 Task: Compose an email with the signature Dana Mitchell with the subject Shipping confirmation and the message Thank you for your cooperation in this matter. from softage.1@softage.net to softage.7@softage.net with an attached document Proposal_summary.docx Undo the message and rewrite the message as Could you please provide more details on the timeline? Send the email. Finally, move the email from Sent Items to the label Databases
Action: Mouse moved to (335, 553)
Screenshot: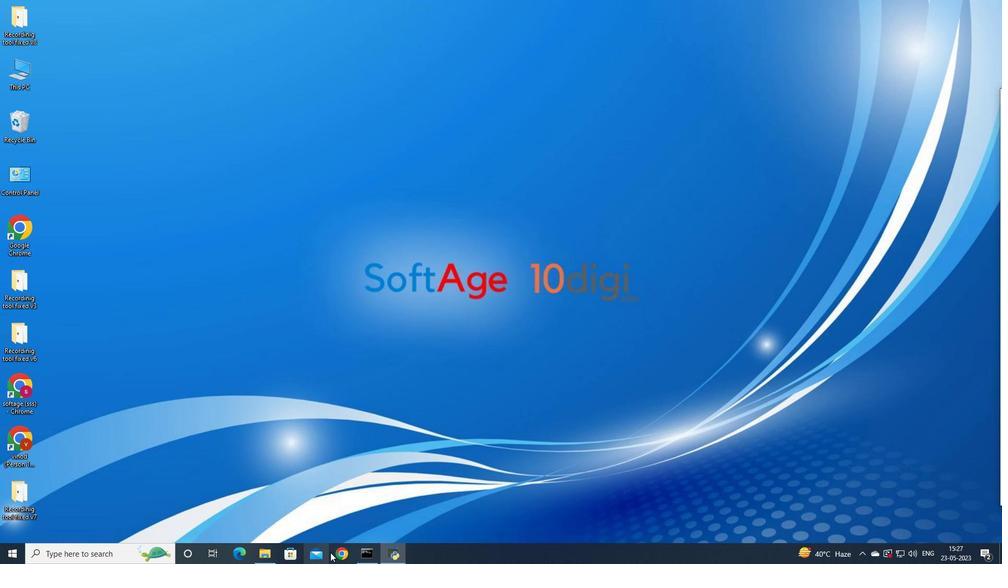 
Action: Mouse pressed left at (335, 553)
Screenshot: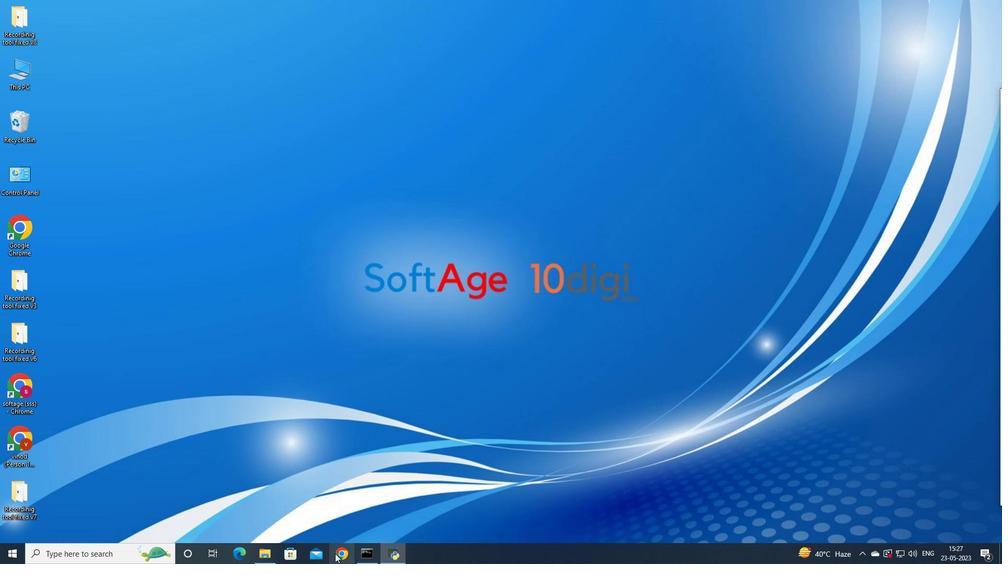 
Action: Mouse moved to (450, 306)
Screenshot: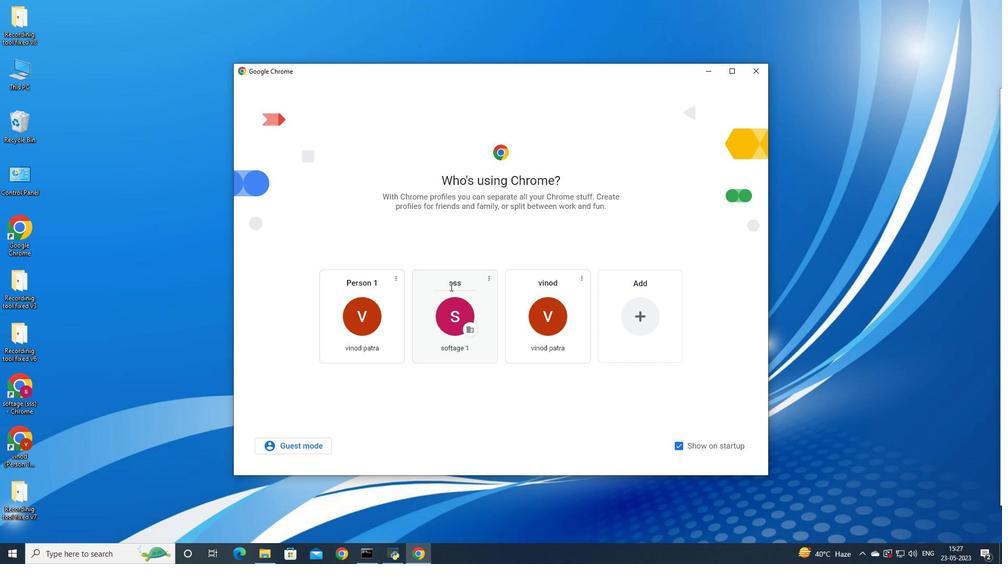 
Action: Mouse pressed left at (450, 306)
Screenshot: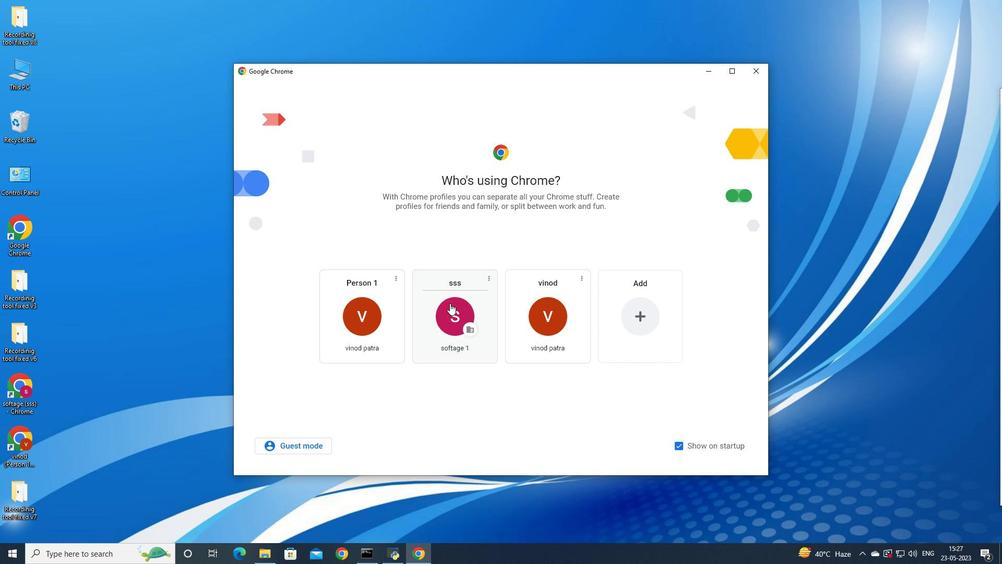 
Action: Mouse moved to (896, 51)
Screenshot: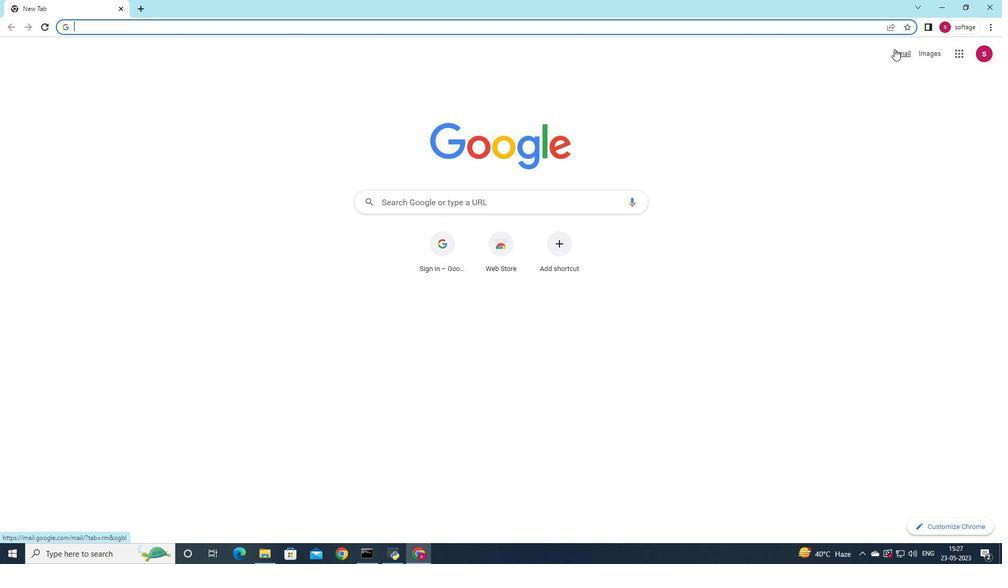 
Action: Mouse pressed left at (896, 51)
Screenshot: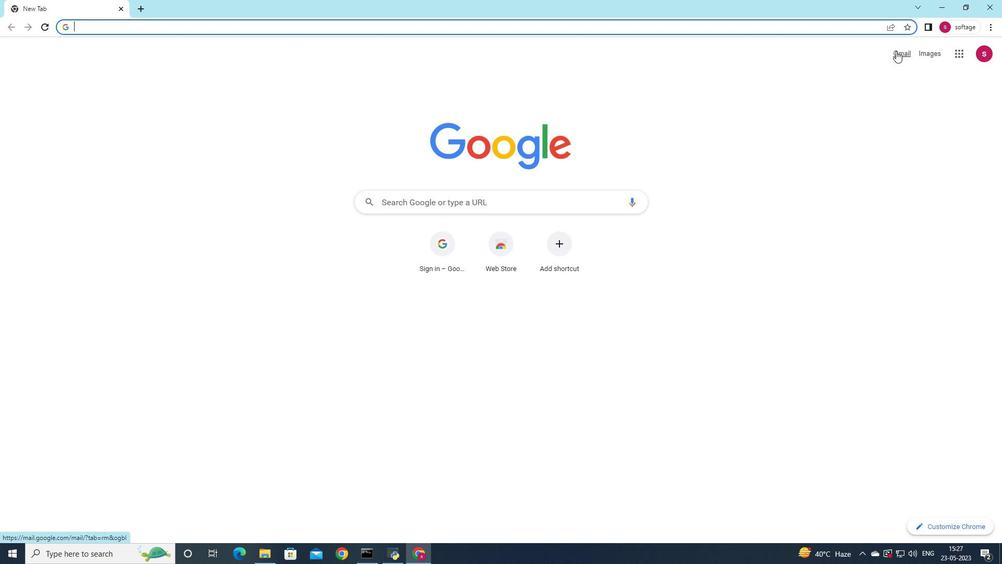 
Action: Mouse moved to (887, 75)
Screenshot: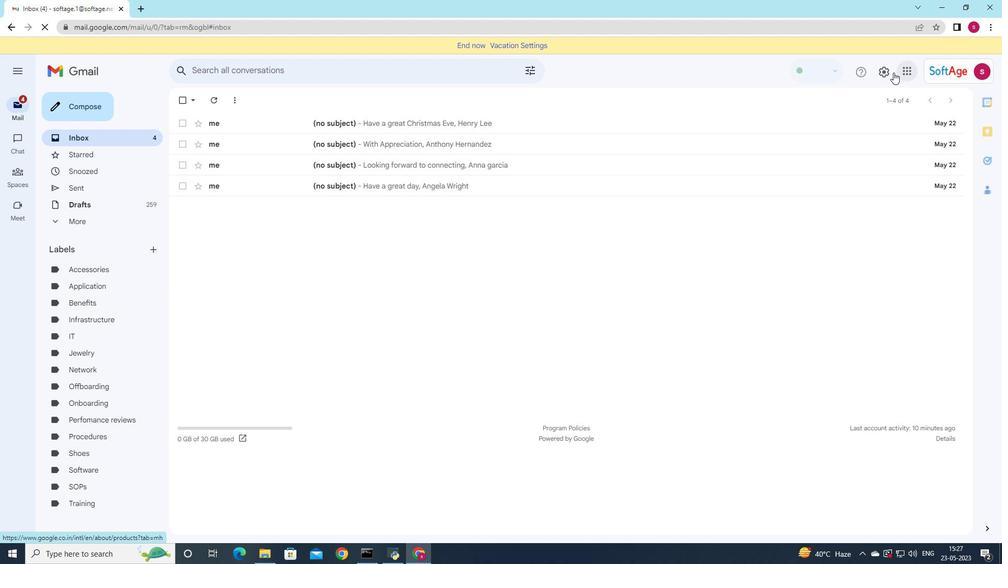 
Action: Mouse pressed left at (887, 75)
Screenshot: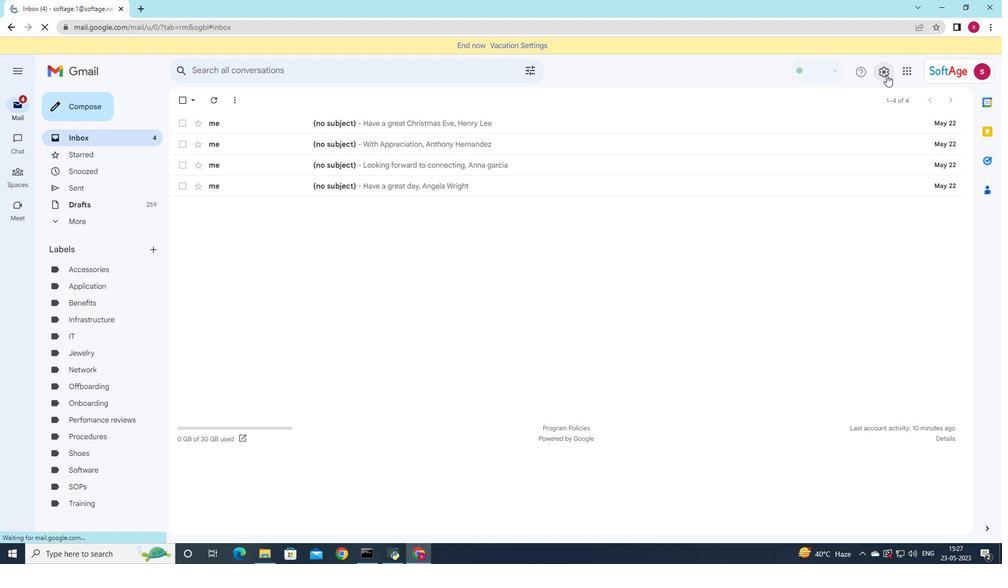 
Action: Mouse moved to (902, 126)
Screenshot: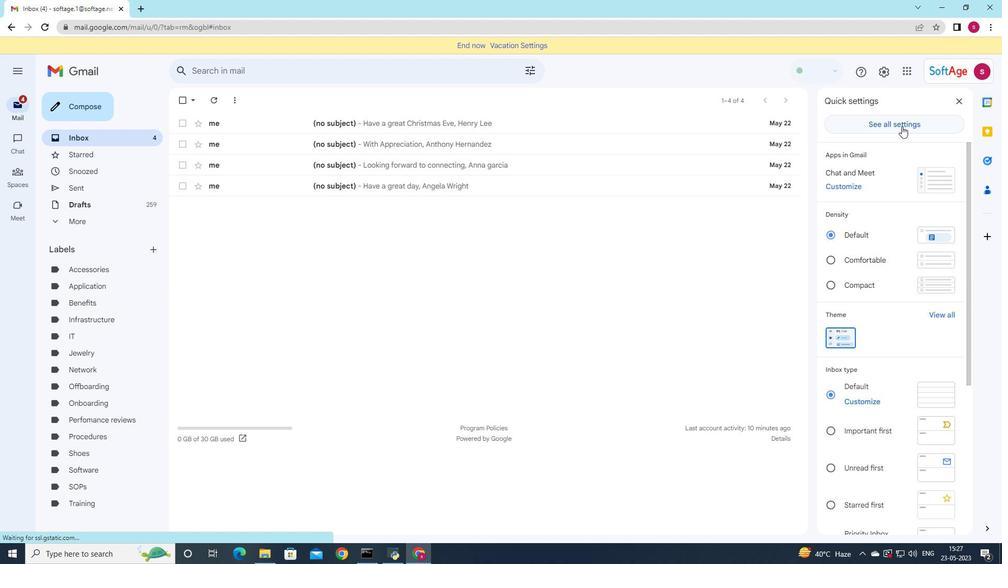 
Action: Mouse pressed left at (902, 126)
Screenshot: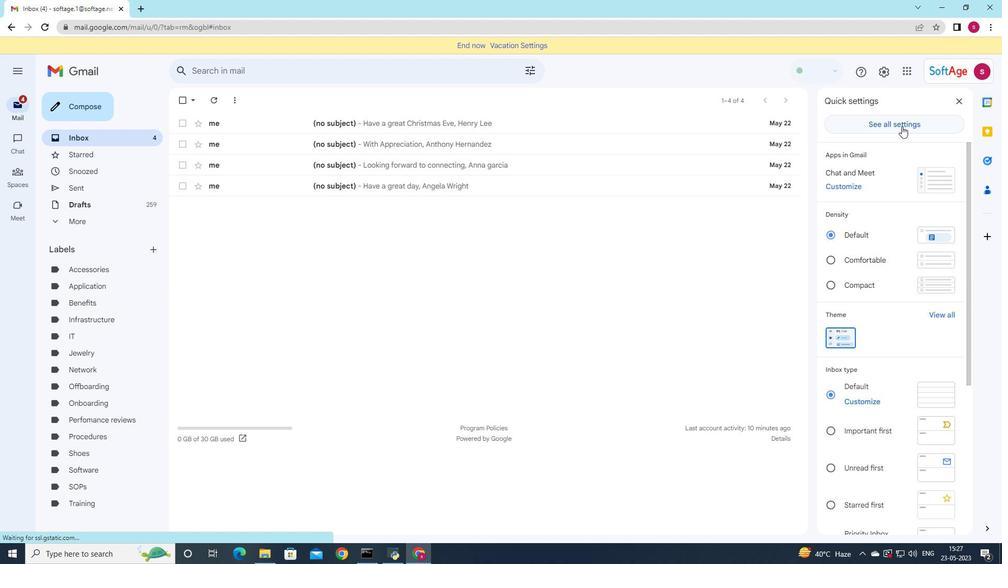 
Action: Mouse moved to (568, 240)
Screenshot: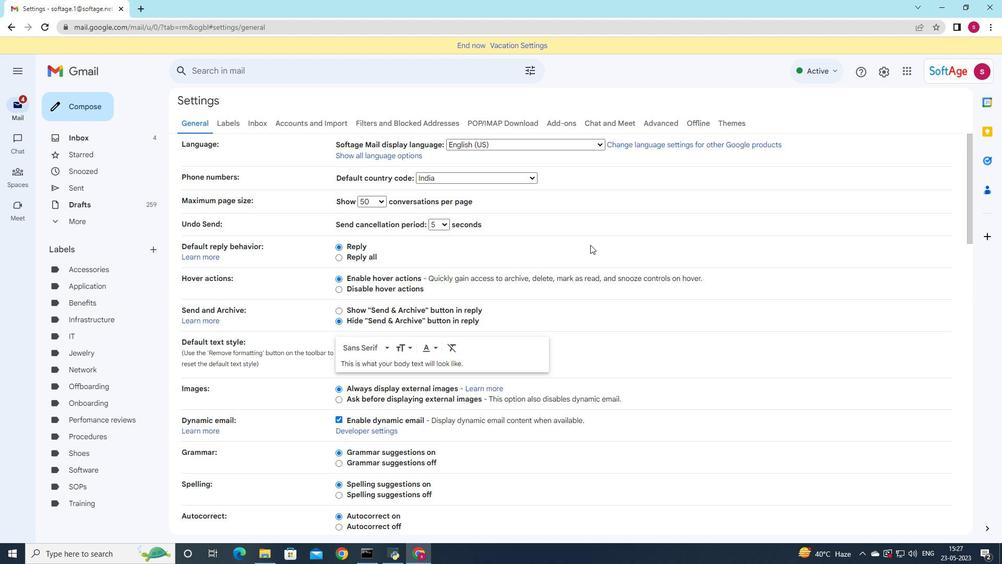 
Action: Mouse scrolled (568, 240) with delta (0, 0)
Screenshot: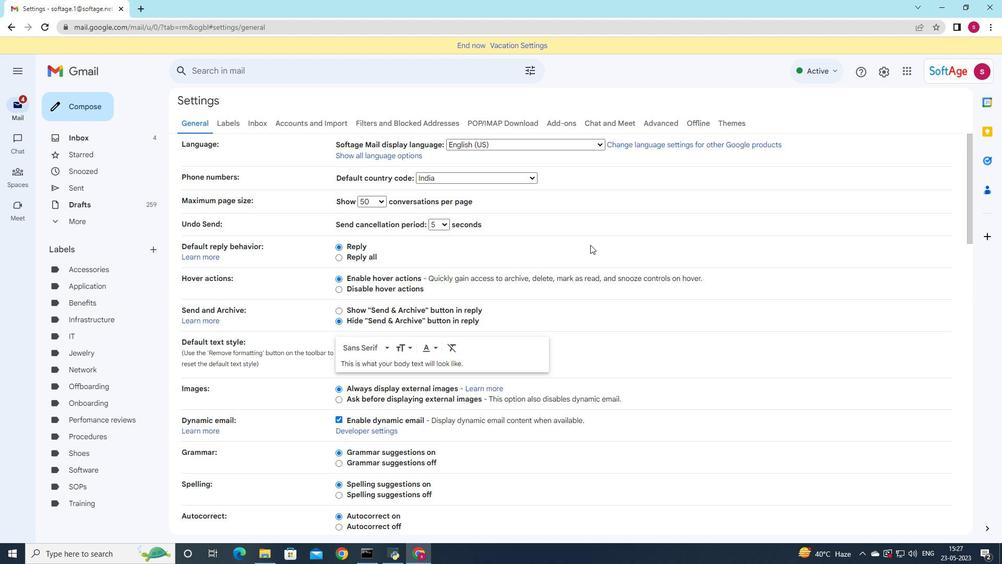 
Action: Mouse moved to (566, 242)
Screenshot: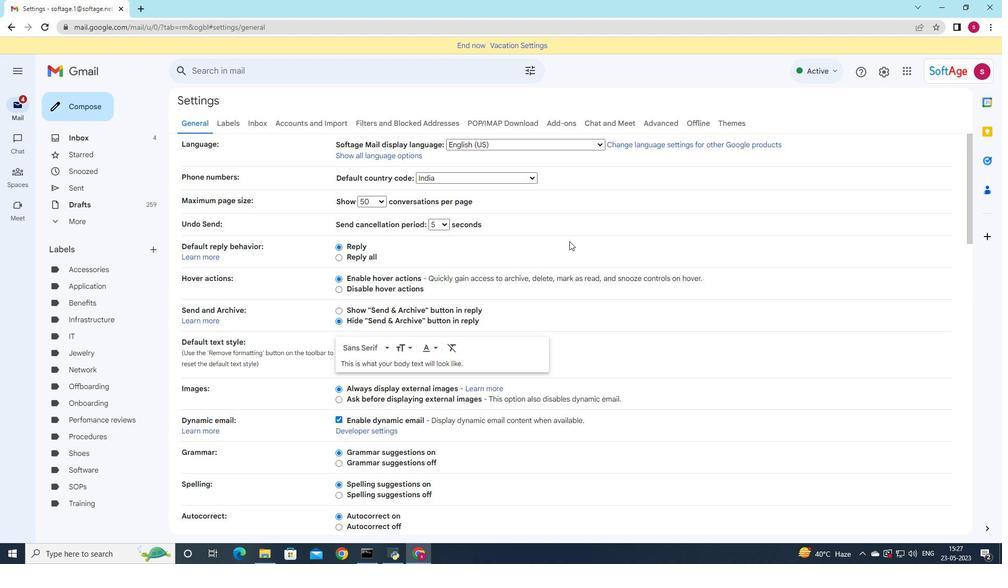 
Action: Mouse scrolled (566, 241) with delta (0, 0)
Screenshot: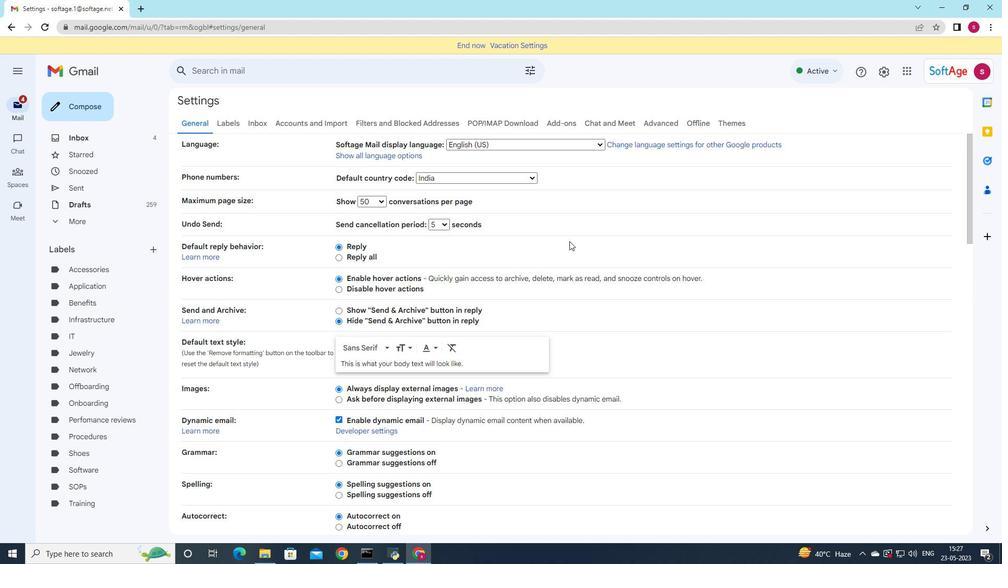 
Action: Mouse moved to (542, 240)
Screenshot: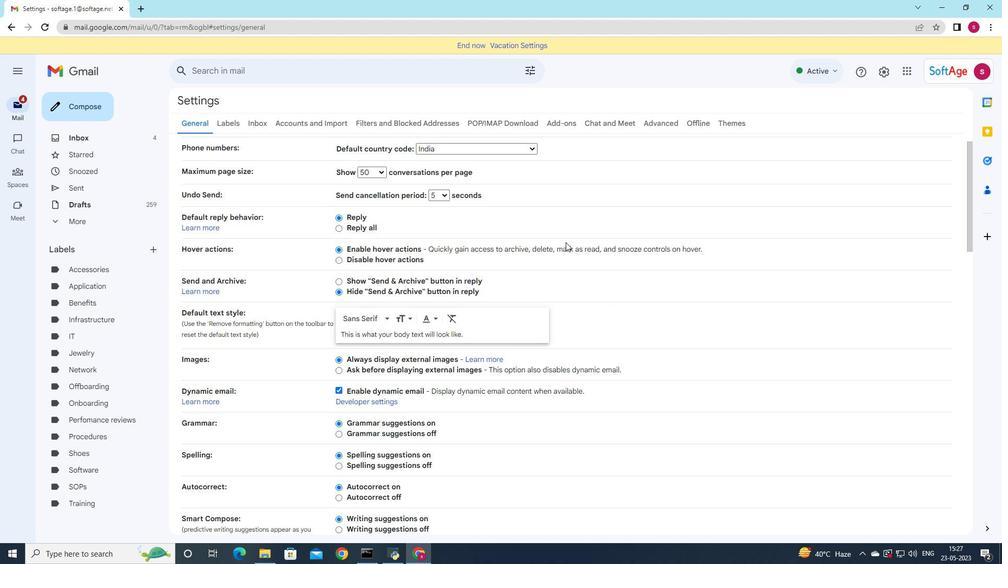 
Action: Mouse scrolled (564, 241) with delta (0, 0)
Screenshot: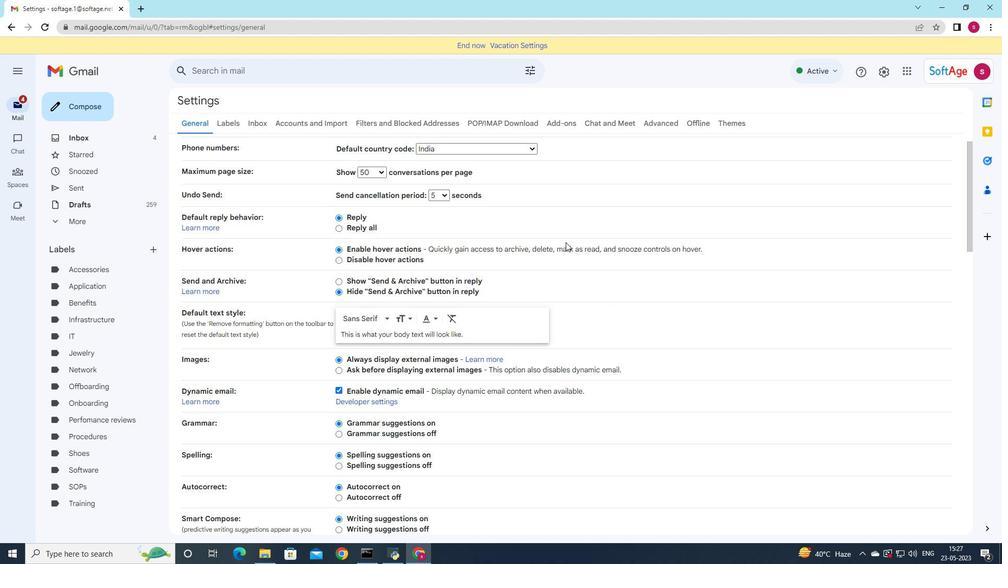 
Action: Mouse moved to (541, 240)
Screenshot: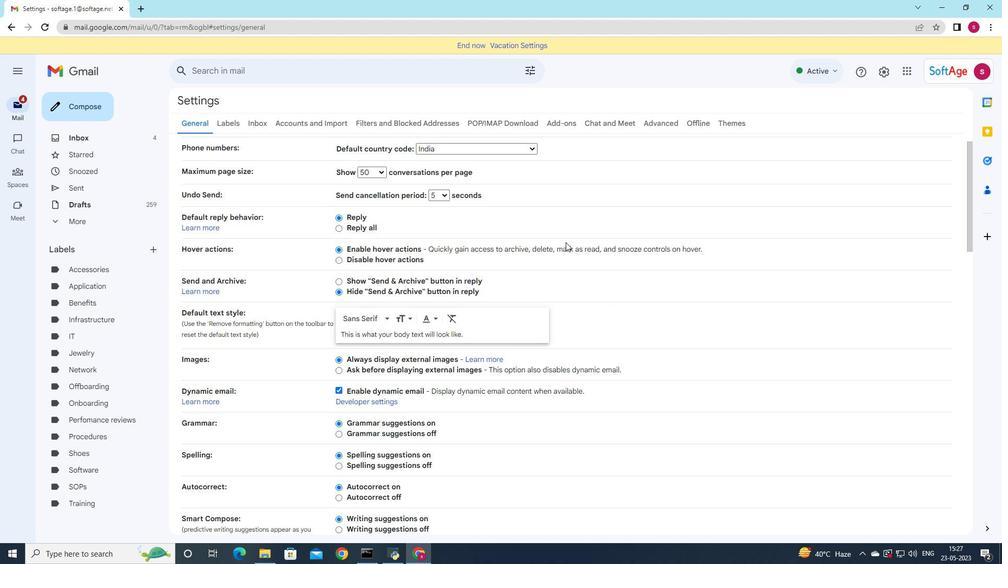 
Action: Mouse scrolled (558, 241) with delta (0, 0)
Screenshot: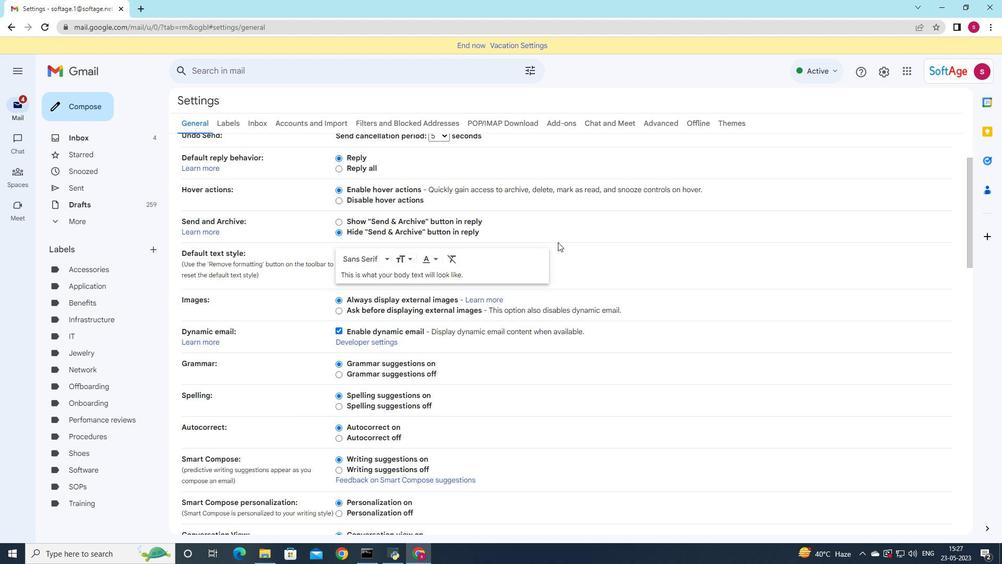 
Action: Mouse moved to (516, 241)
Screenshot: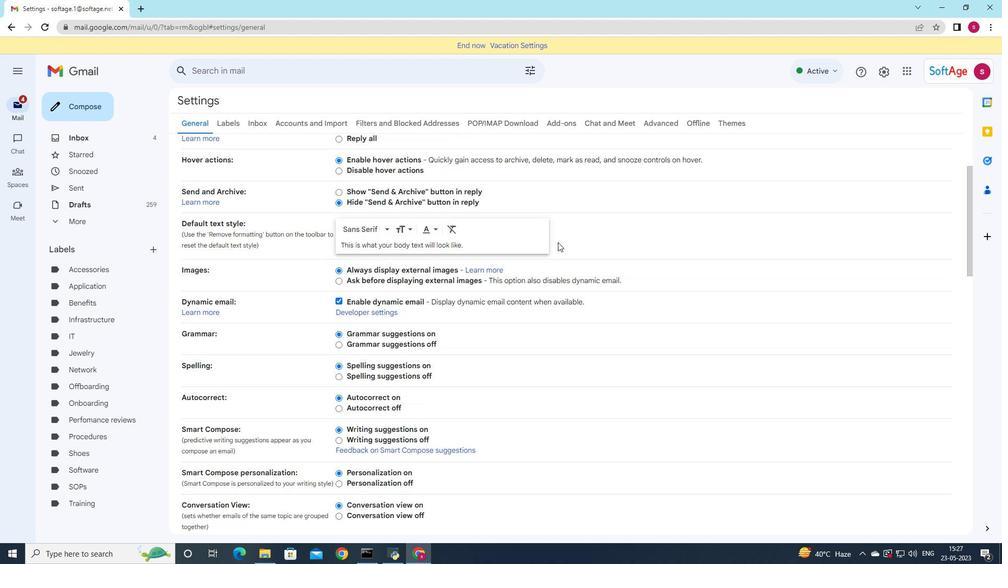 
Action: Mouse scrolled (516, 241) with delta (0, 0)
Screenshot: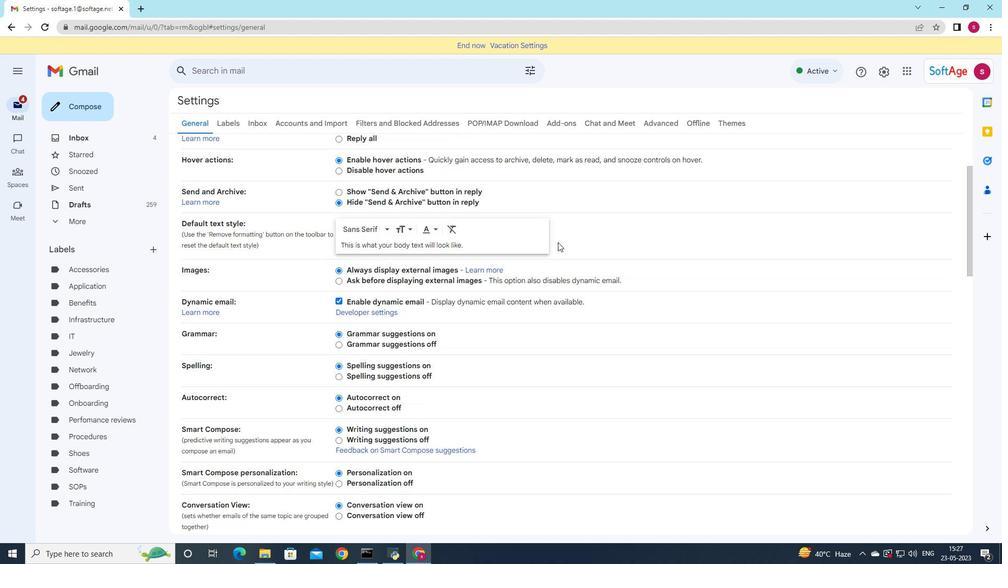 
Action: Mouse moved to (504, 246)
Screenshot: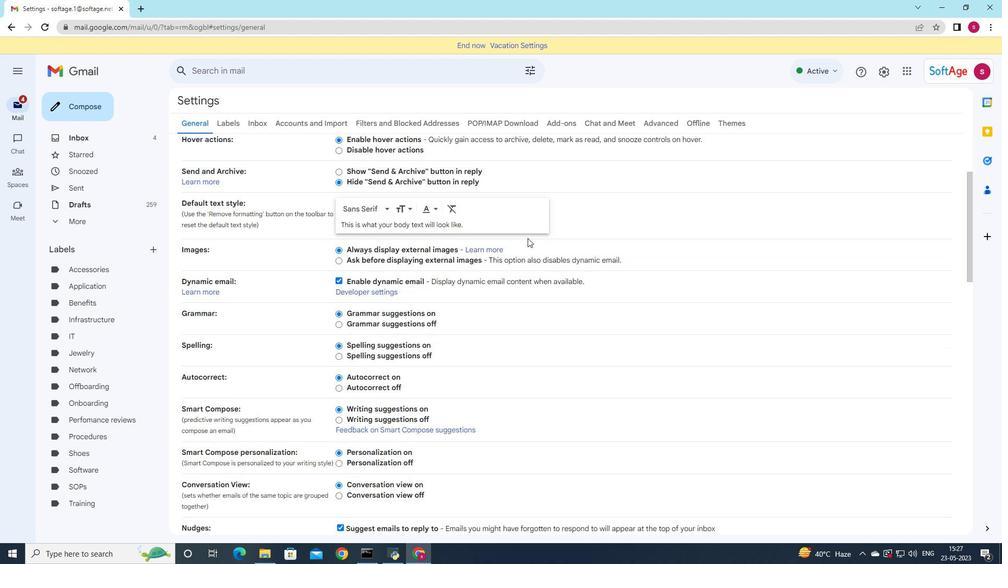 
Action: Mouse scrolled (504, 246) with delta (0, 0)
Screenshot: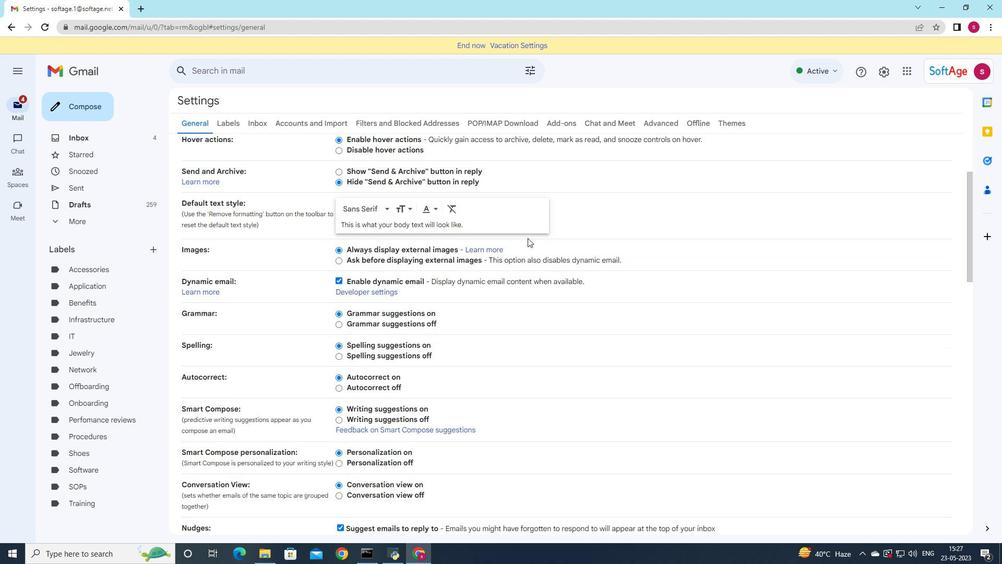 
Action: Mouse moved to (498, 248)
Screenshot: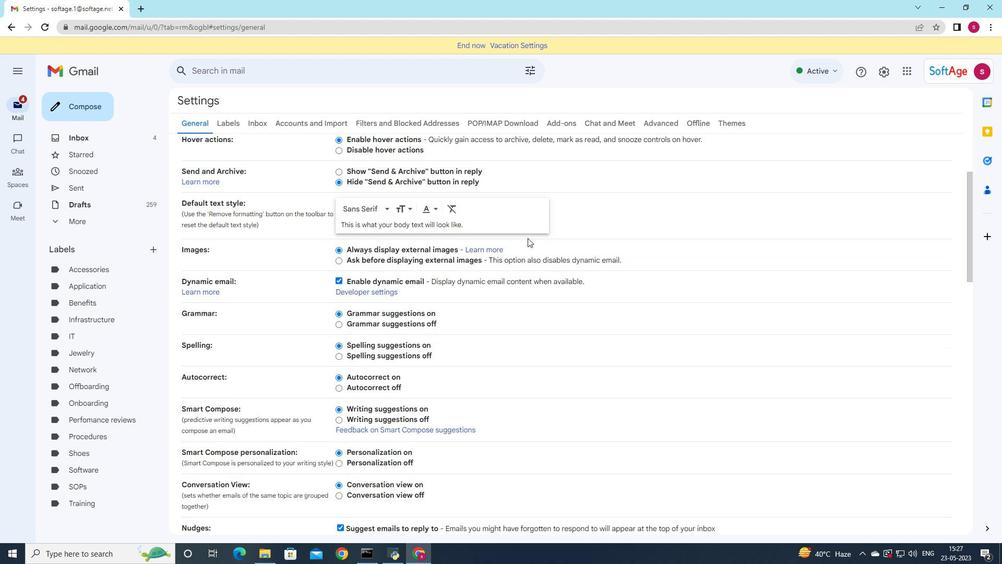 
Action: Mouse scrolled (498, 247) with delta (0, 0)
Screenshot: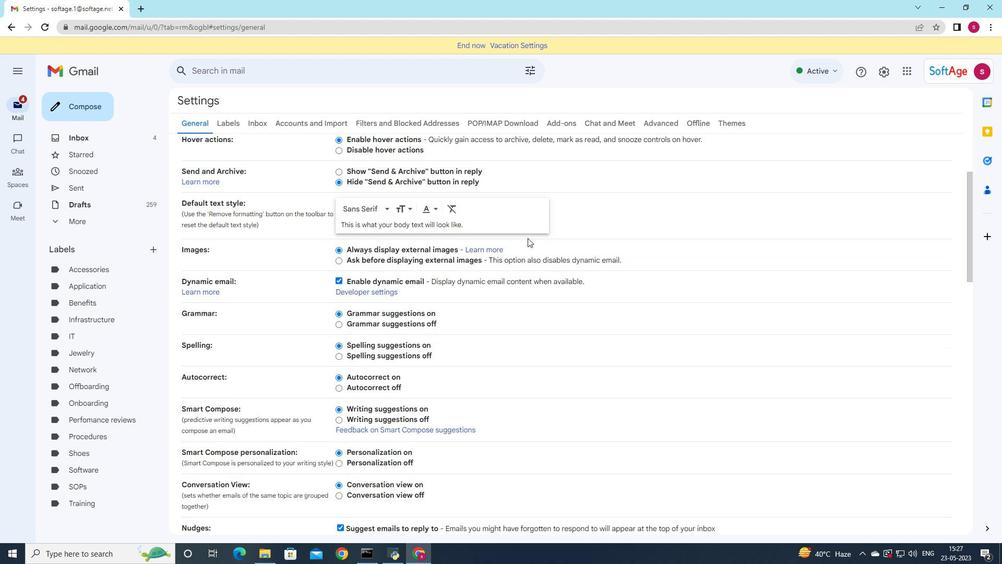 
Action: Mouse moved to (478, 253)
Screenshot: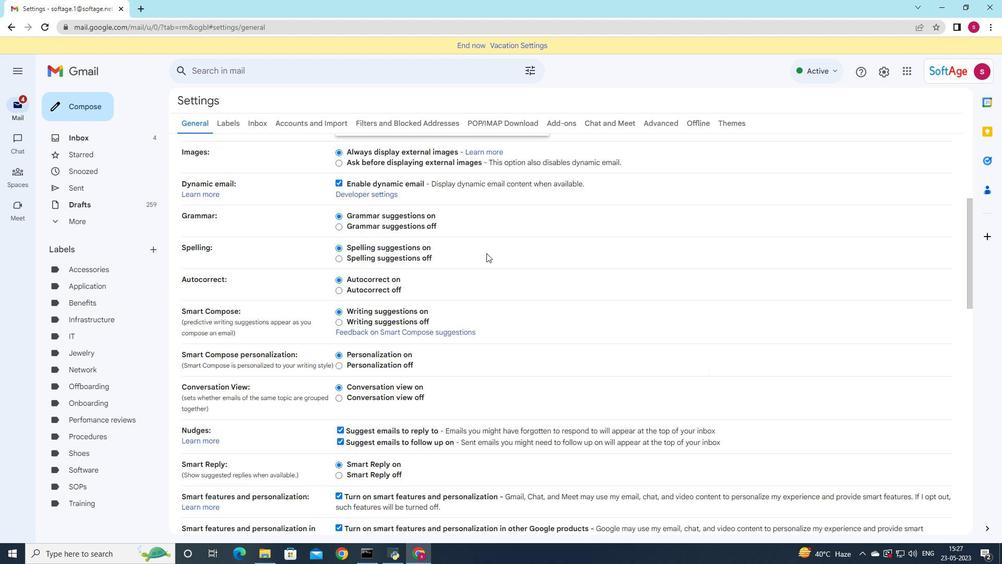 
Action: Mouse scrolled (478, 252) with delta (0, 0)
Screenshot: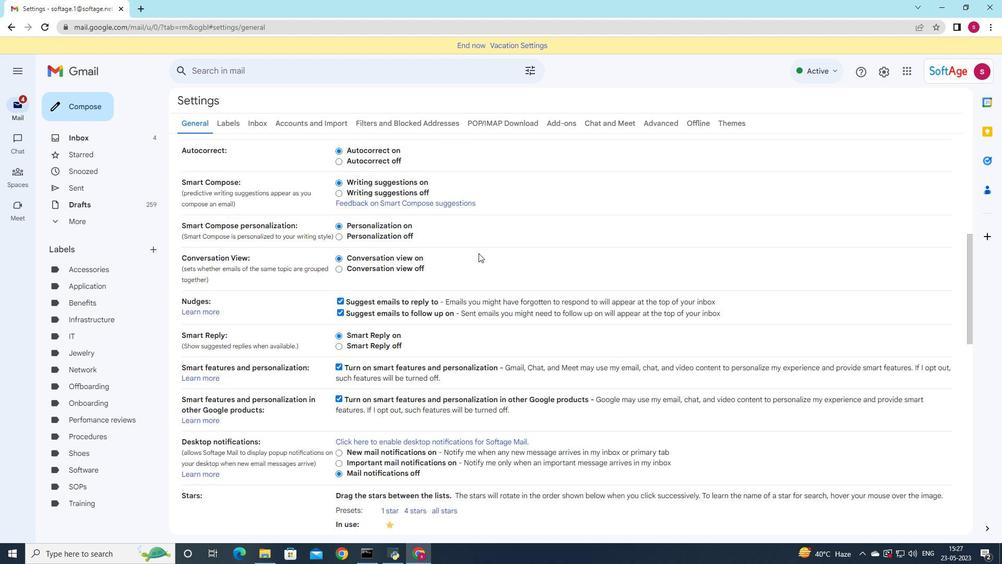 
Action: Mouse scrolled (478, 252) with delta (0, 0)
Screenshot: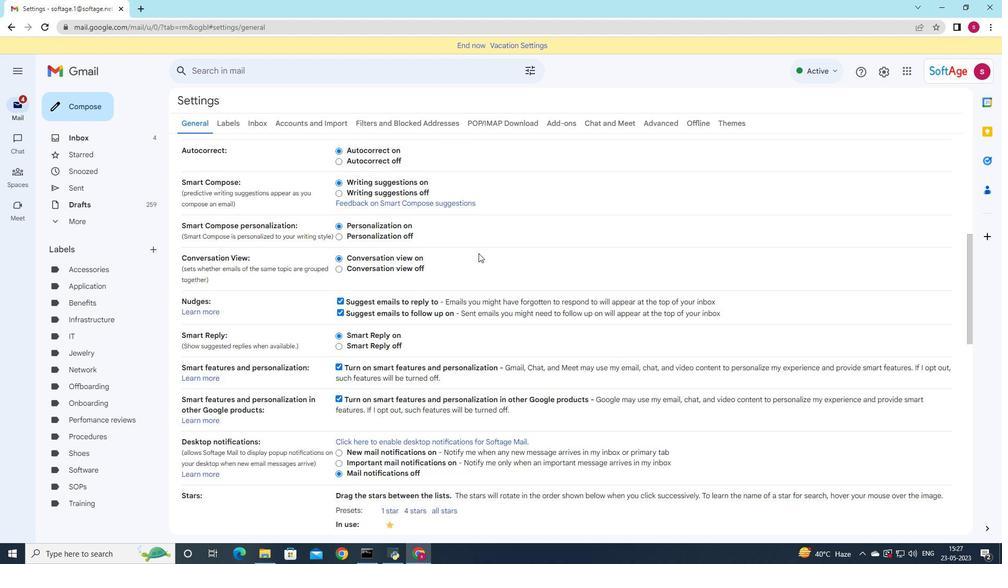 
Action: Mouse scrolled (478, 252) with delta (0, 0)
Screenshot: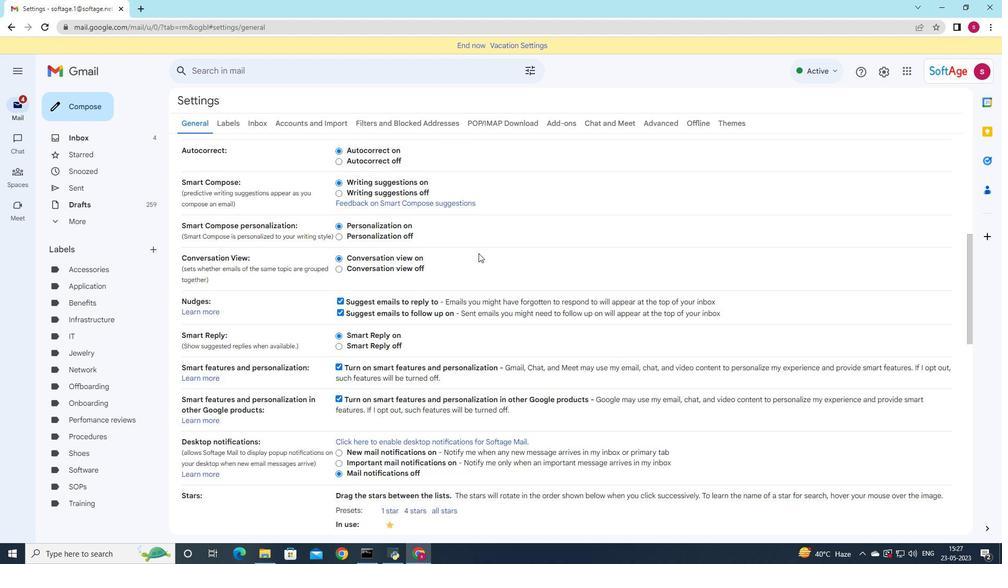 
Action: Mouse scrolled (478, 252) with delta (0, 0)
Screenshot: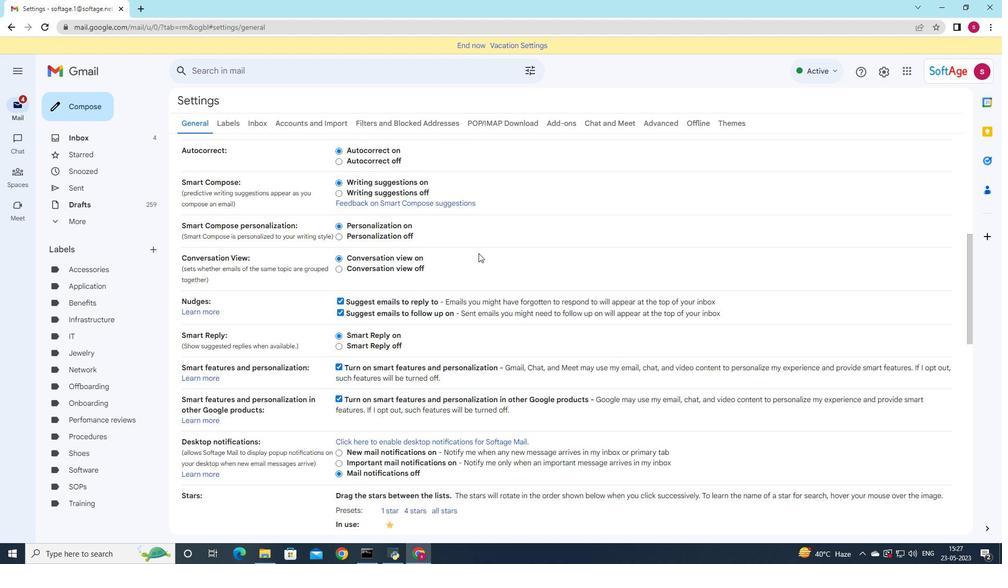 
Action: Mouse moved to (460, 268)
Screenshot: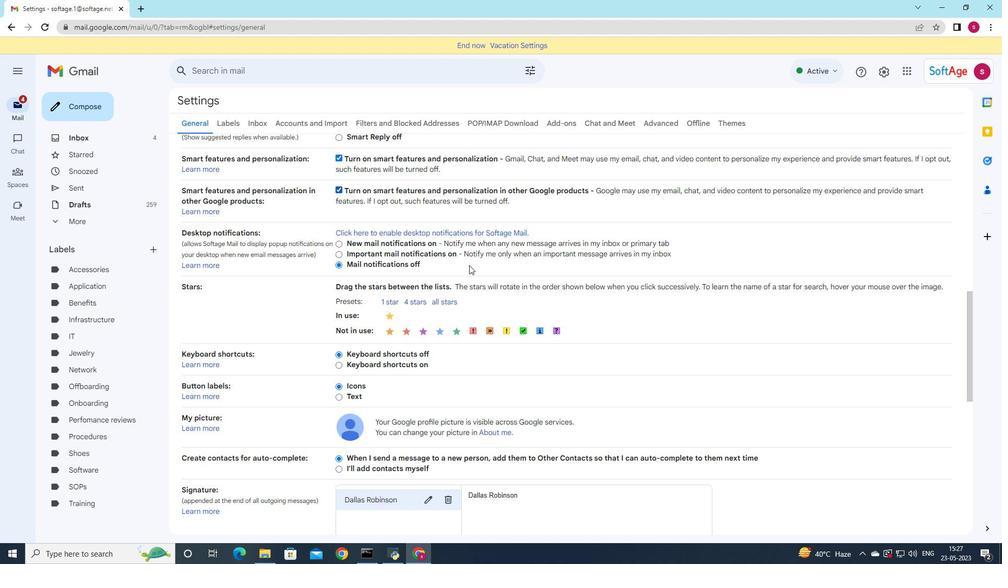 
Action: Mouse scrolled (460, 267) with delta (0, 0)
Screenshot: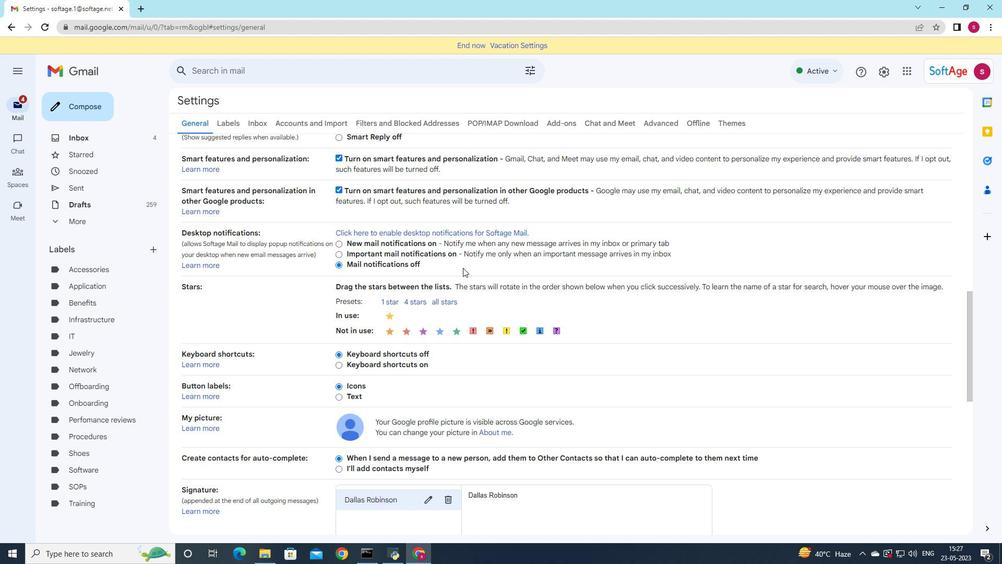 
Action: Mouse moved to (460, 269)
Screenshot: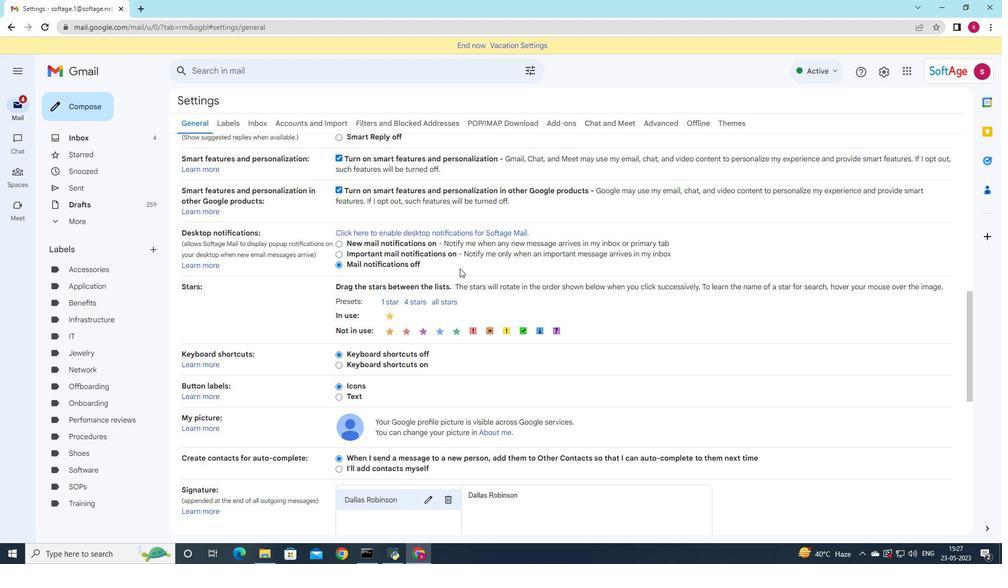 
Action: Mouse scrolled (460, 267) with delta (0, 0)
Screenshot: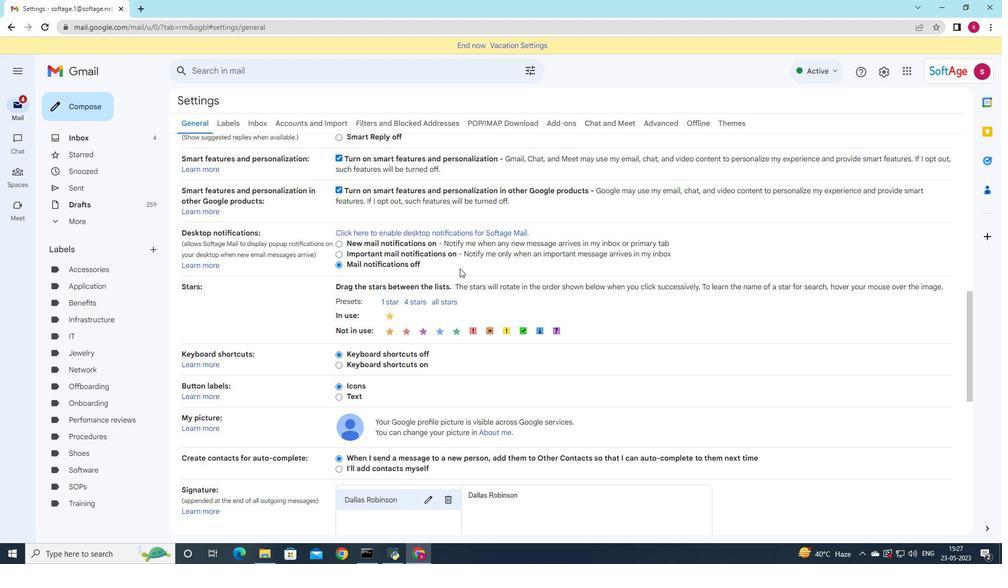 
Action: Mouse moved to (456, 272)
Screenshot: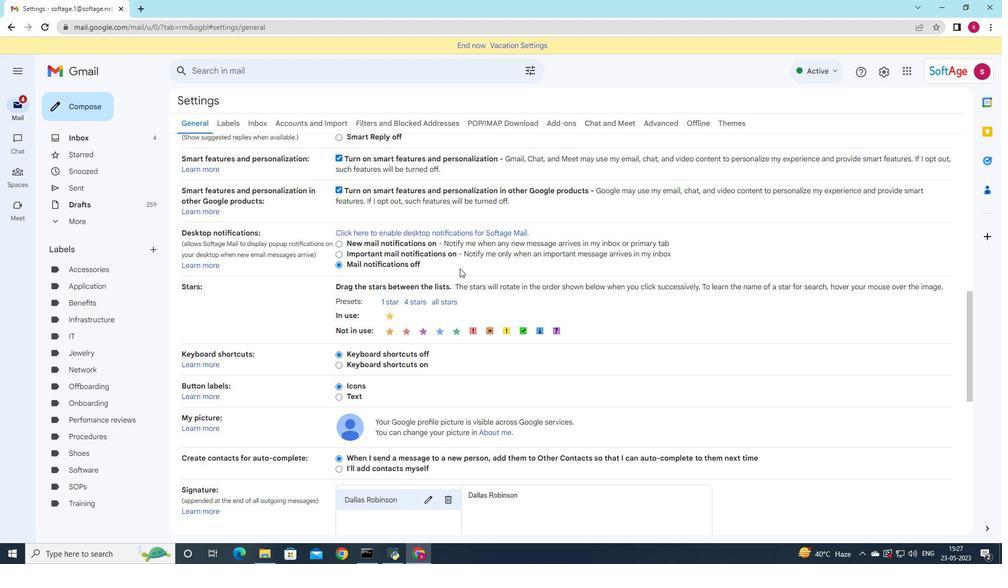 
Action: Mouse scrolled (460, 267) with delta (0, 0)
Screenshot: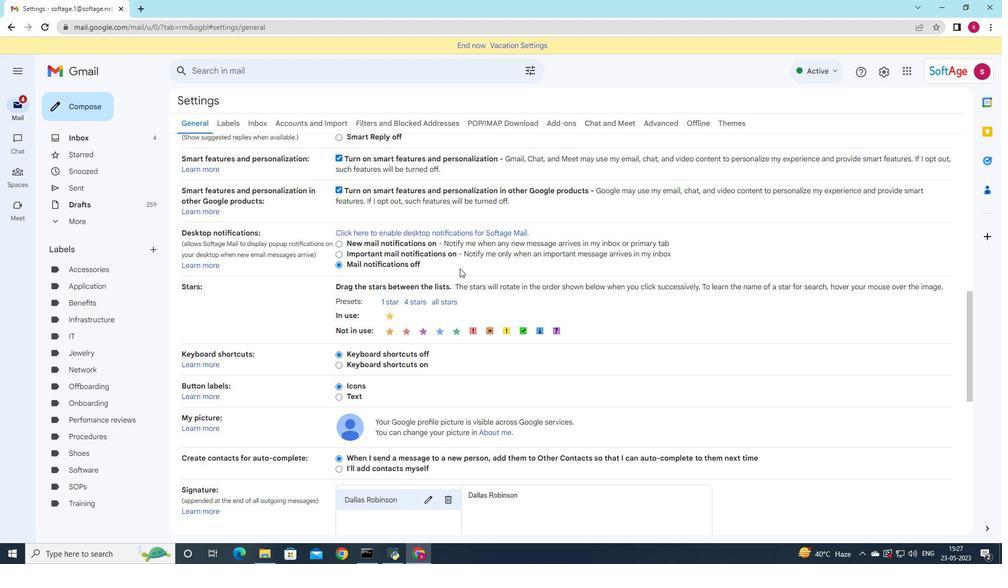 
Action: Mouse moved to (456, 272)
Screenshot: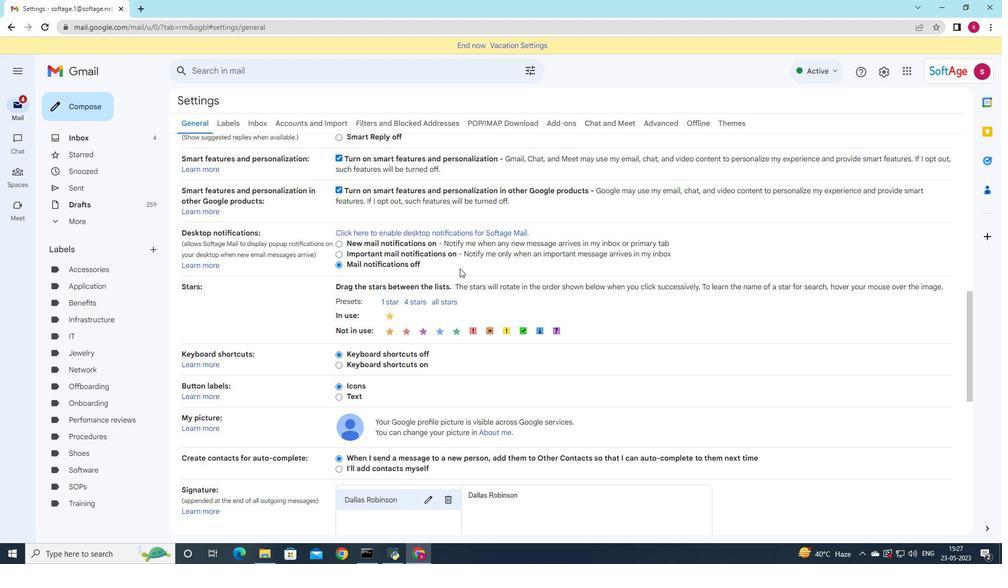 
Action: Mouse scrolled (460, 267) with delta (0, 0)
Screenshot: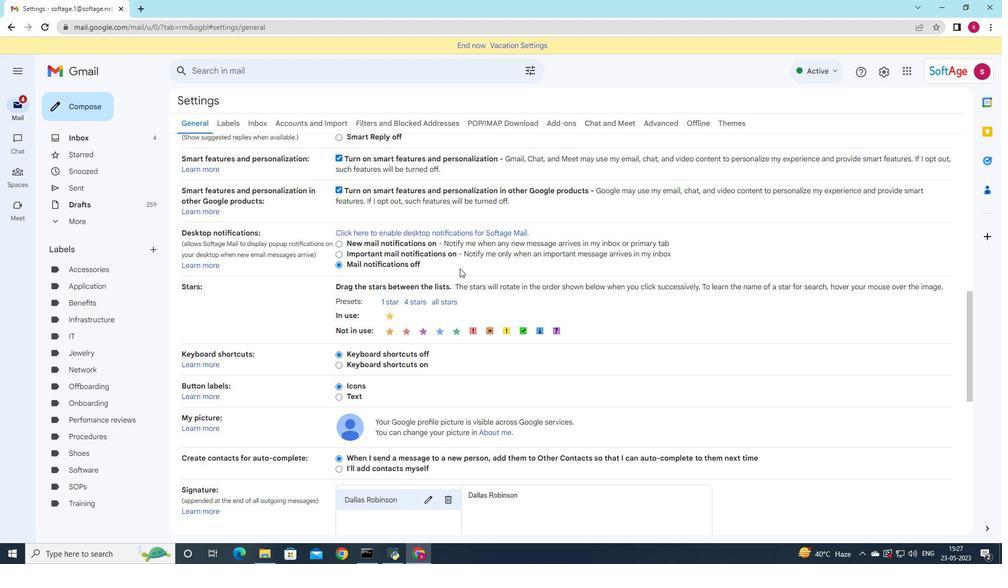 
Action: Mouse moved to (448, 291)
Screenshot: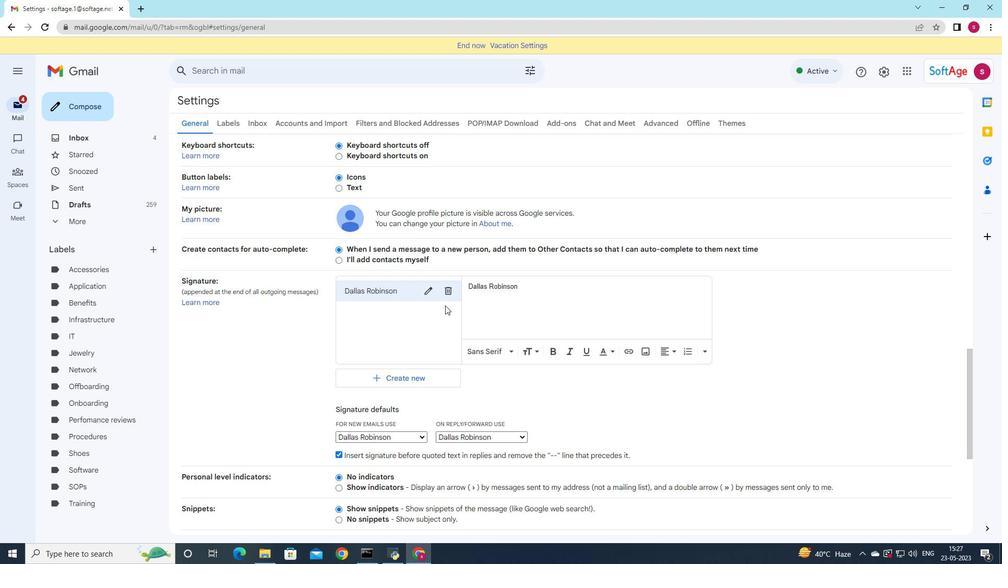 
Action: Mouse pressed left at (448, 291)
Screenshot: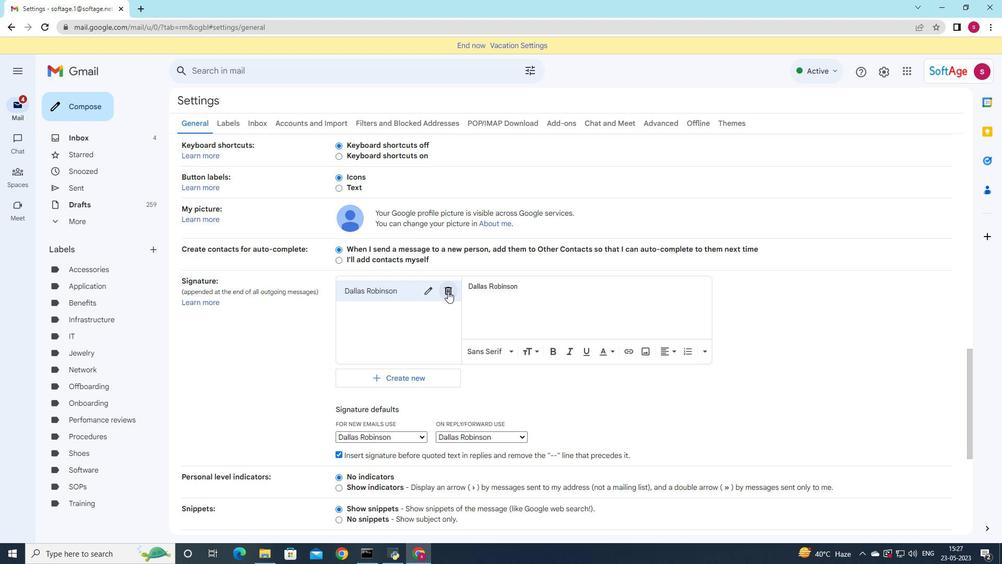 
Action: Mouse moved to (598, 314)
Screenshot: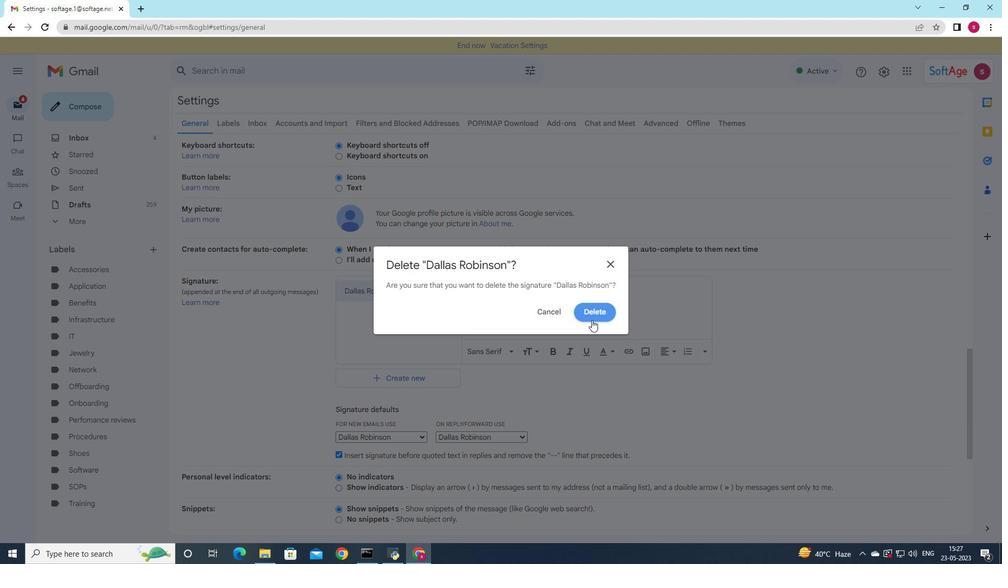 
Action: Mouse pressed left at (598, 314)
Screenshot: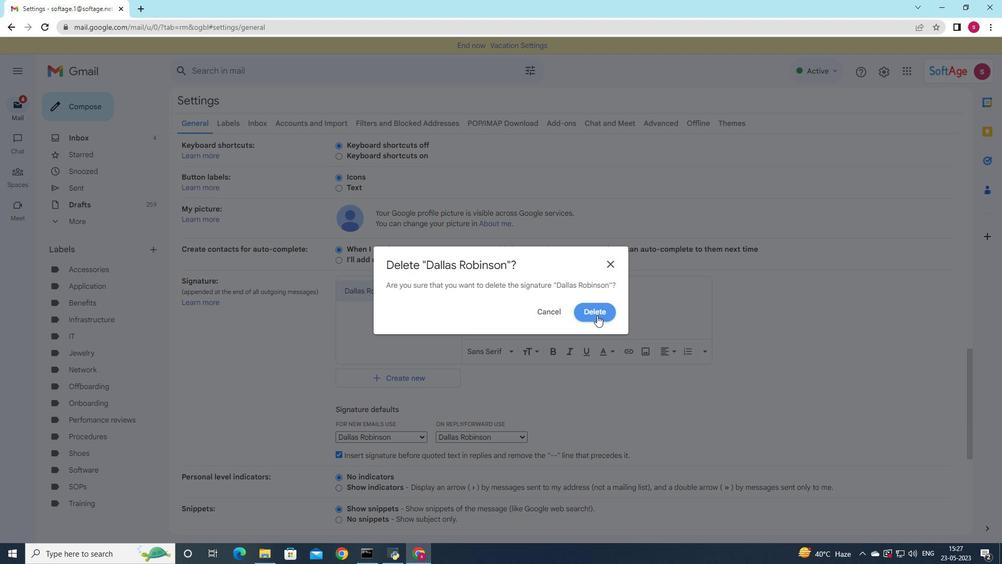 
Action: Mouse moved to (393, 308)
Screenshot: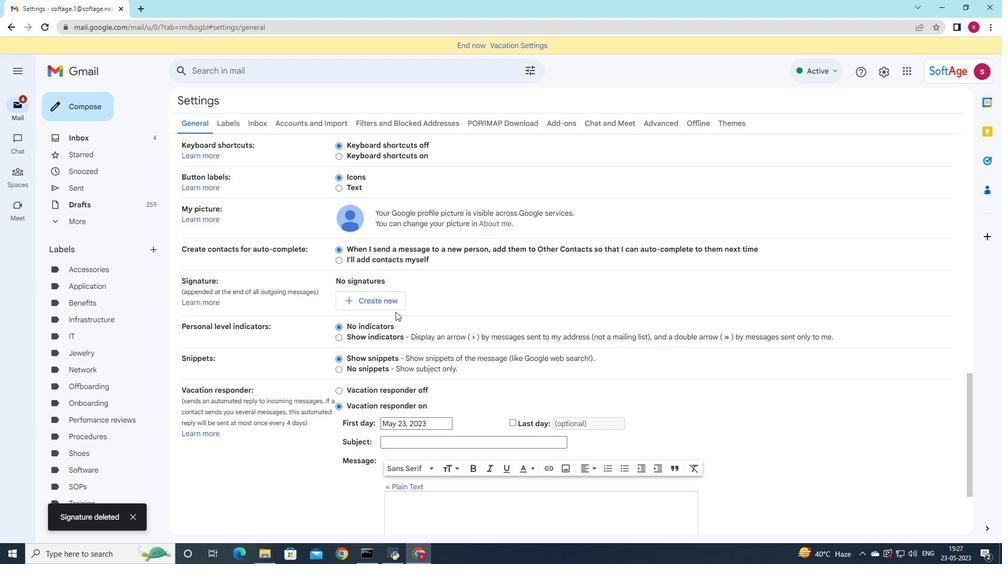 
Action: Mouse pressed left at (393, 308)
Screenshot: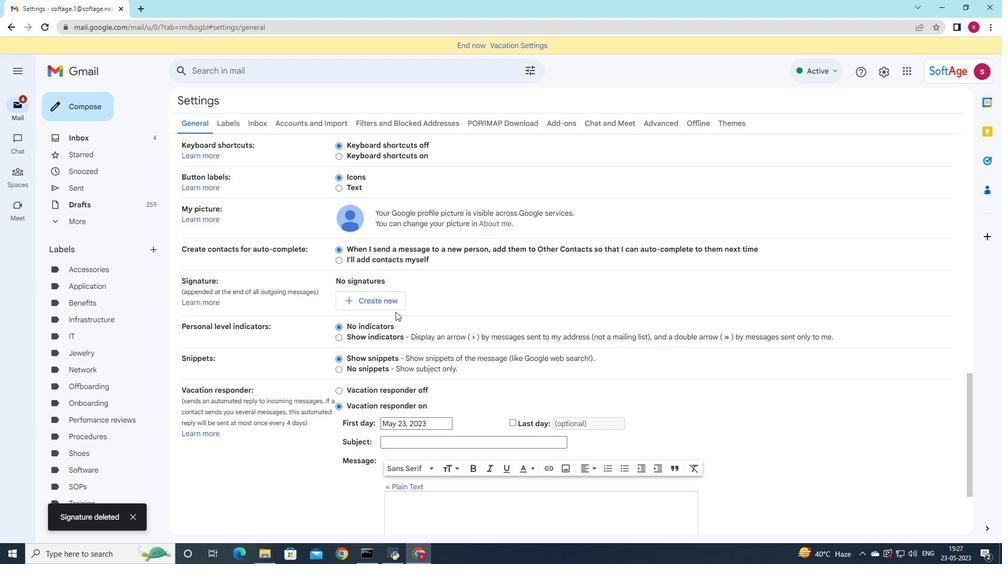 
Action: Mouse moved to (528, 288)
Screenshot: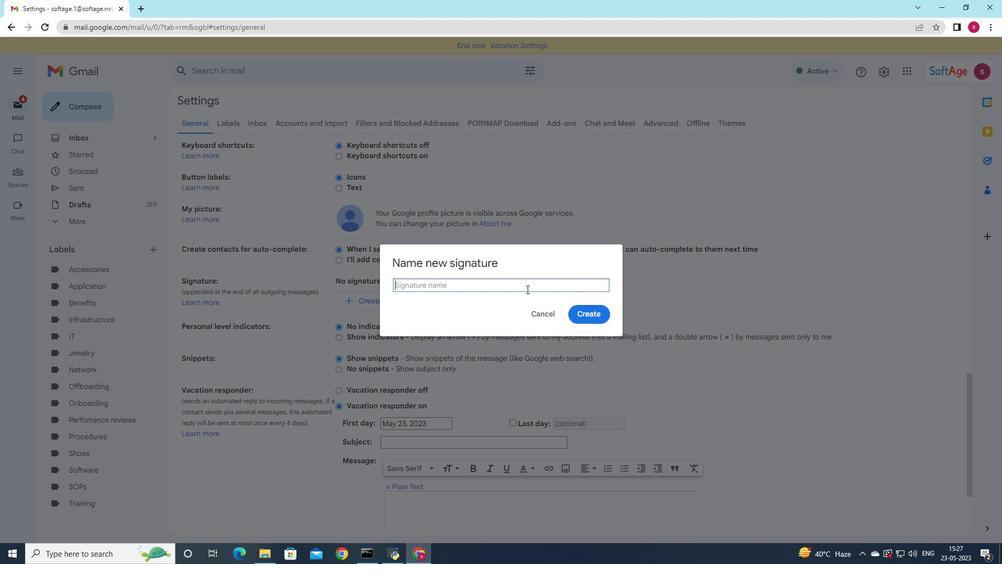 
Action: Key pressed <Key.shift>Dana<Key.space><Key.shift><Key.shift><Key.shift>Mitchell
Screenshot: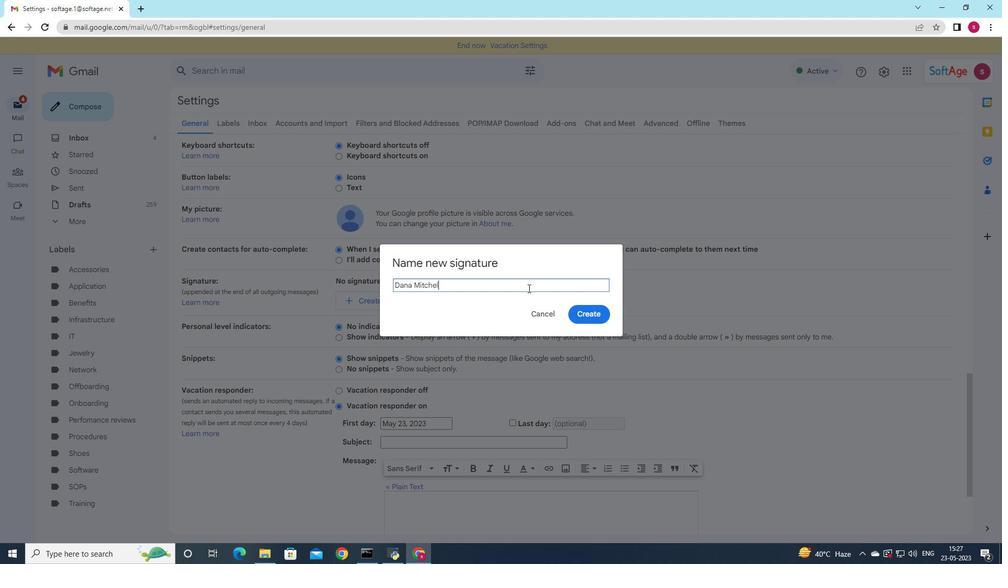
Action: Mouse moved to (589, 317)
Screenshot: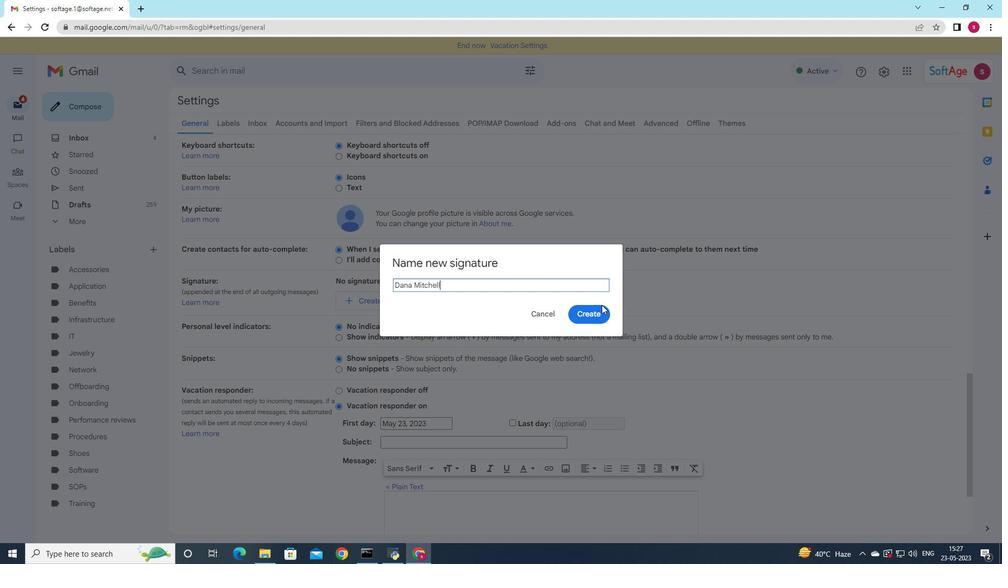 
Action: Mouse pressed left at (589, 317)
Screenshot: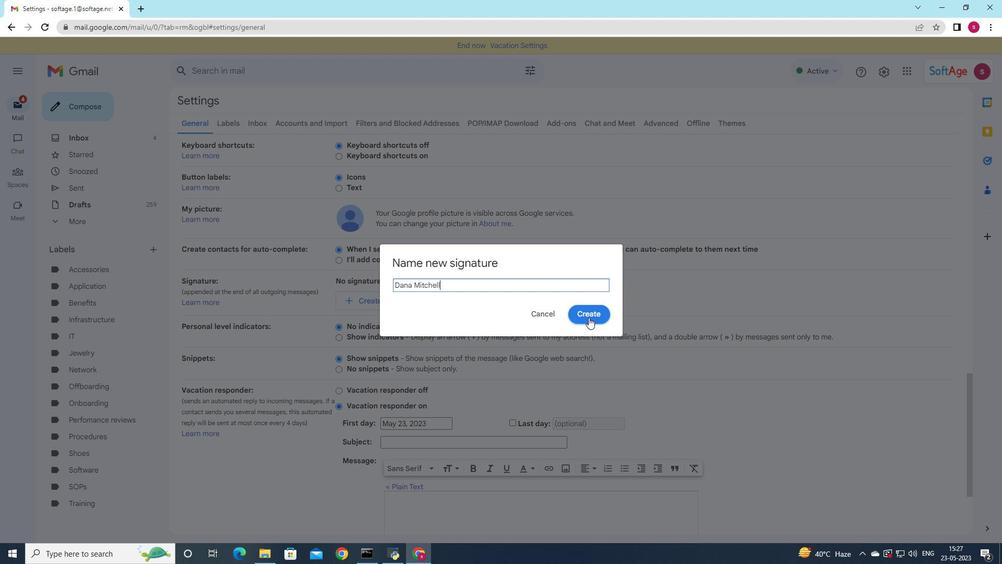 
Action: Mouse moved to (517, 291)
Screenshot: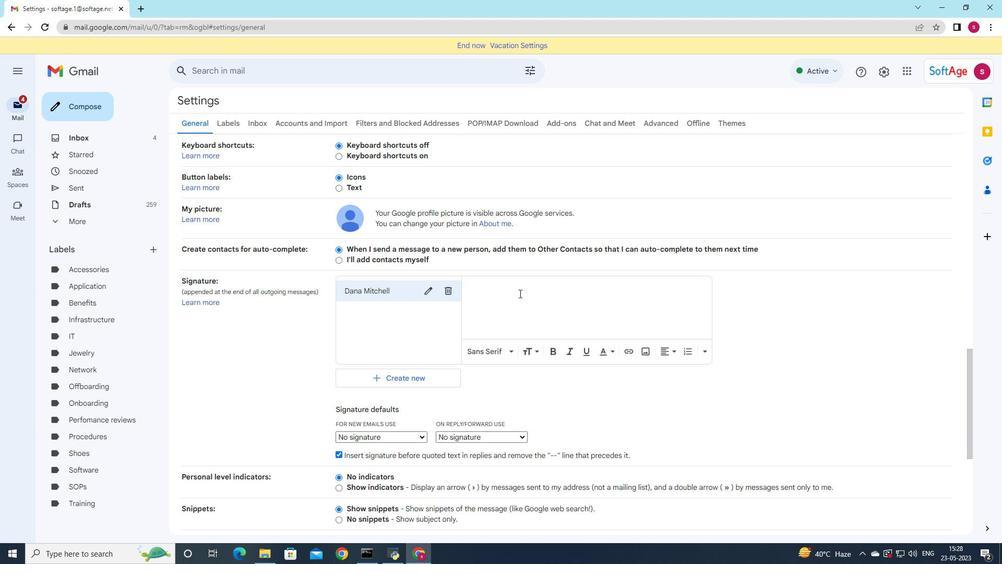 
Action: Mouse pressed left at (517, 291)
Screenshot: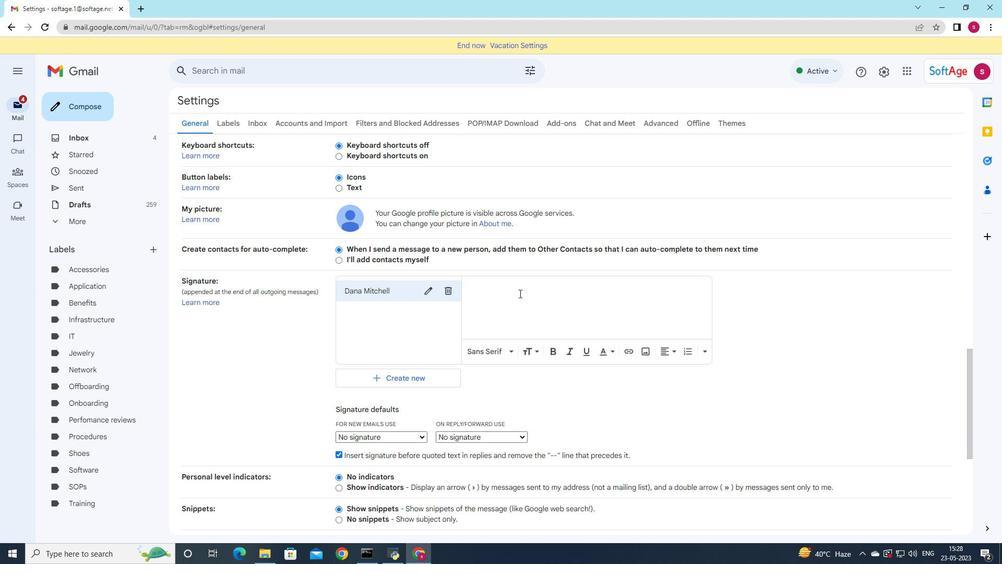 
Action: Key pressed <Key.shift>Dana<Key.space><Key.shift>Mitchell
Screenshot: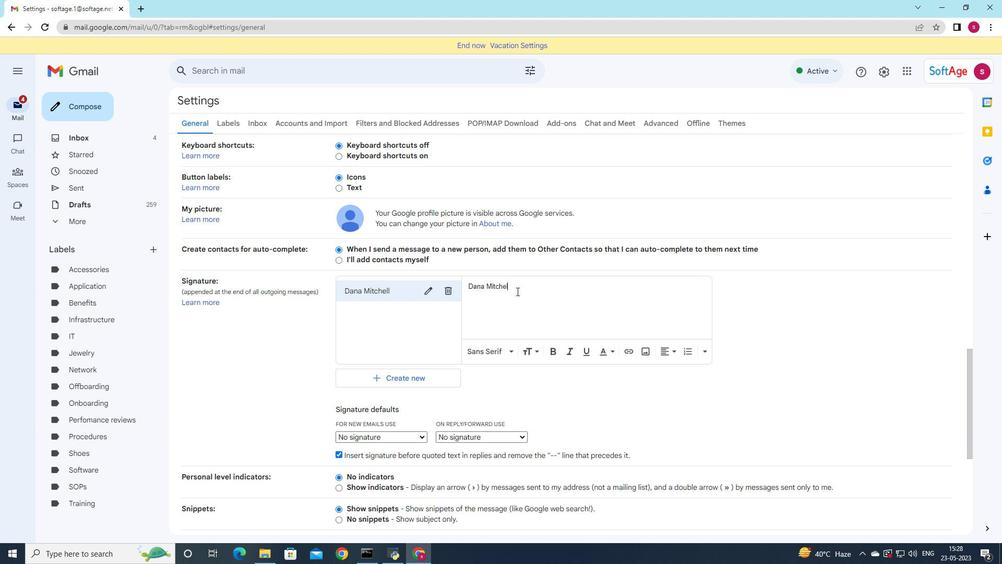 
Action: Mouse moved to (394, 434)
Screenshot: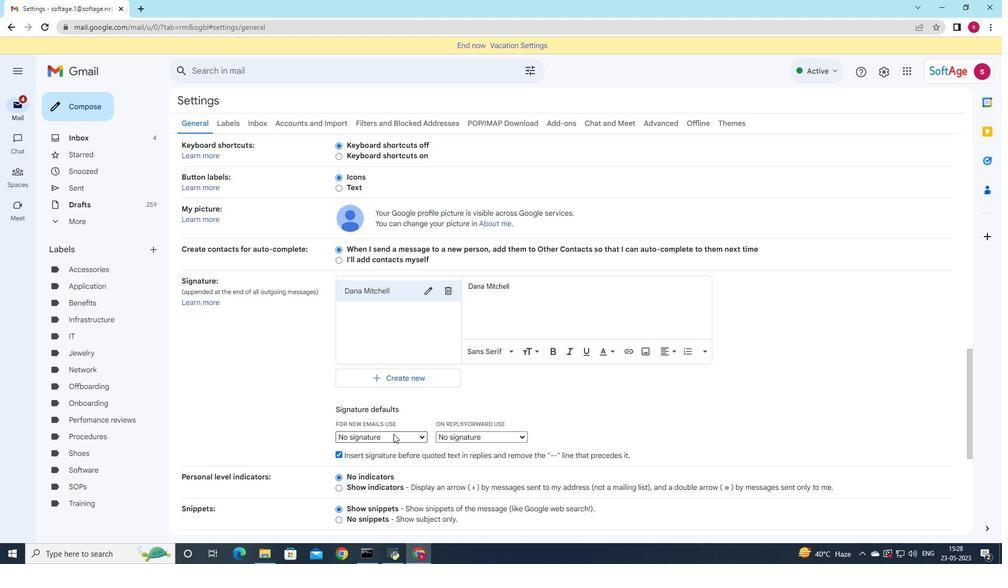 
Action: Mouse pressed left at (394, 434)
Screenshot: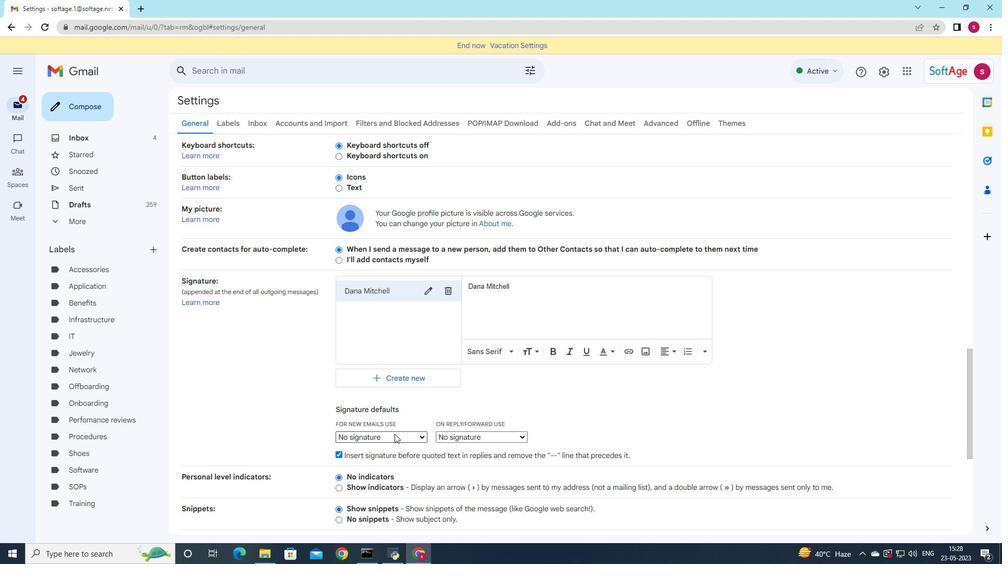 
Action: Mouse moved to (404, 452)
Screenshot: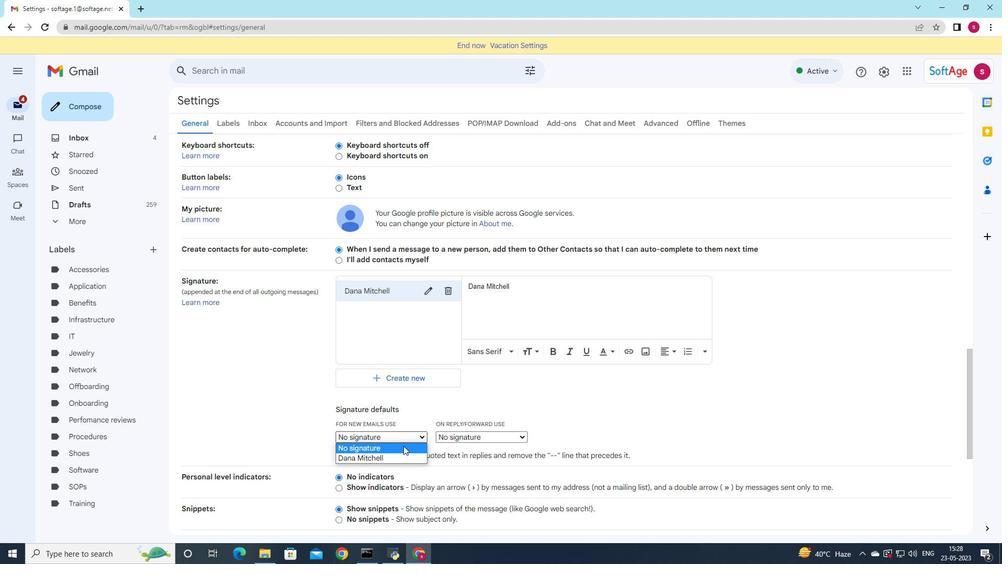 
Action: Mouse pressed left at (404, 452)
Screenshot: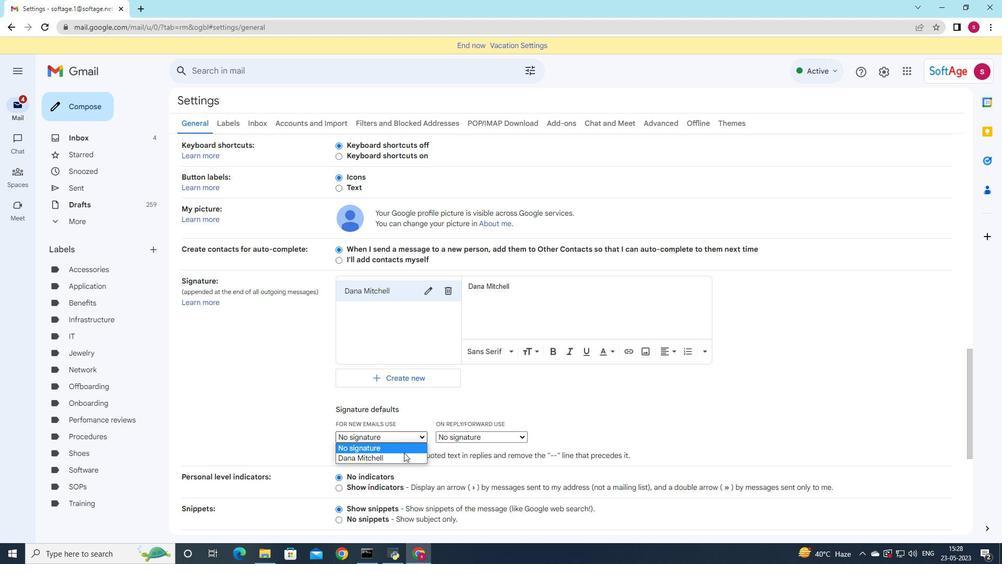 
Action: Mouse moved to (414, 432)
Screenshot: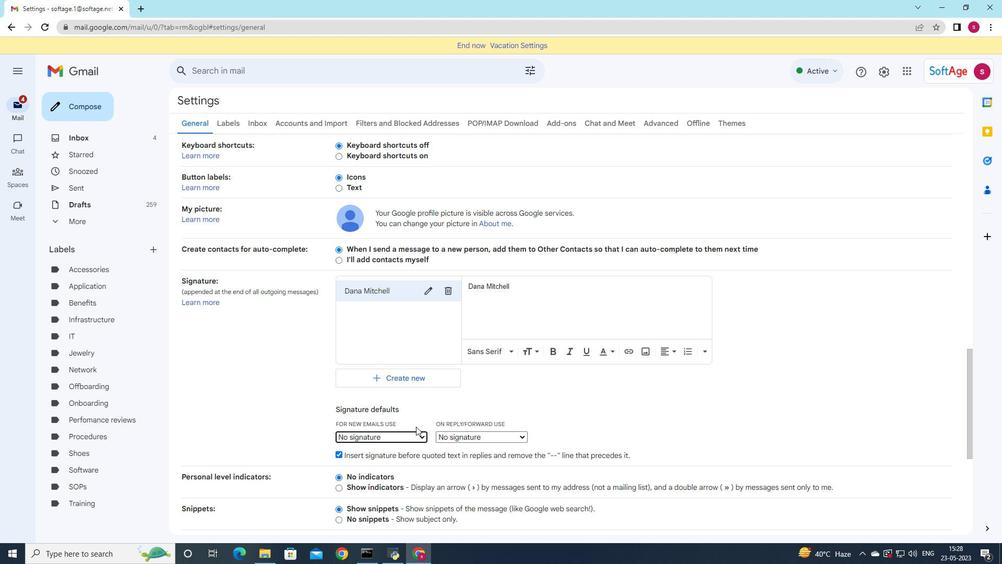 
Action: Mouse pressed left at (414, 432)
Screenshot: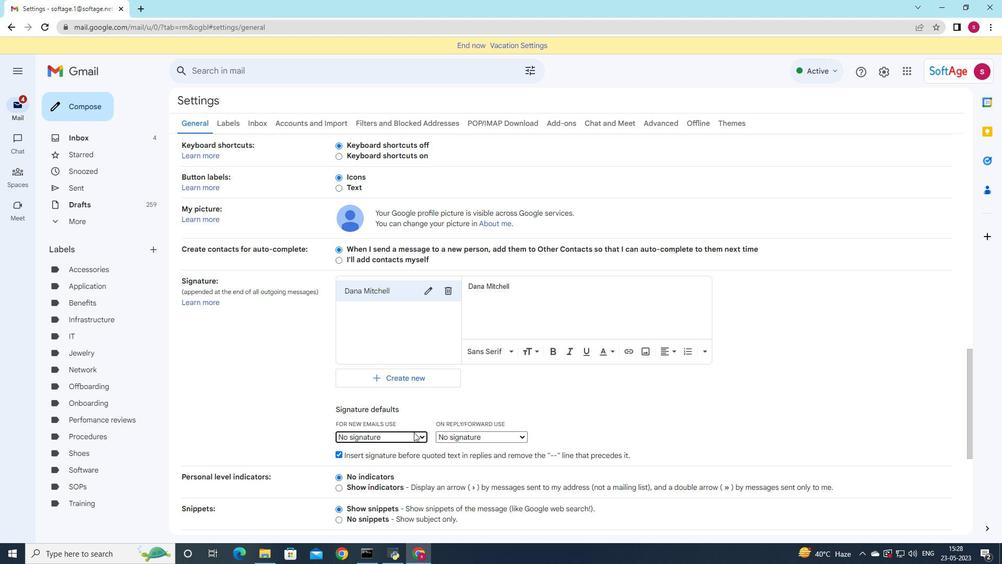 
Action: Mouse moved to (405, 457)
Screenshot: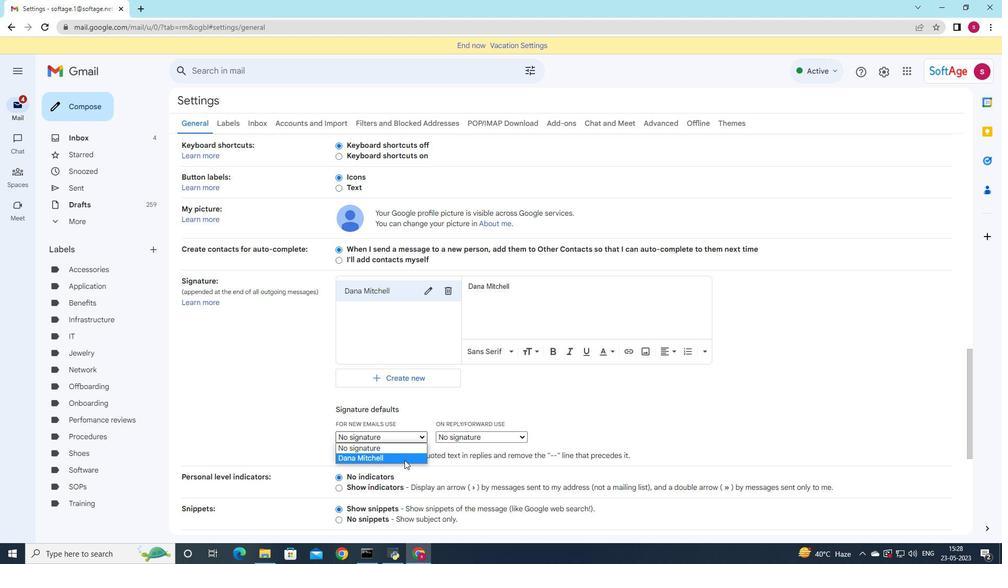 
Action: Mouse pressed left at (405, 457)
Screenshot: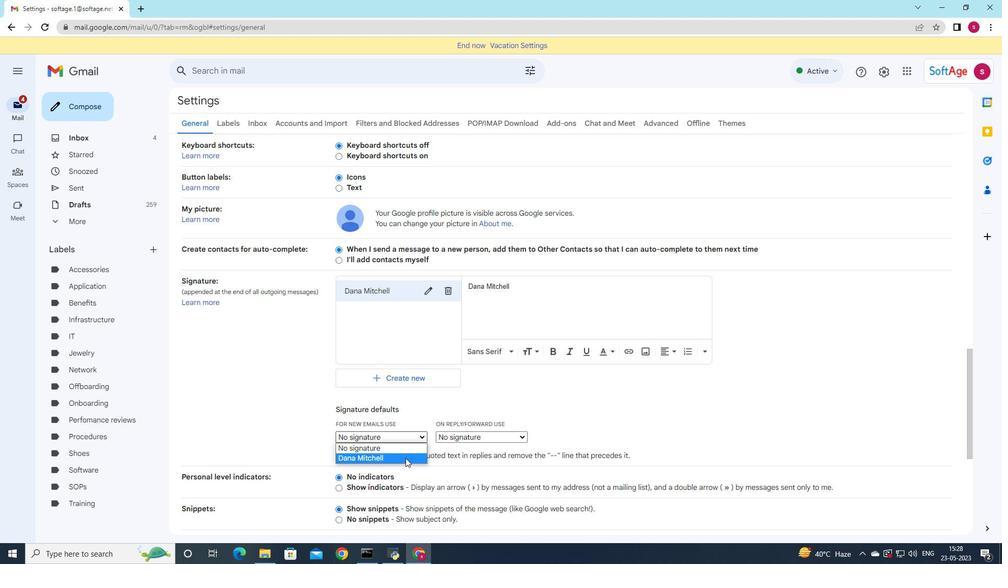 
Action: Mouse moved to (483, 433)
Screenshot: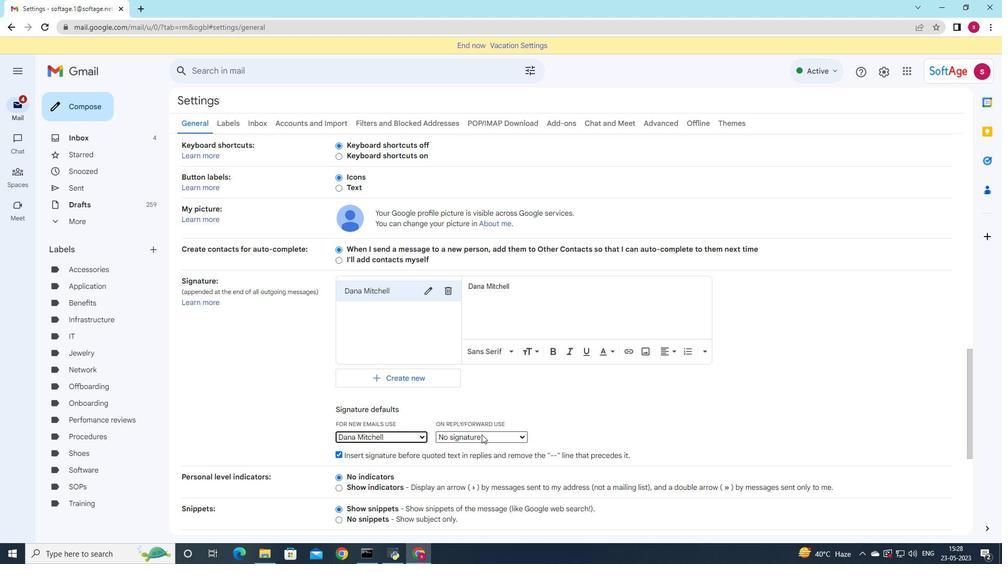 
Action: Mouse pressed left at (483, 433)
Screenshot: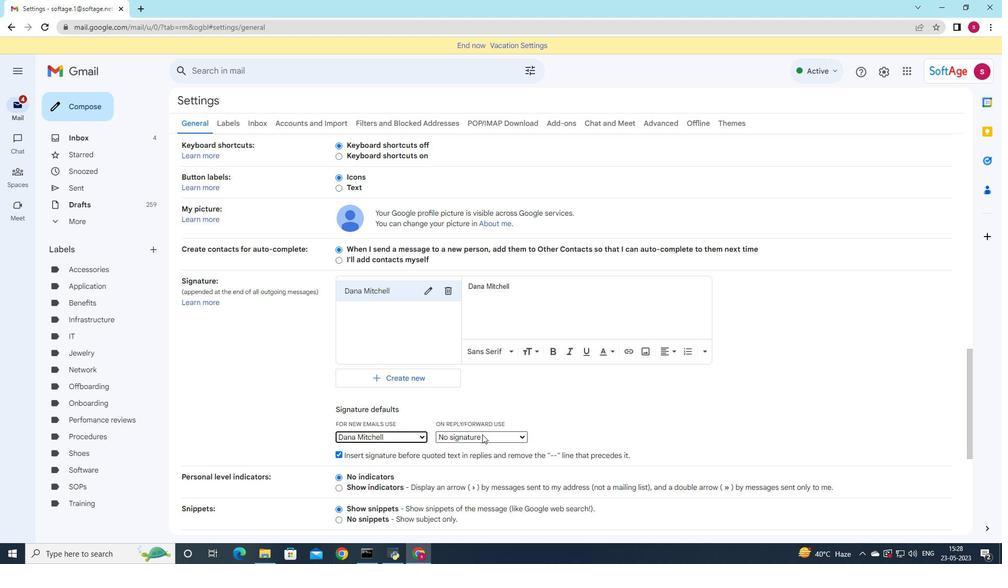 
Action: Mouse moved to (474, 456)
Screenshot: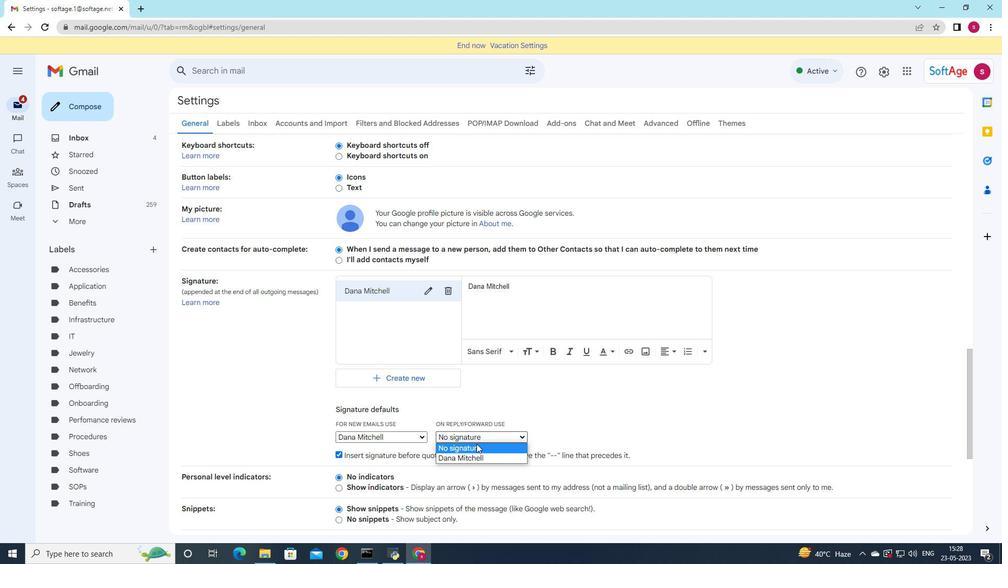 
Action: Mouse pressed left at (474, 456)
Screenshot: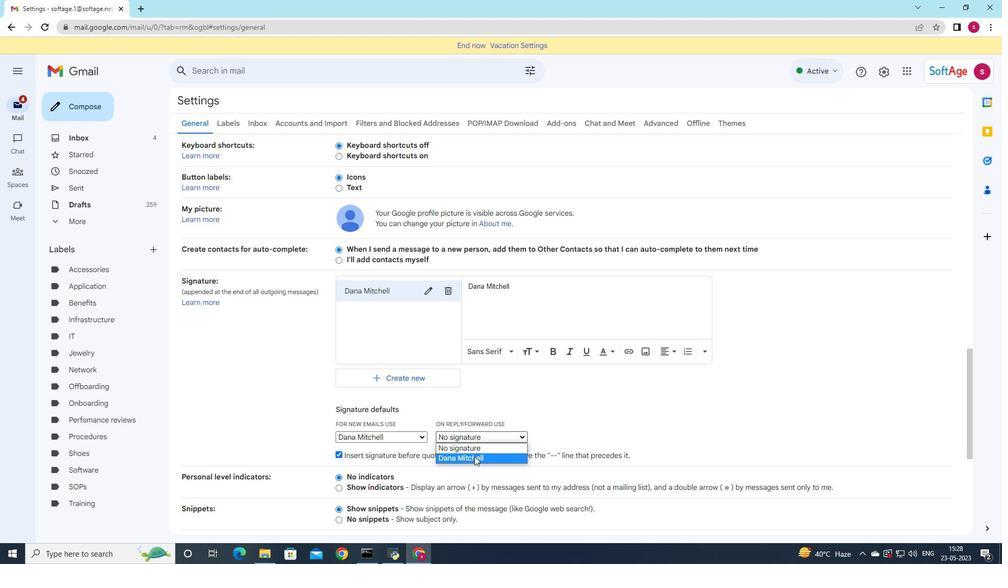 
Action: Mouse moved to (474, 434)
Screenshot: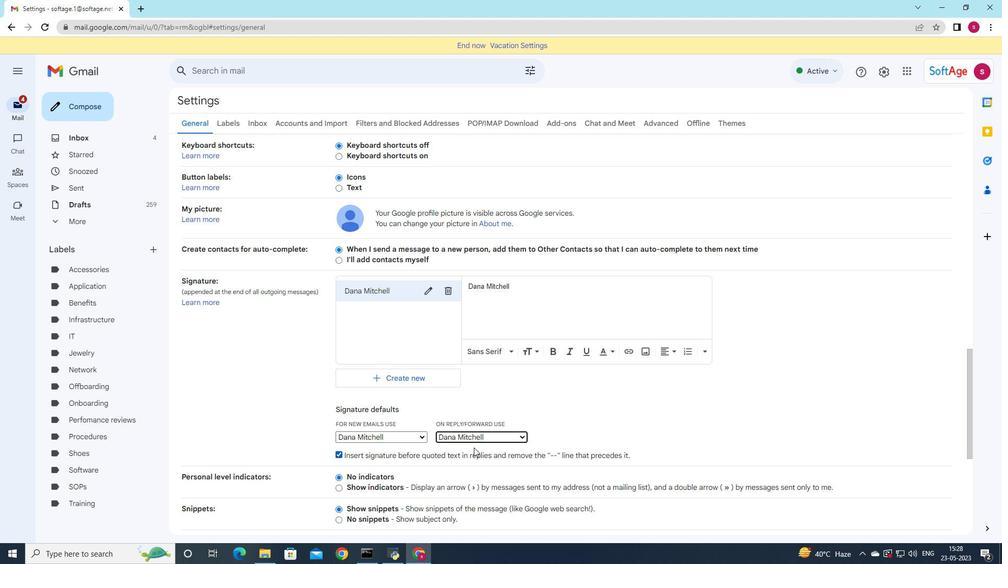 
Action: Mouse scrolled (474, 434) with delta (0, 0)
Screenshot: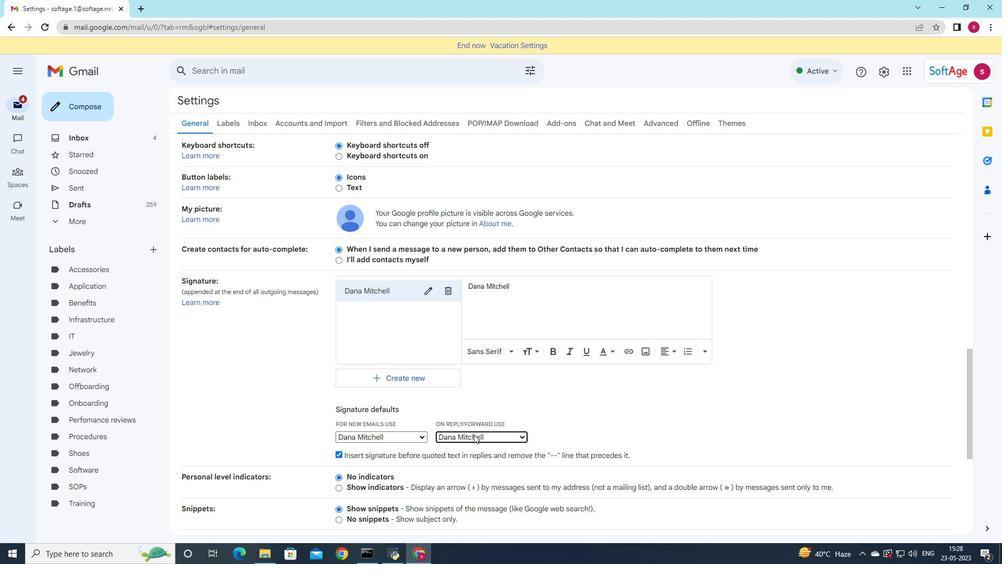 
Action: Mouse scrolled (474, 434) with delta (0, 0)
Screenshot: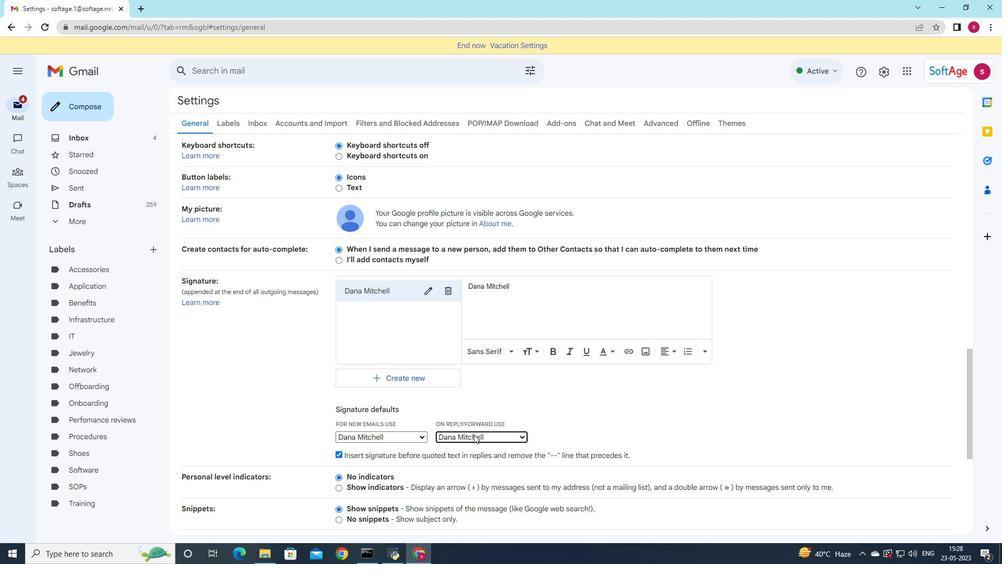 
Action: Mouse scrolled (474, 434) with delta (0, 0)
Screenshot: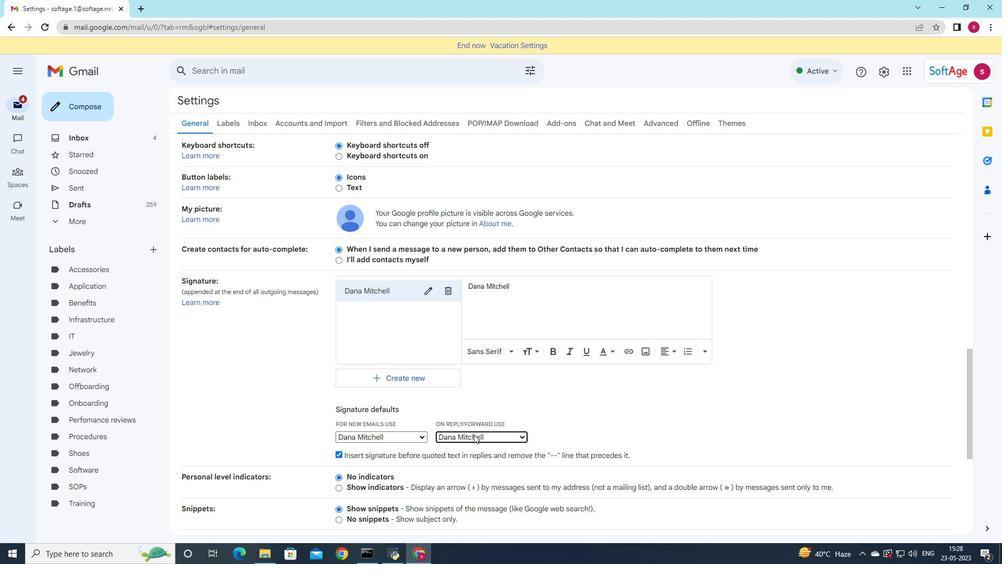 
Action: Mouse scrolled (474, 434) with delta (0, 0)
Screenshot: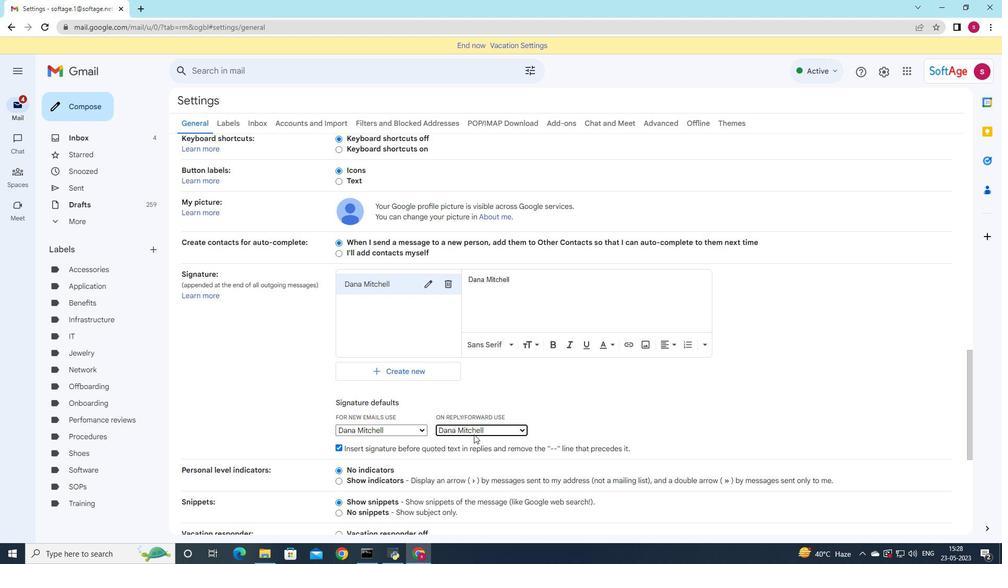 
Action: Mouse scrolled (474, 434) with delta (0, 0)
Screenshot: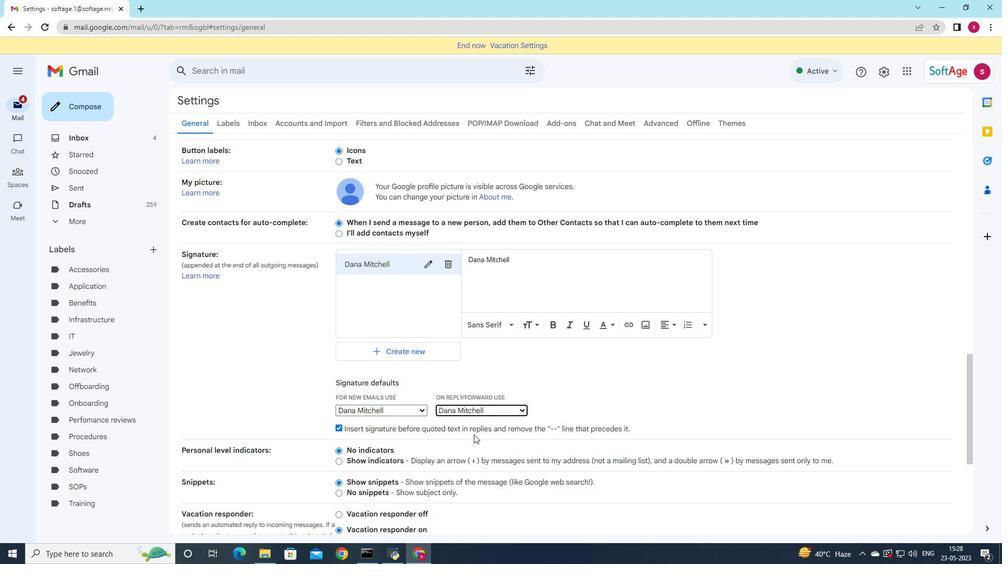 
Action: Mouse moved to (473, 429)
Screenshot: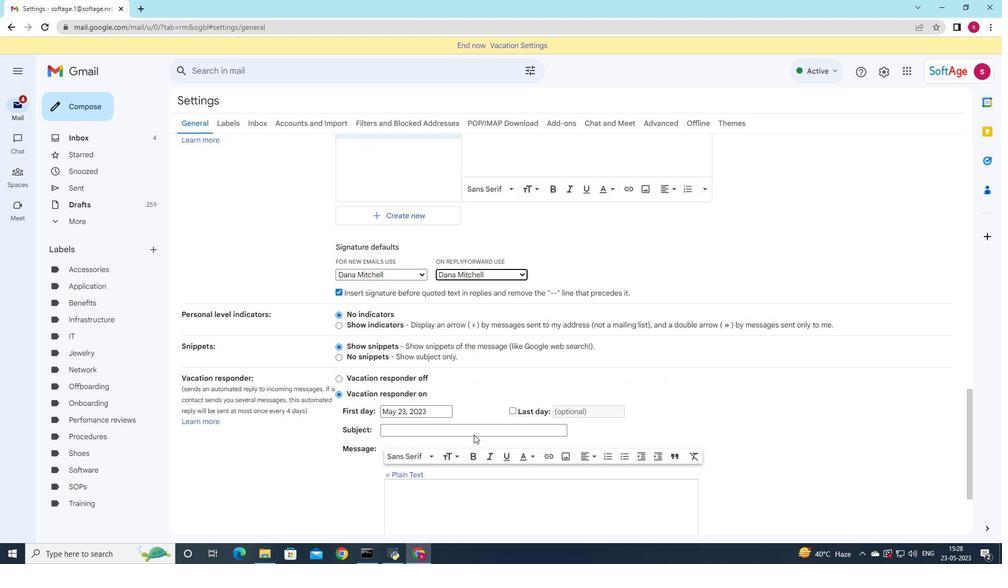 
Action: Mouse scrolled (473, 429) with delta (0, 0)
Screenshot: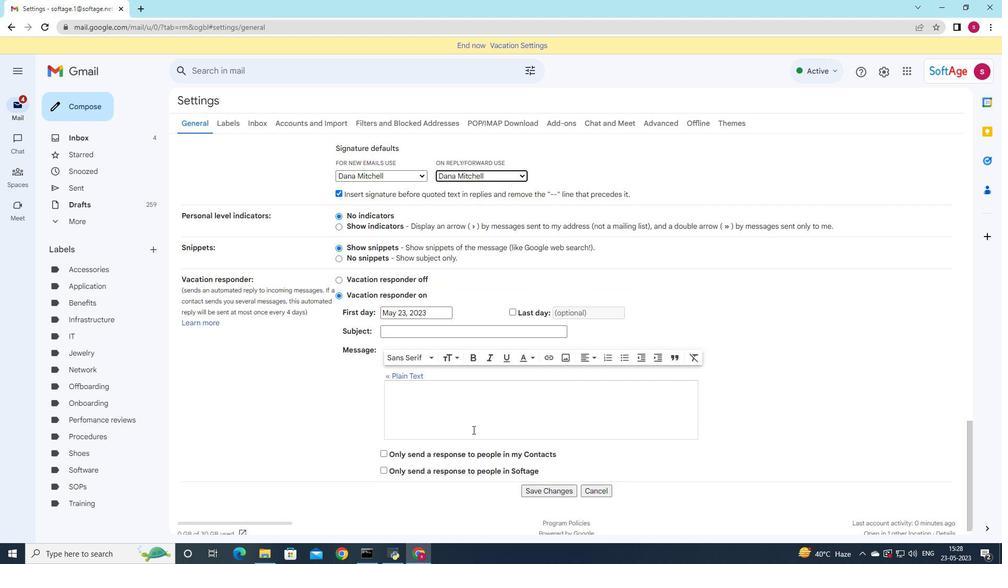 
Action: Mouse moved to (475, 442)
Screenshot: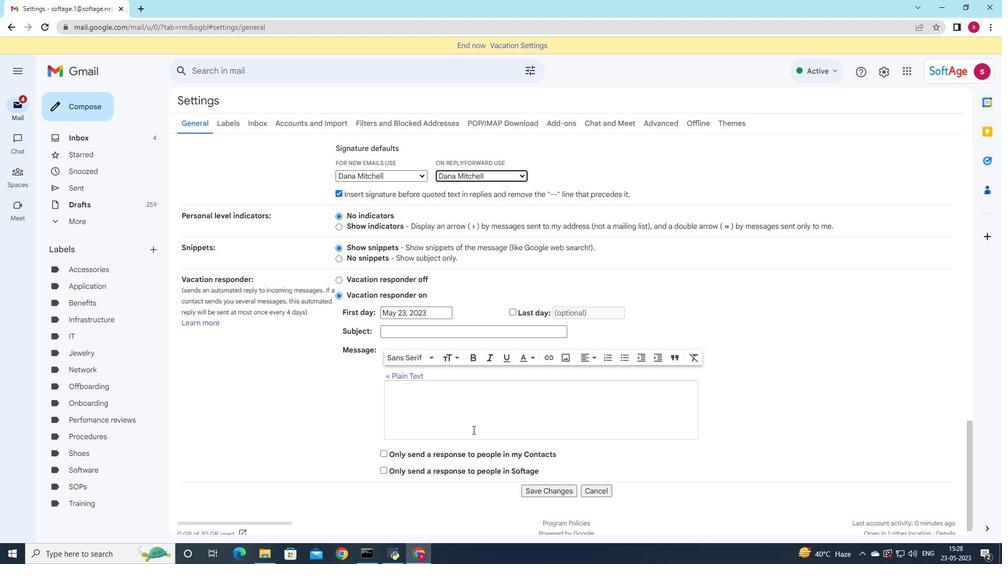 
Action: Mouse scrolled (473, 434) with delta (0, 0)
Screenshot: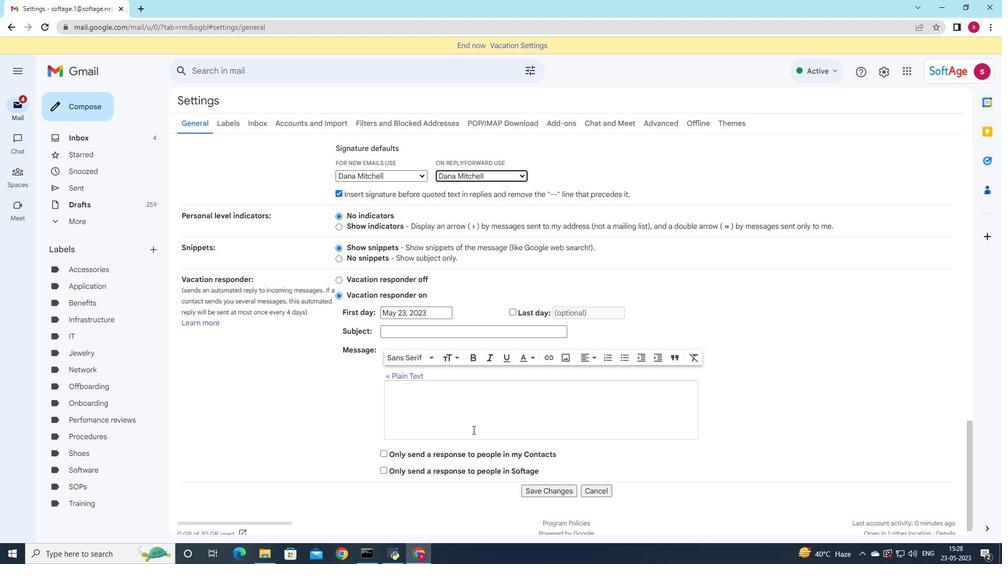 
Action: Mouse scrolled (474, 439) with delta (0, 0)
Screenshot: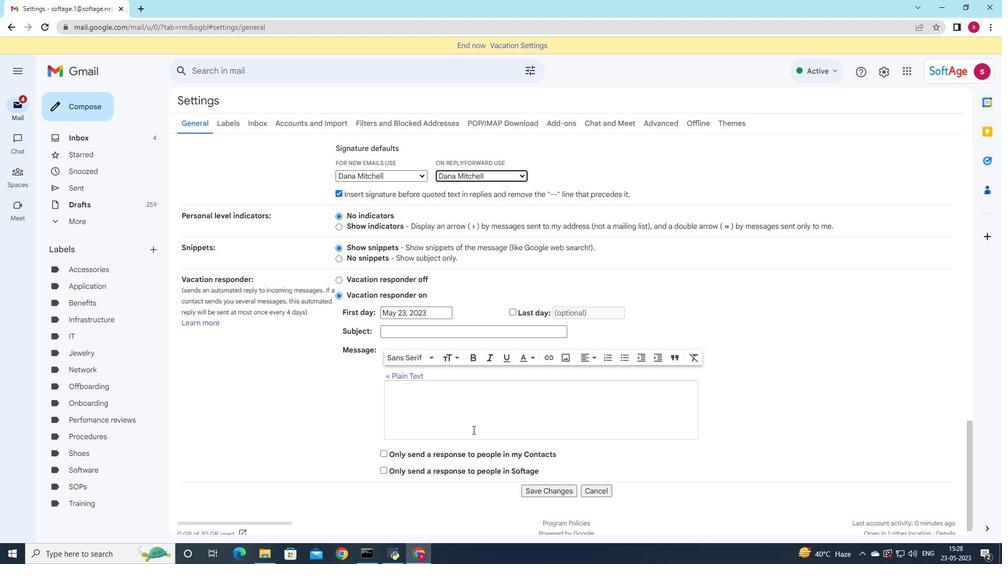 
Action: Mouse moved to (528, 476)
Screenshot: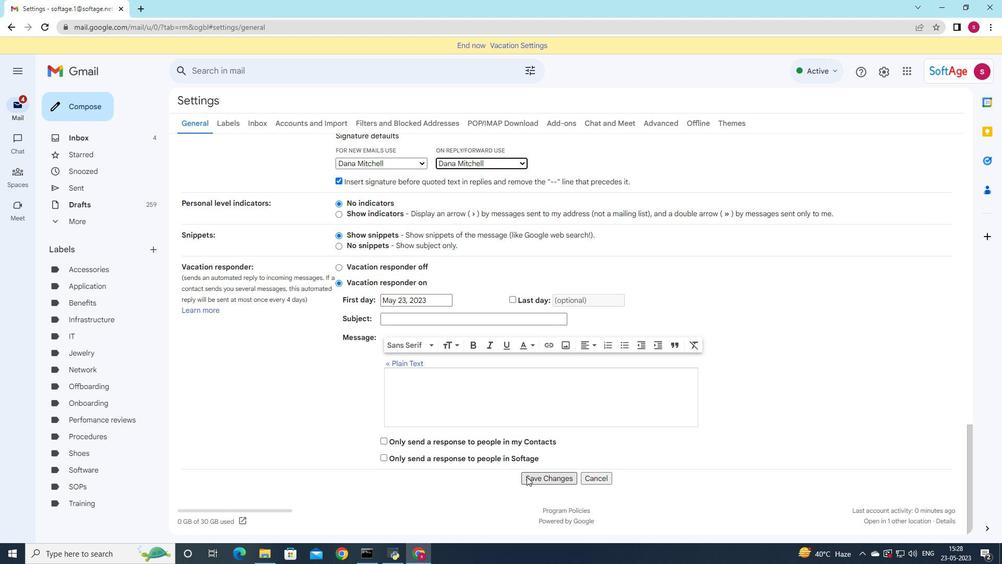 
Action: Mouse pressed left at (528, 476)
Screenshot: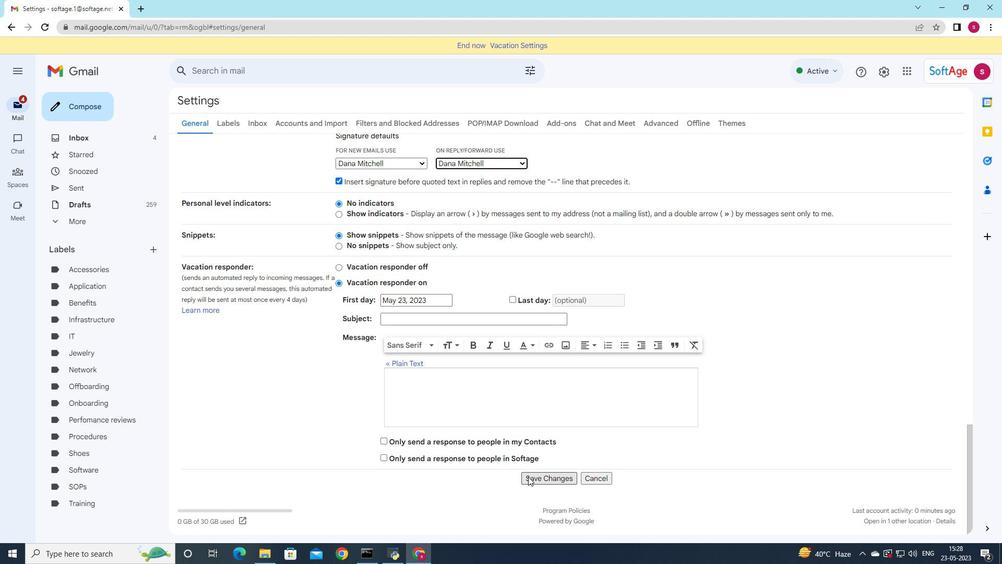 
Action: Mouse moved to (105, 113)
Screenshot: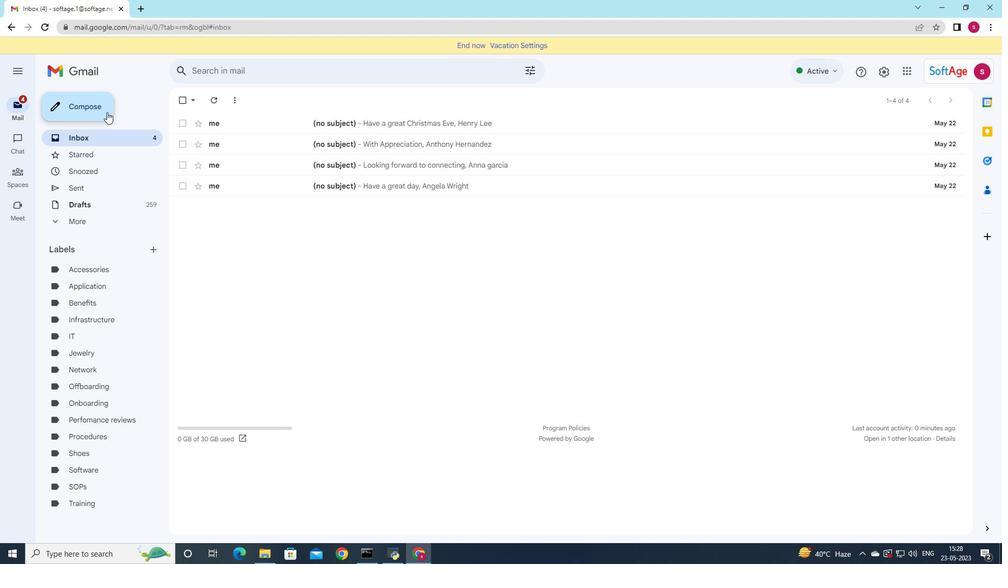 
Action: Mouse pressed left at (105, 113)
Screenshot: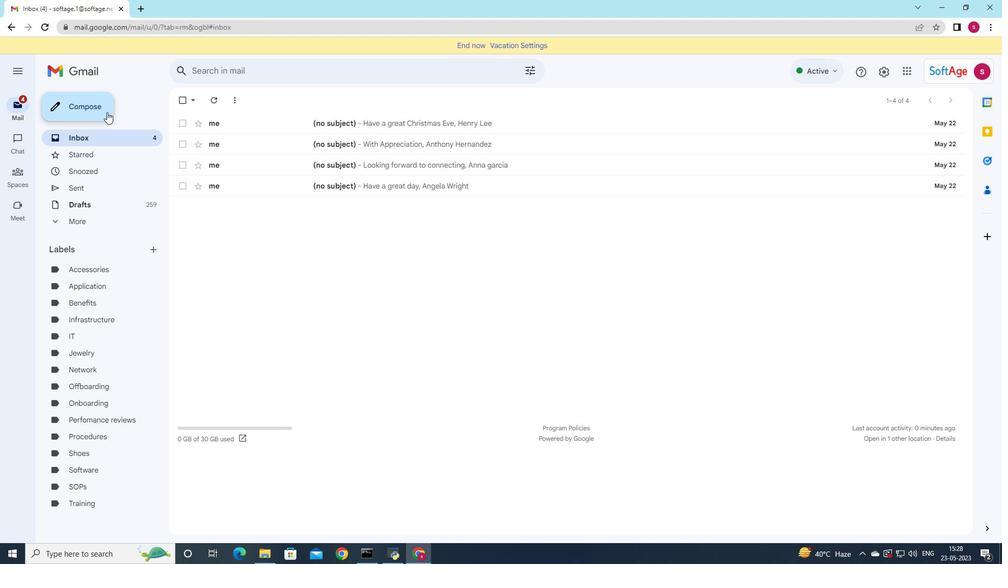 
Action: Mouse moved to (657, 287)
Screenshot: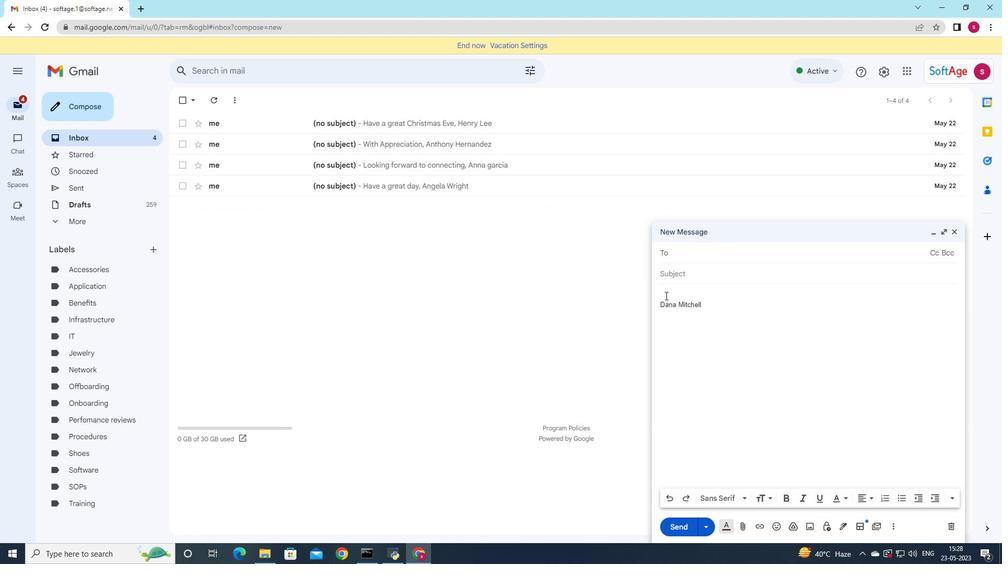 
Action: Mouse pressed left at (657, 287)
Screenshot: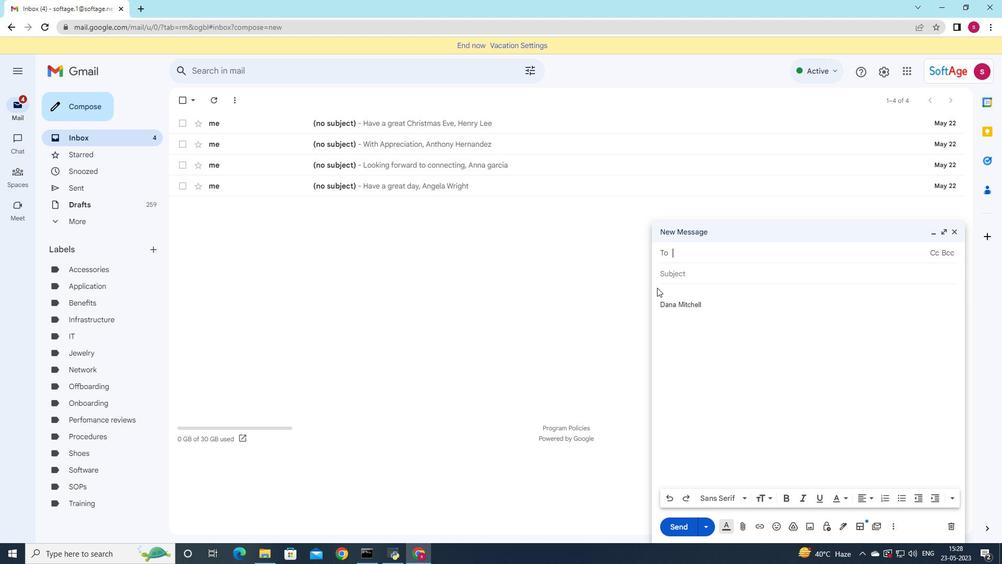 
Action: Mouse moved to (663, 291)
Screenshot: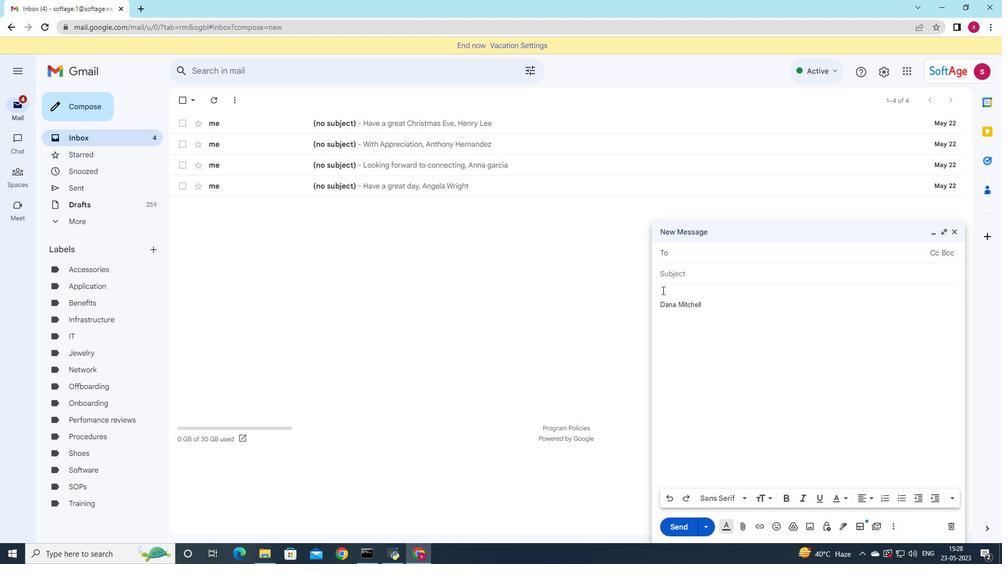 
Action: Mouse pressed left at (663, 291)
Screenshot: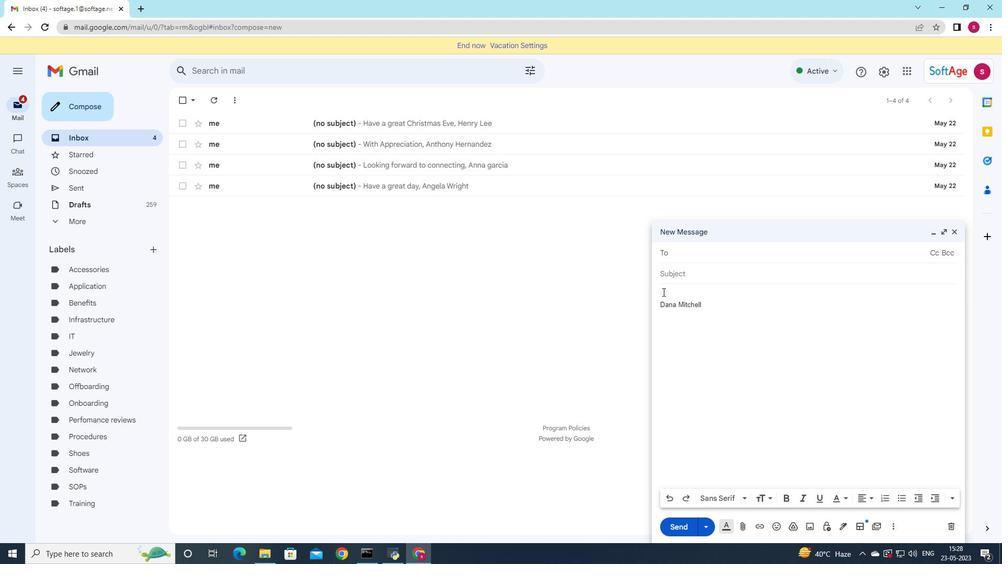 
Action: Mouse moved to (681, 250)
Screenshot: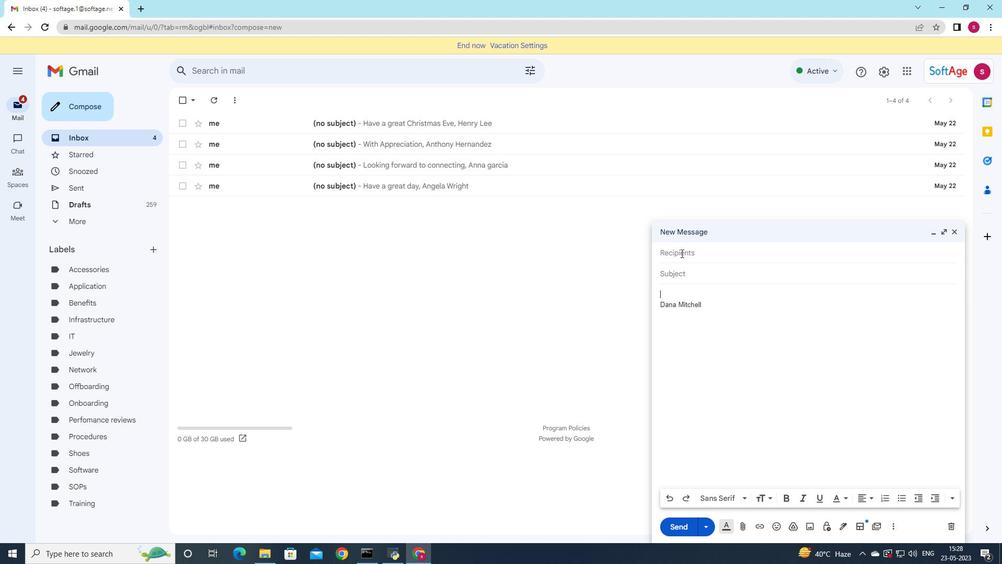 
Action: Mouse pressed left at (681, 250)
Screenshot: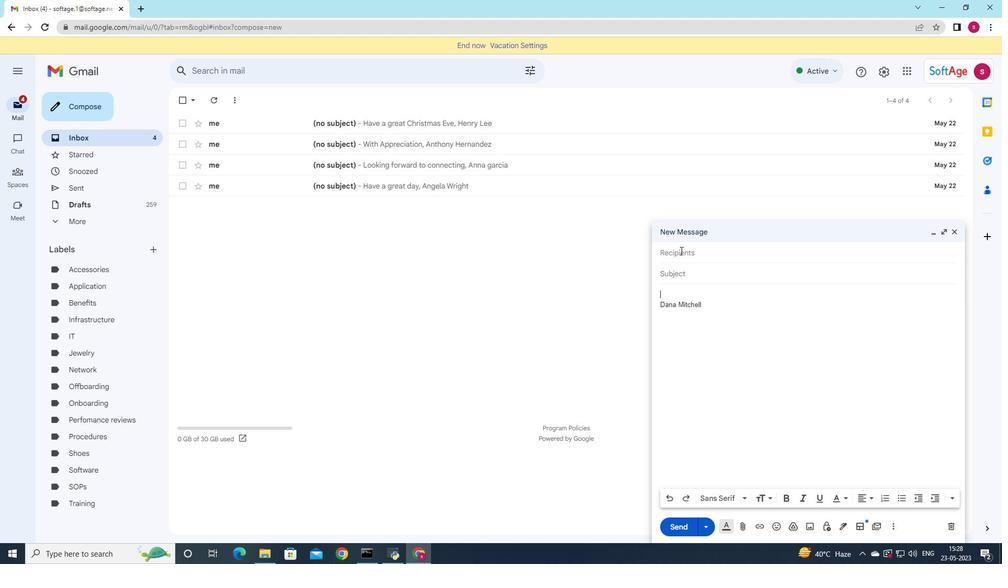 
Action: Key pressed softage
Screenshot: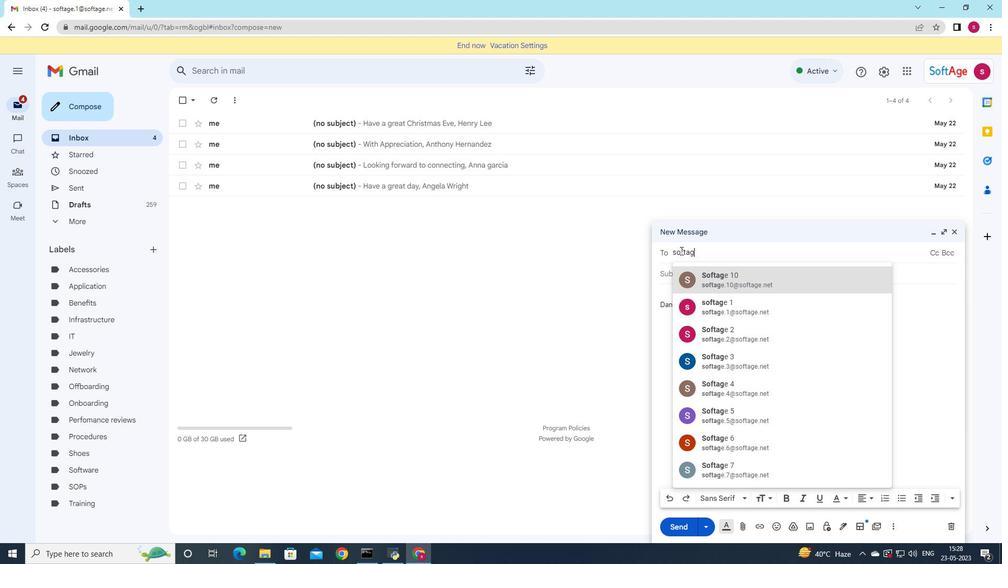
Action: Mouse moved to (746, 471)
Screenshot: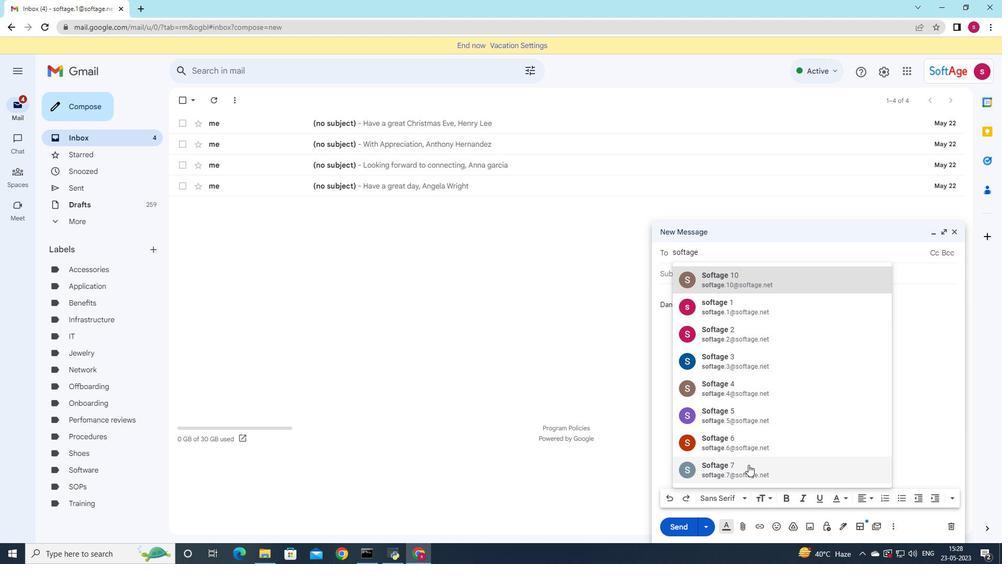 
Action: Mouse pressed left at (746, 471)
Screenshot: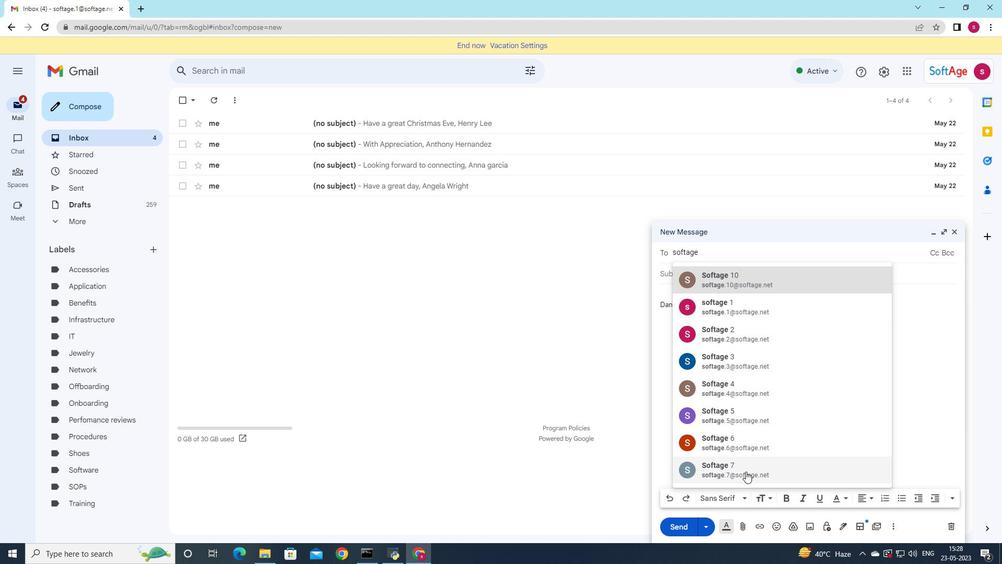 
Action: Mouse moved to (727, 286)
Screenshot: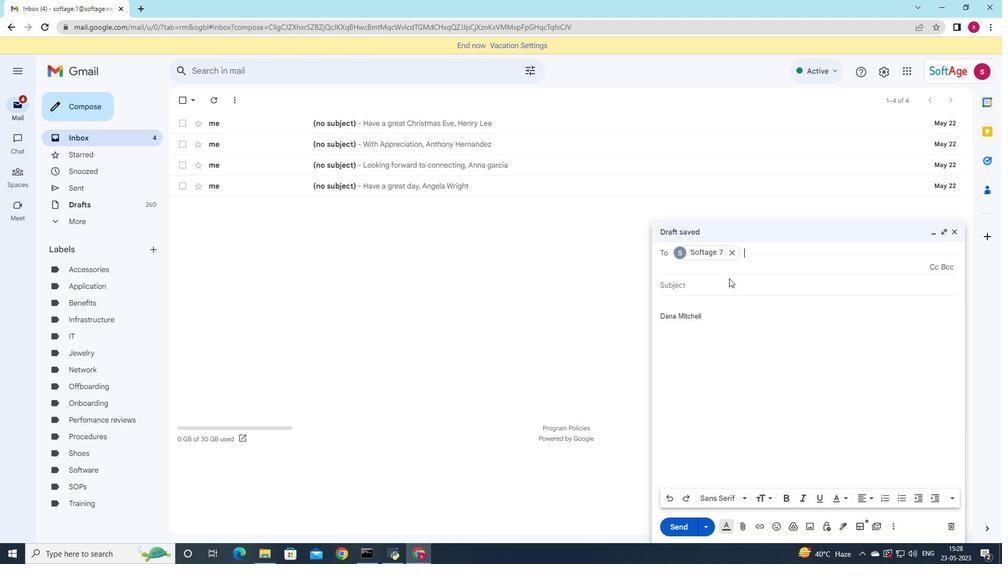 
Action: Mouse pressed left at (727, 286)
Screenshot: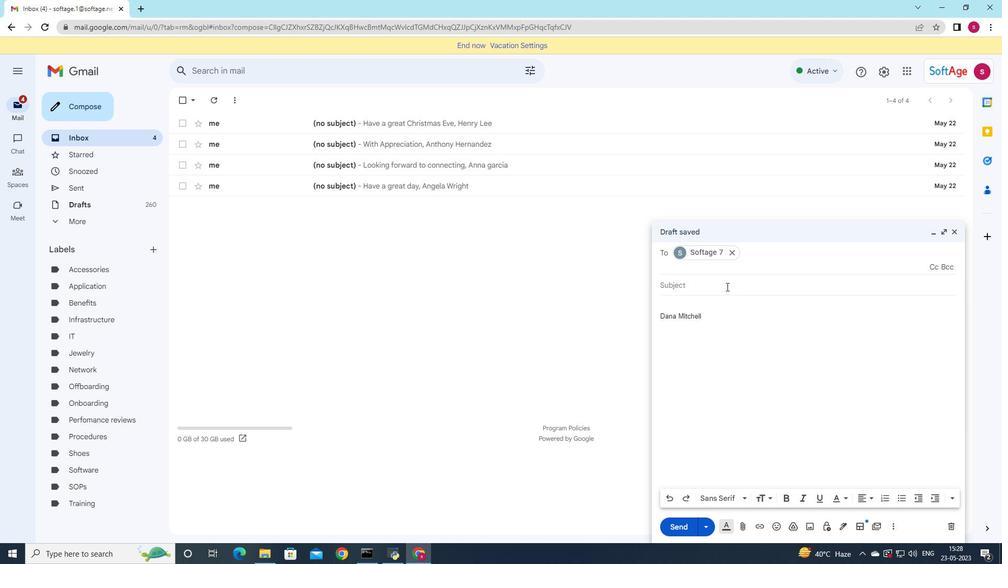 
Action: Key pressed <Key.shift><Key.shift><Key.shift><Key.shift><Key.shift>Shipping<Key.space>confirmation
Screenshot: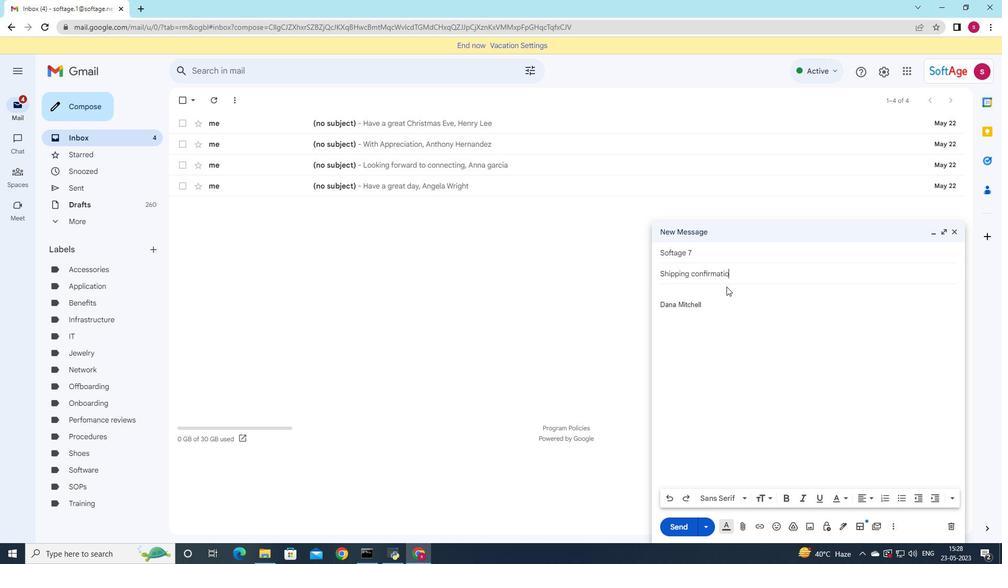 
Action: Mouse moved to (743, 530)
Screenshot: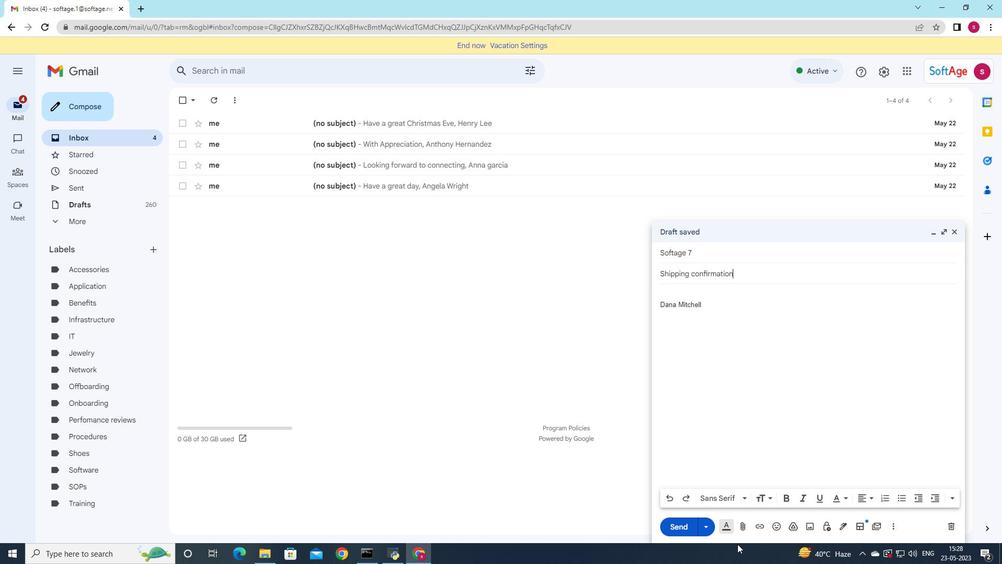 
Action: Mouse pressed left at (743, 530)
Screenshot: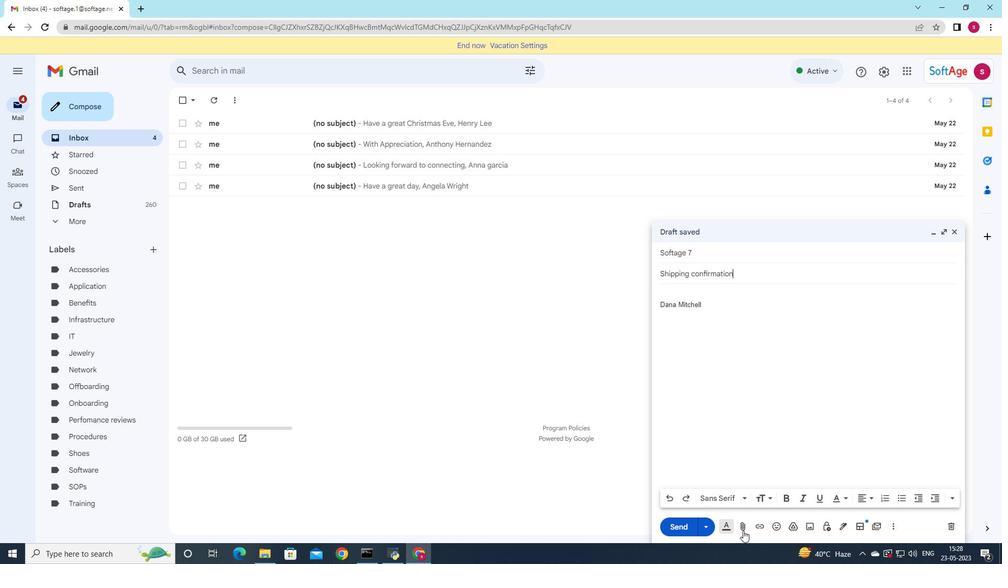 
Action: Mouse moved to (176, 78)
Screenshot: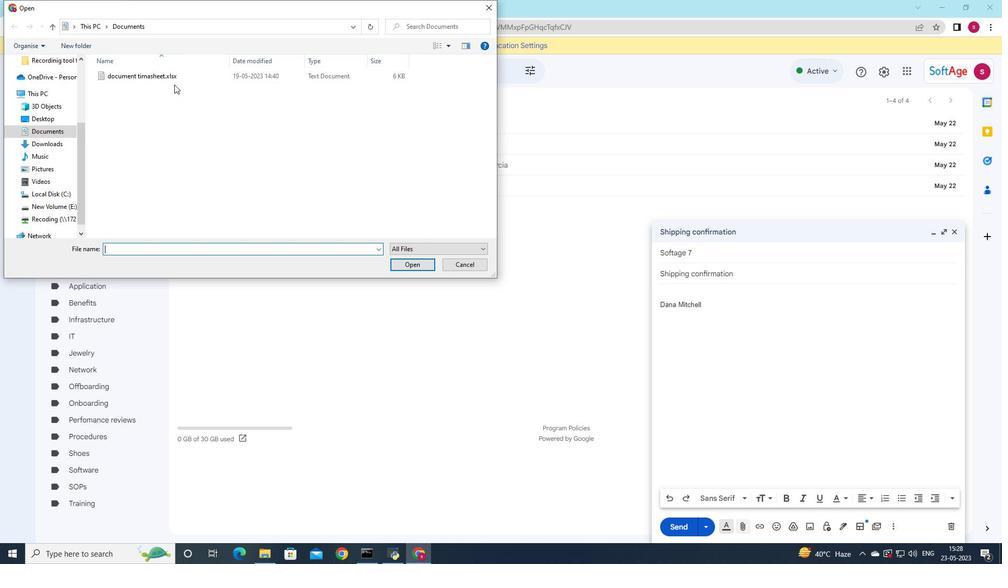 
Action: Mouse pressed left at (176, 78)
Screenshot: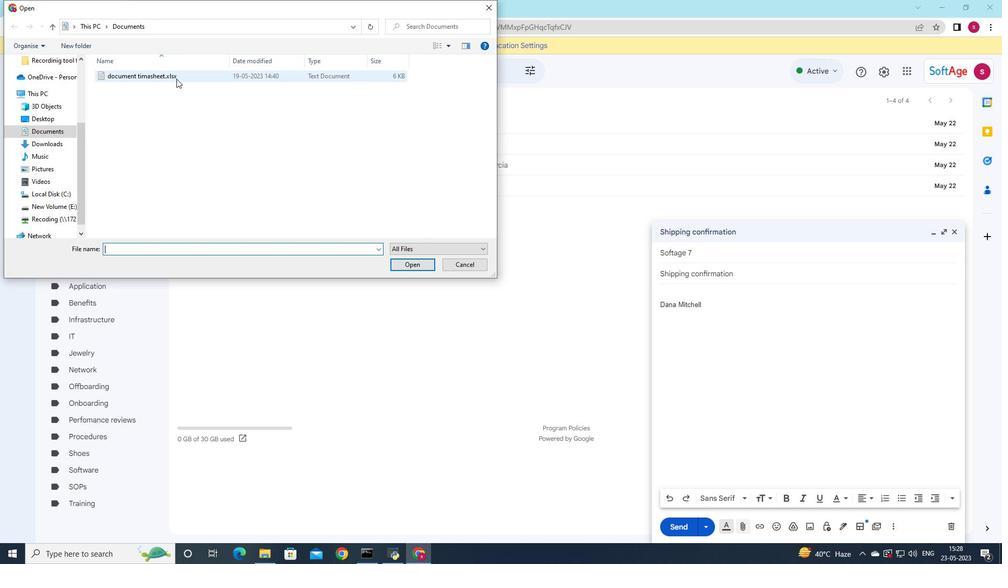 
Action: Mouse pressed left at (176, 78)
Screenshot: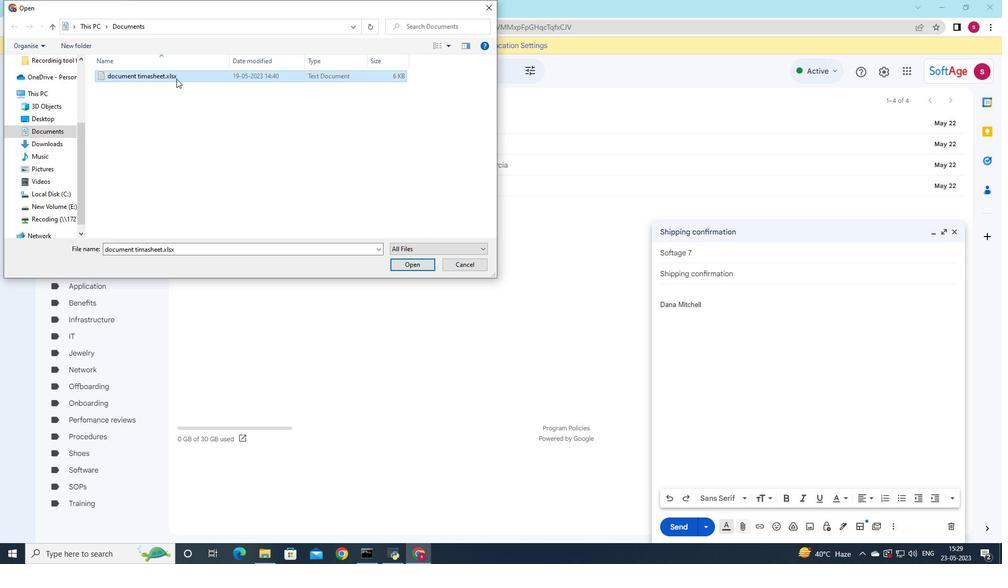 
Action: Mouse moved to (449, 120)
Screenshot: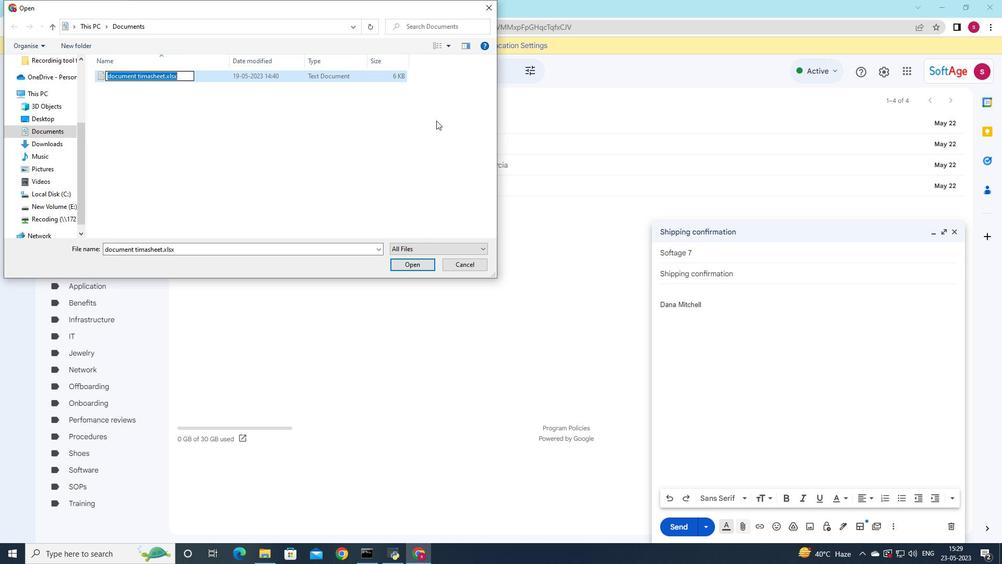 
Action: Key pressed <Key.shift>Proposal<Key.shift><Key.shift><Key.shift><Key.shift><Key.shift><Key.shift><Key.shift><Key.shift><Key.shift><Key.shift><Key.shift><Key.shift><Key.shift><Key.shift><Key.shift><Key.shift><Key.shift><Key.shift><Key.shift>_summary
Screenshot: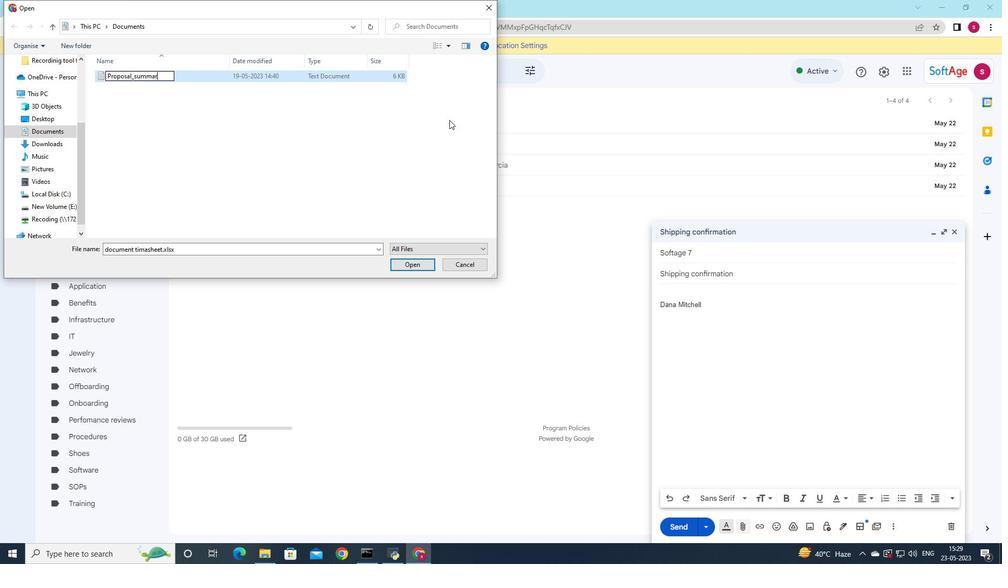 
Action: Mouse moved to (511, 158)
Screenshot: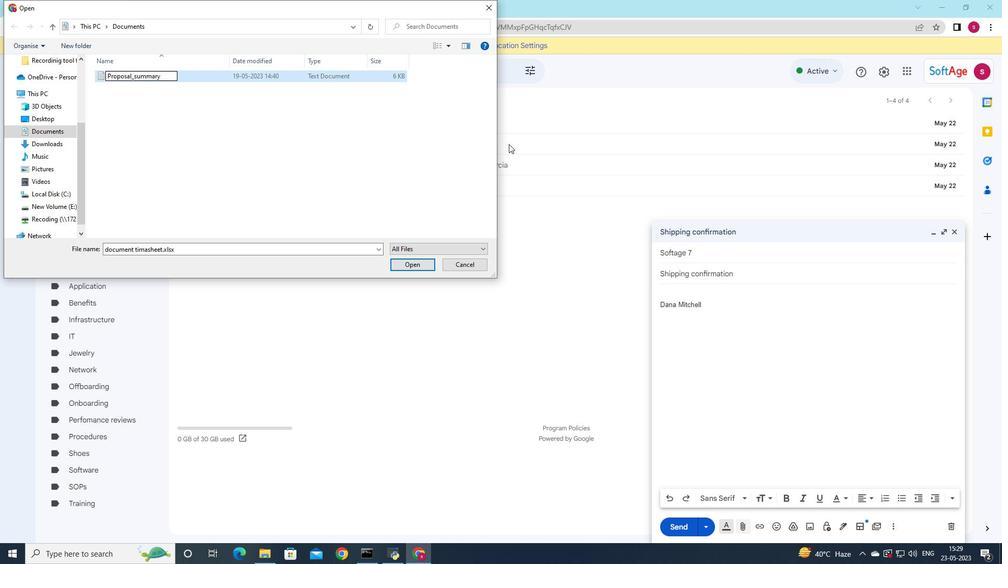
Action: Key pressed .docx
Screenshot: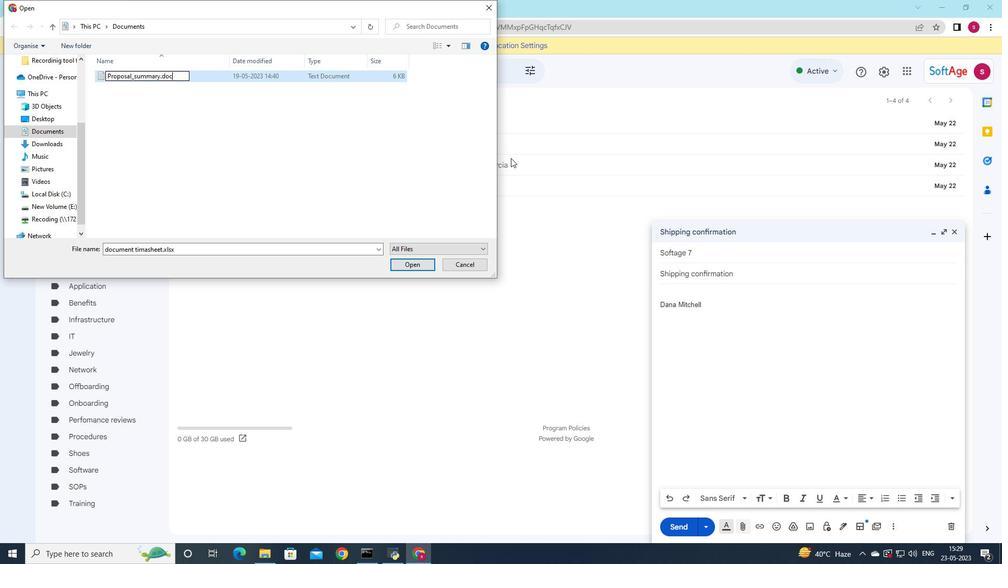 
Action: Mouse moved to (409, 263)
Screenshot: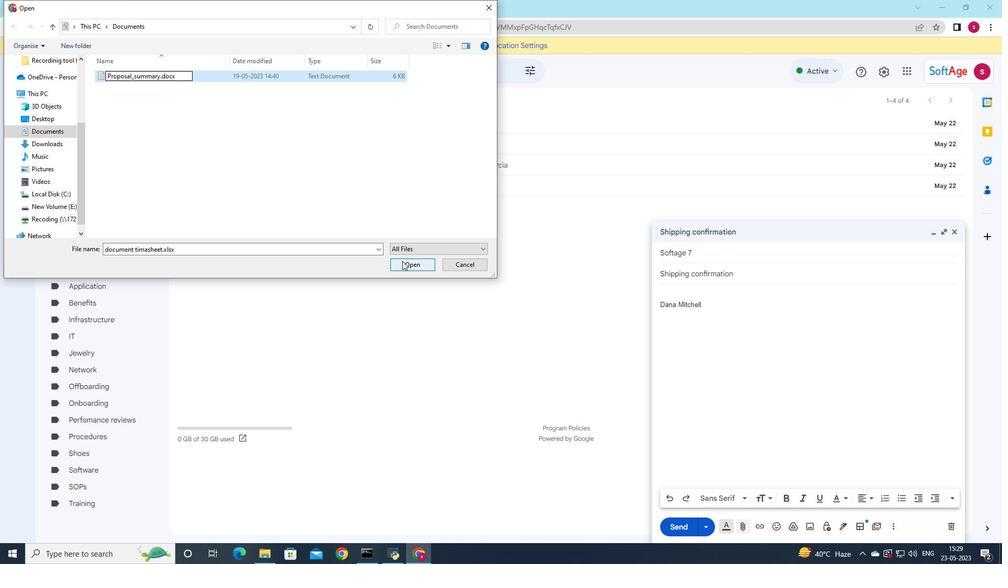 
Action: Mouse pressed left at (409, 263)
Screenshot: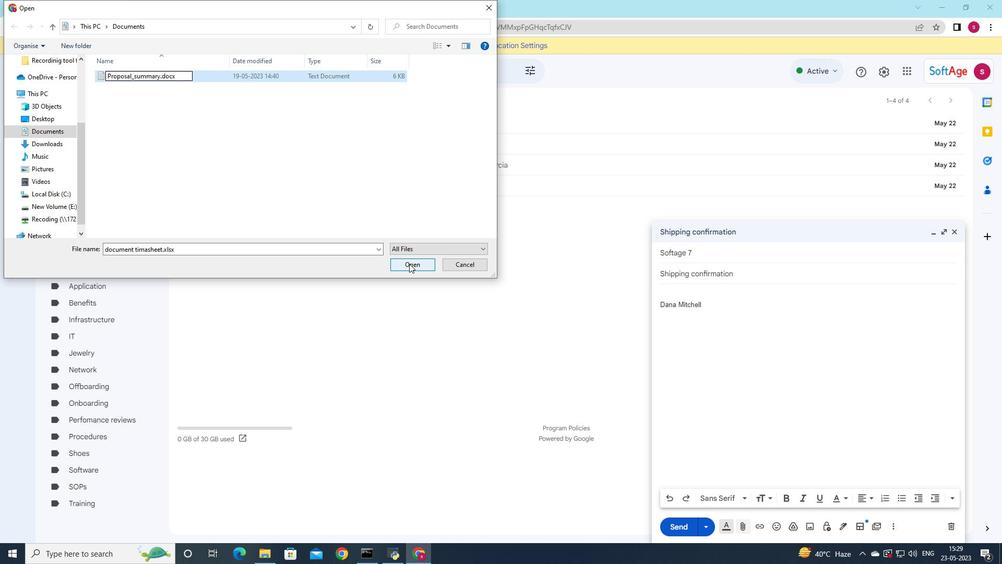 
Action: Mouse moved to (404, 267)
Screenshot: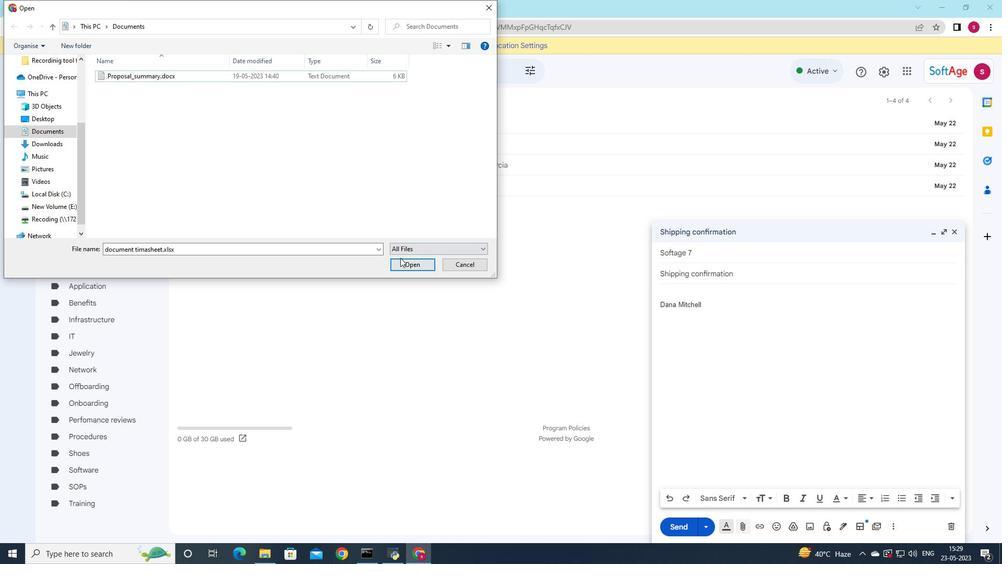 
Action: Mouse pressed left at (404, 267)
Screenshot: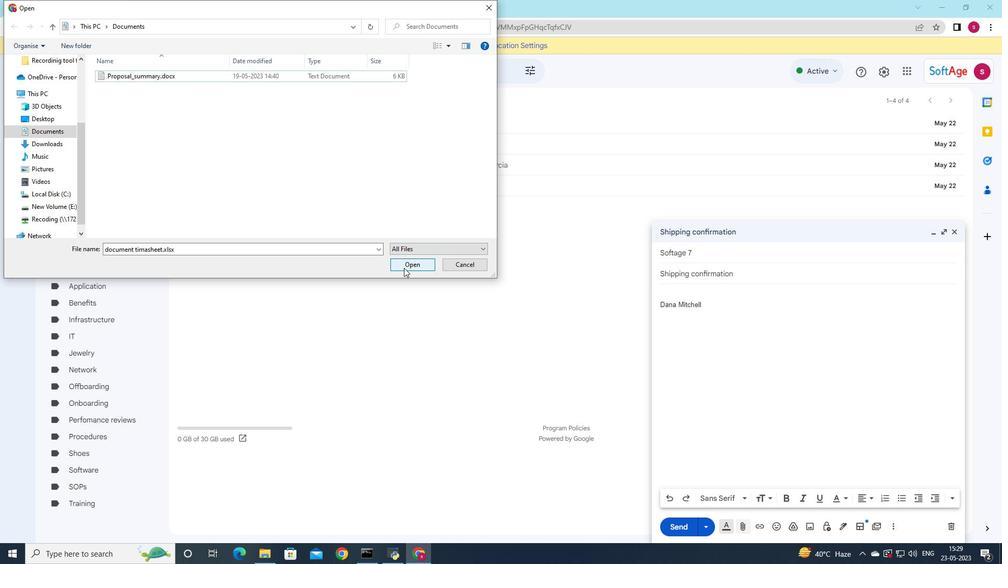 
Action: Mouse moved to (586, 225)
Screenshot: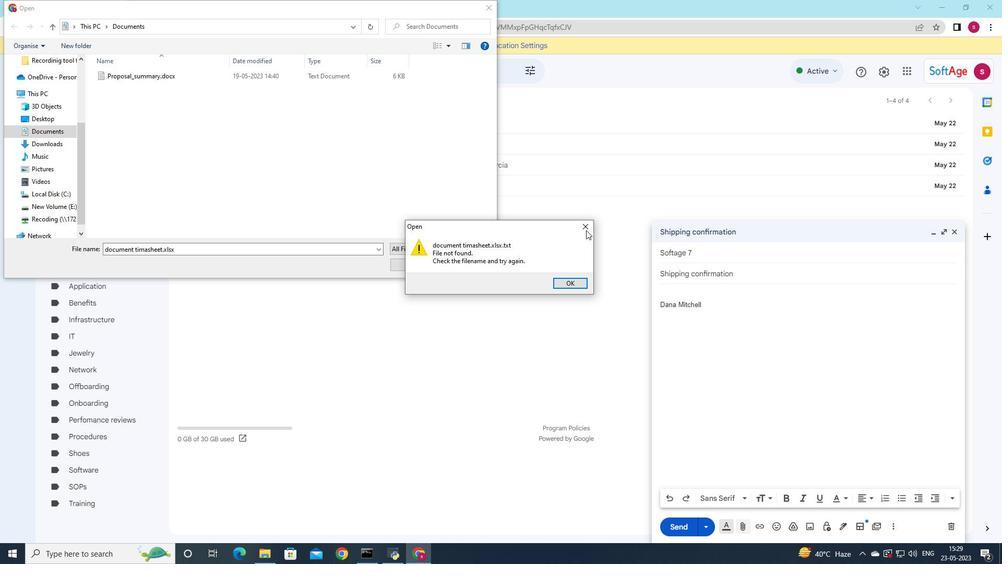 
Action: Mouse pressed left at (586, 225)
Screenshot: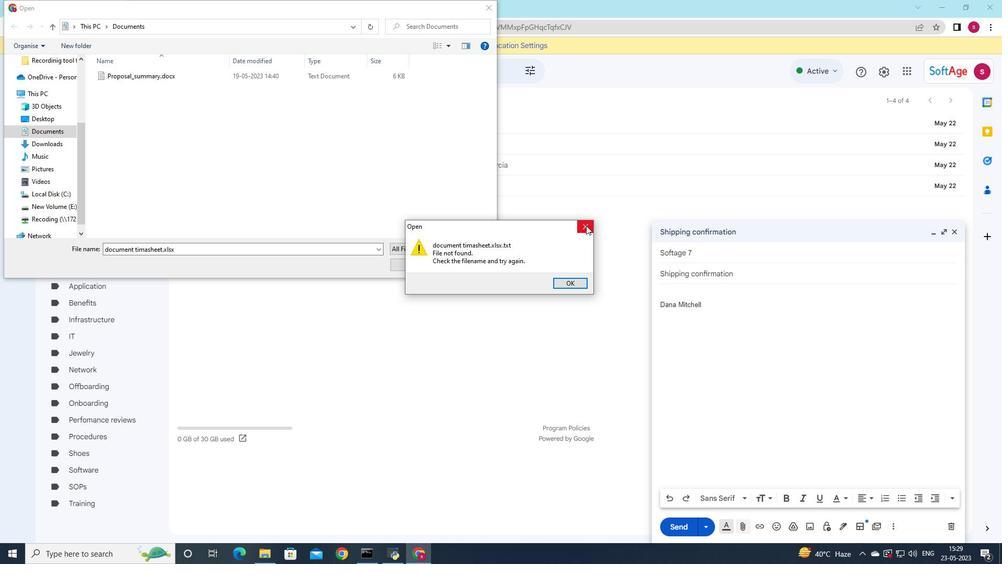 
Action: Mouse moved to (196, 74)
Screenshot: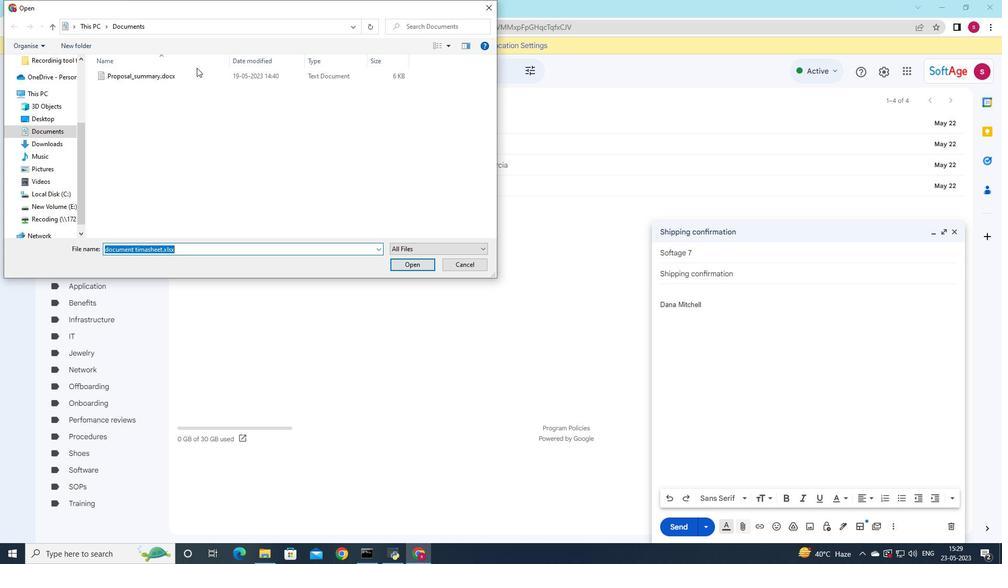 
Action: Mouse pressed left at (196, 74)
Screenshot: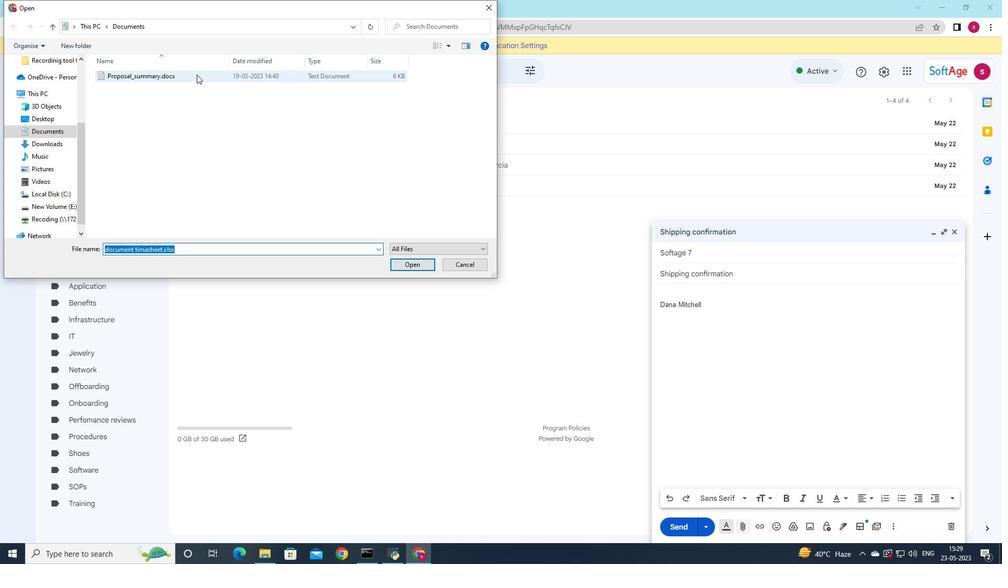
Action: Mouse moved to (407, 264)
Screenshot: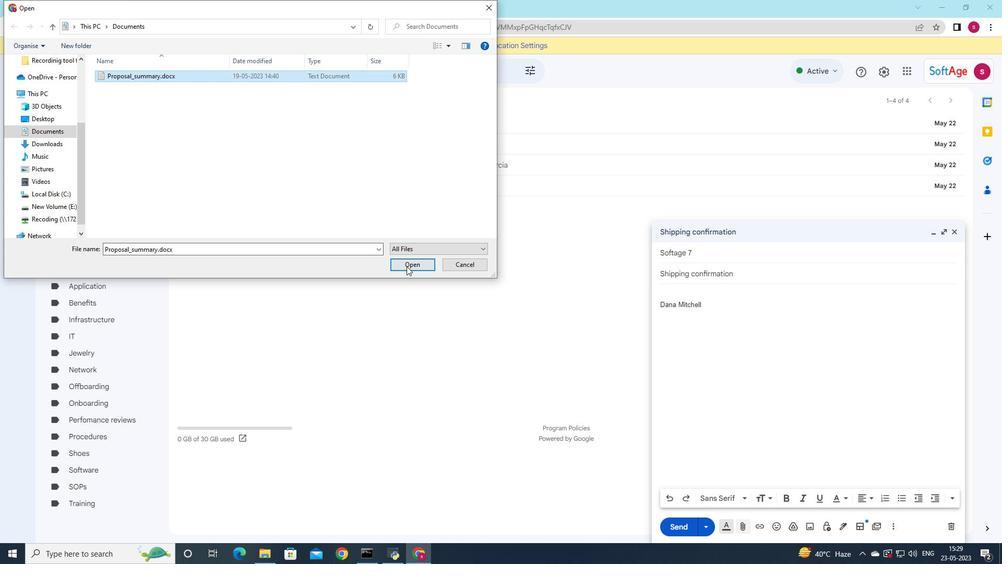
Action: Mouse pressed left at (407, 264)
Screenshot: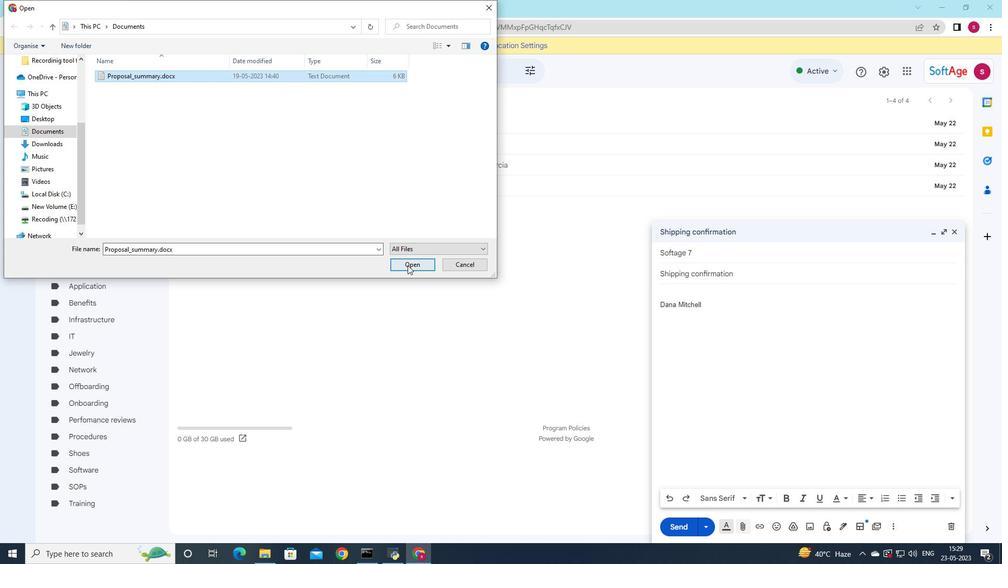 
Action: Mouse moved to (683, 288)
Screenshot: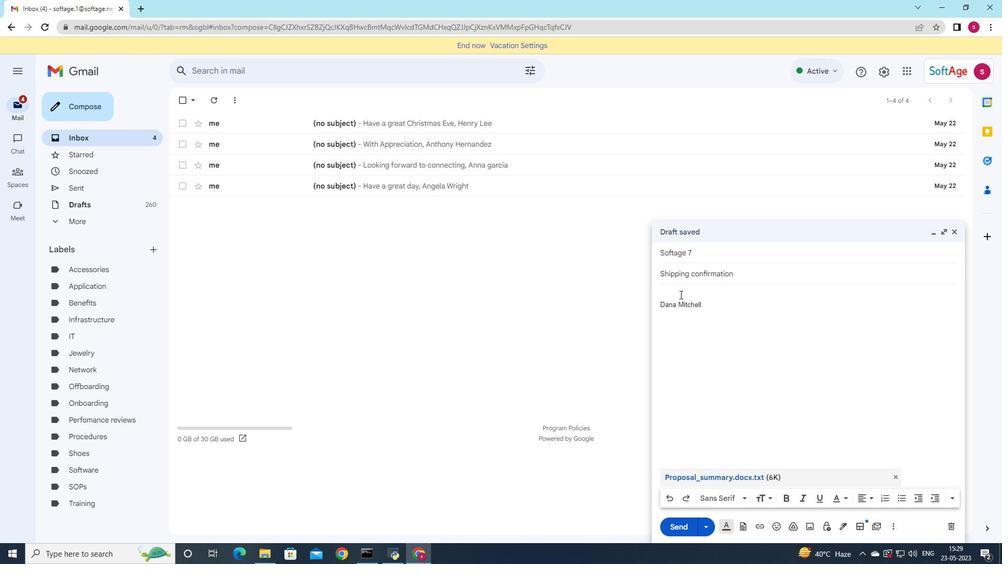 
Action: Key pressed <Key.shift>Thank<Key.space>you<Key.space>for<Key.space>your<Key.space>cooperation<Key.space>in<Key.space>this<Key.space>matter
Screenshot: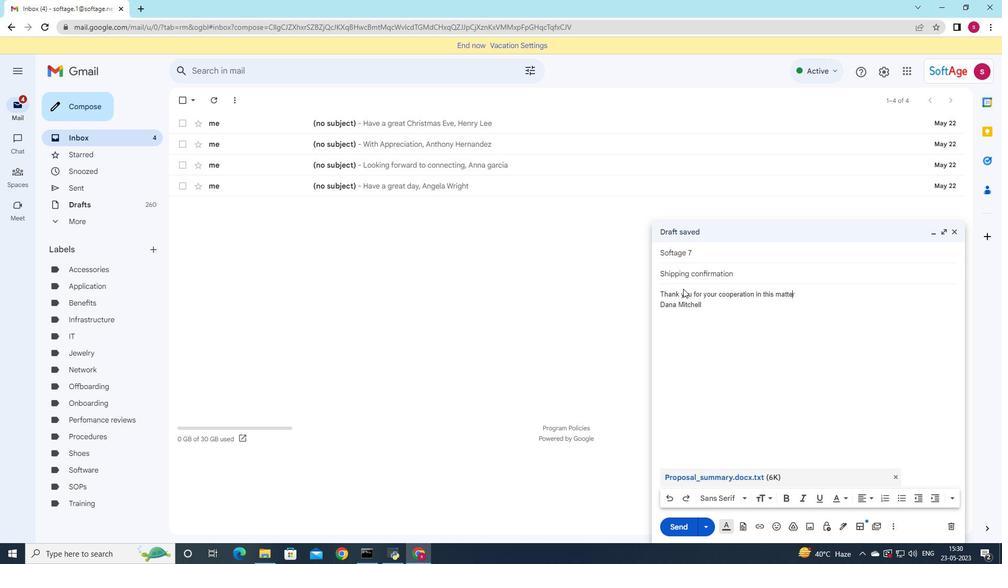 
Action: Mouse moved to (672, 496)
Screenshot: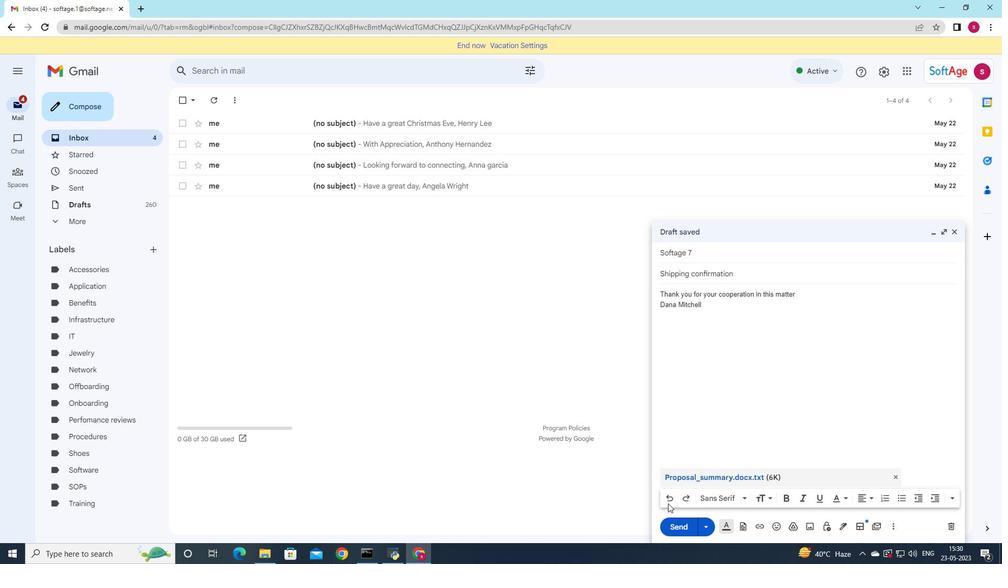 
Action: Mouse pressed left at (672, 496)
Screenshot: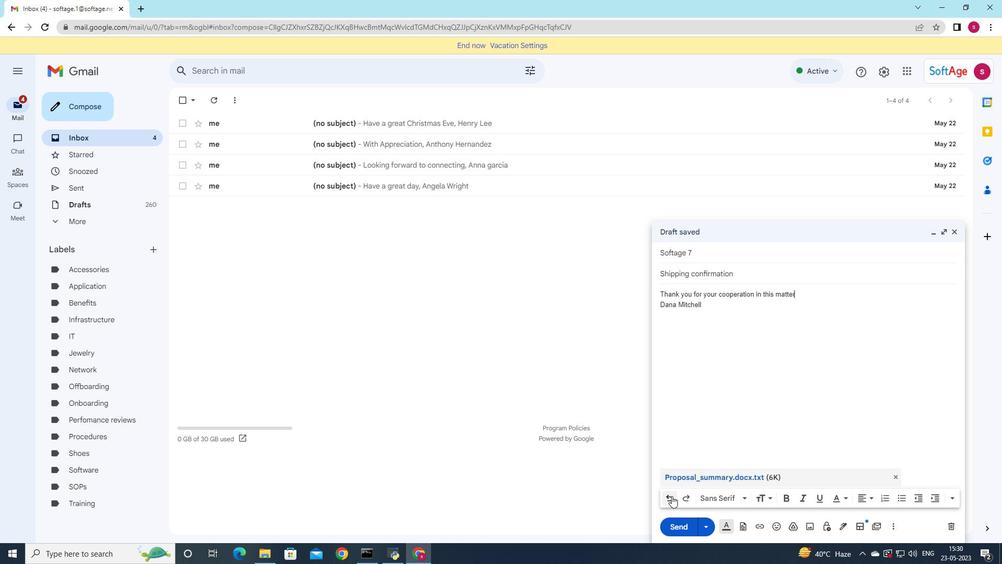 
Action: Mouse pressed left at (672, 496)
Screenshot: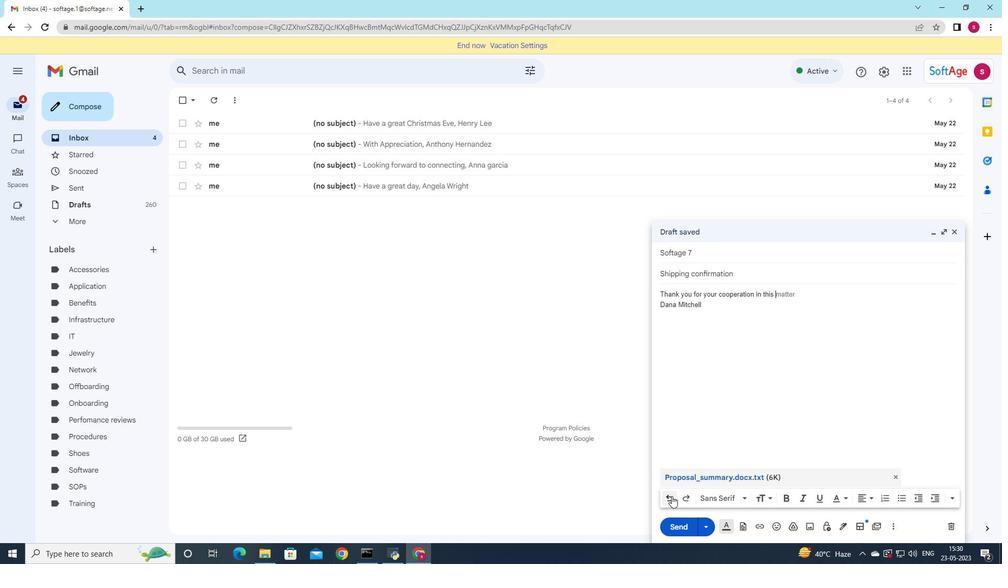 
Action: Mouse pressed left at (672, 496)
Screenshot: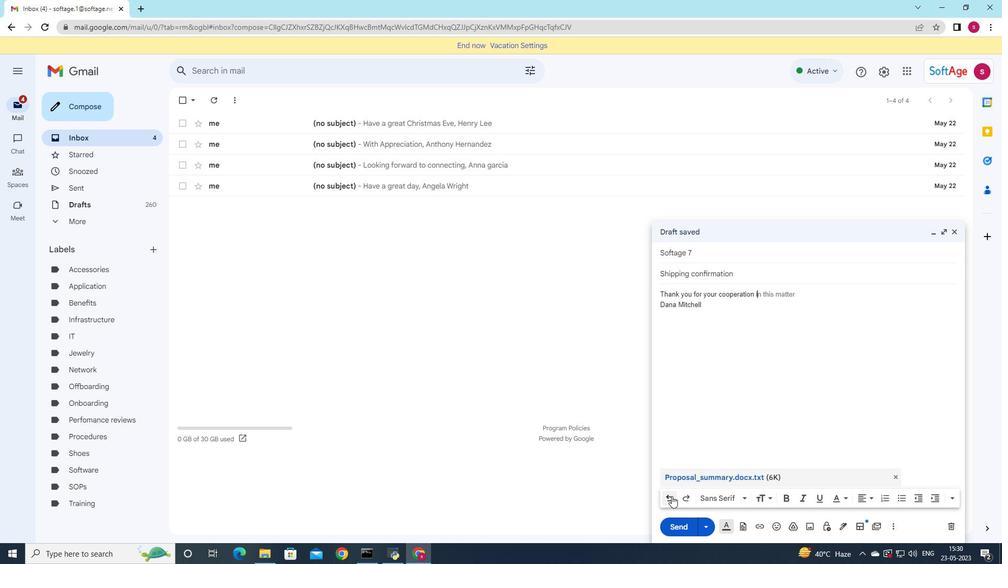 
Action: Mouse pressed left at (672, 496)
Screenshot: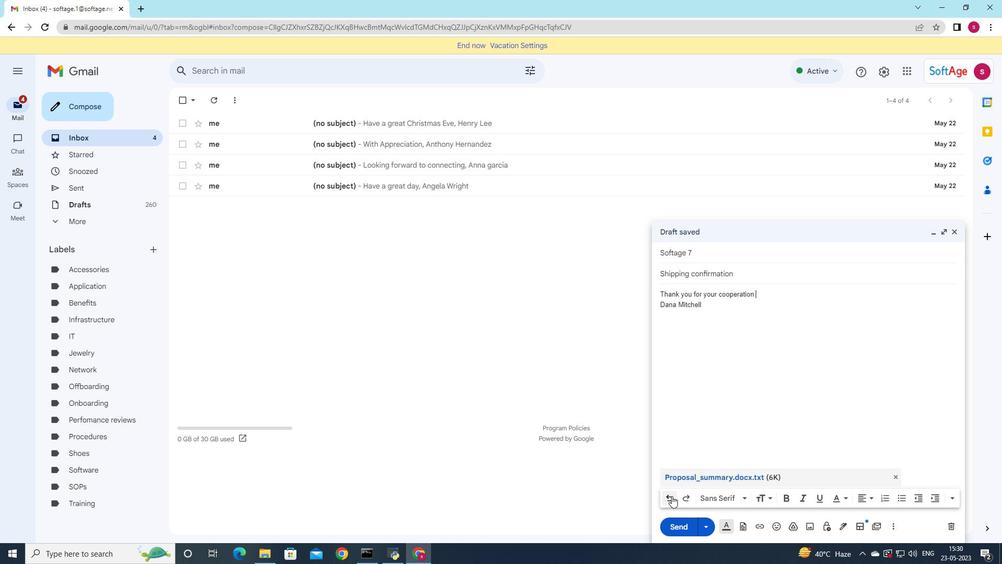 
Action: Mouse pressed left at (672, 496)
Screenshot: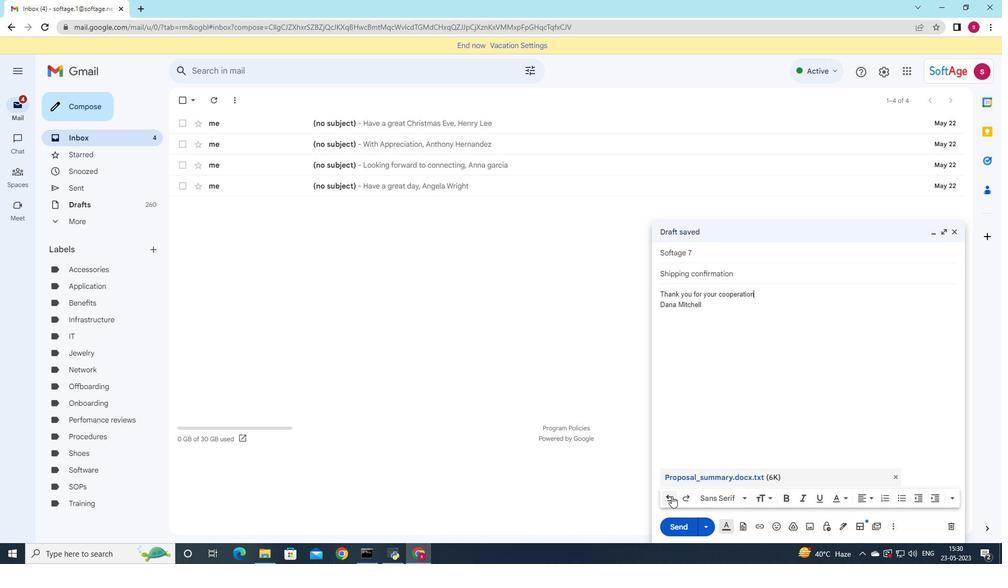 
Action: Mouse pressed left at (672, 496)
Screenshot: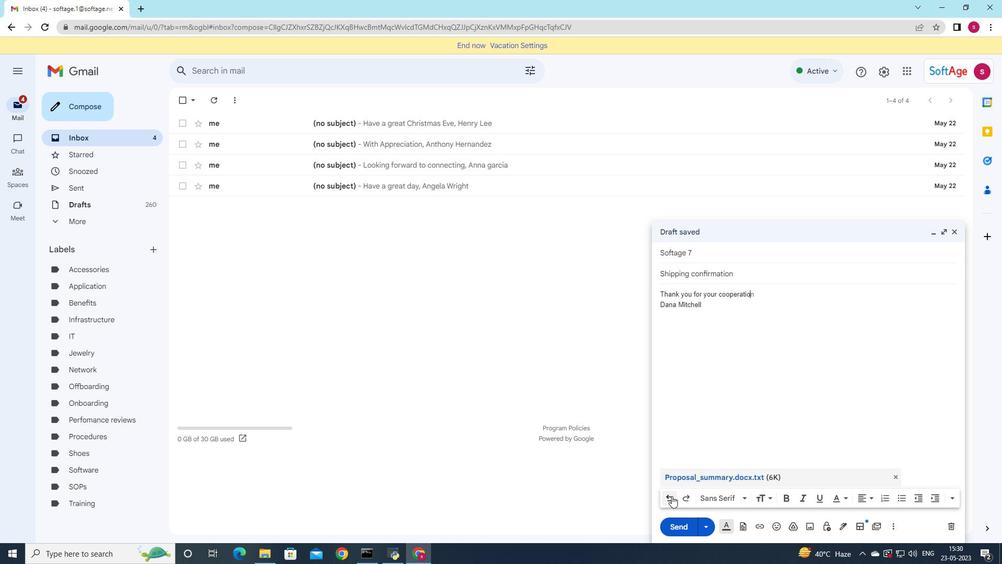 
Action: Mouse pressed left at (672, 496)
Screenshot: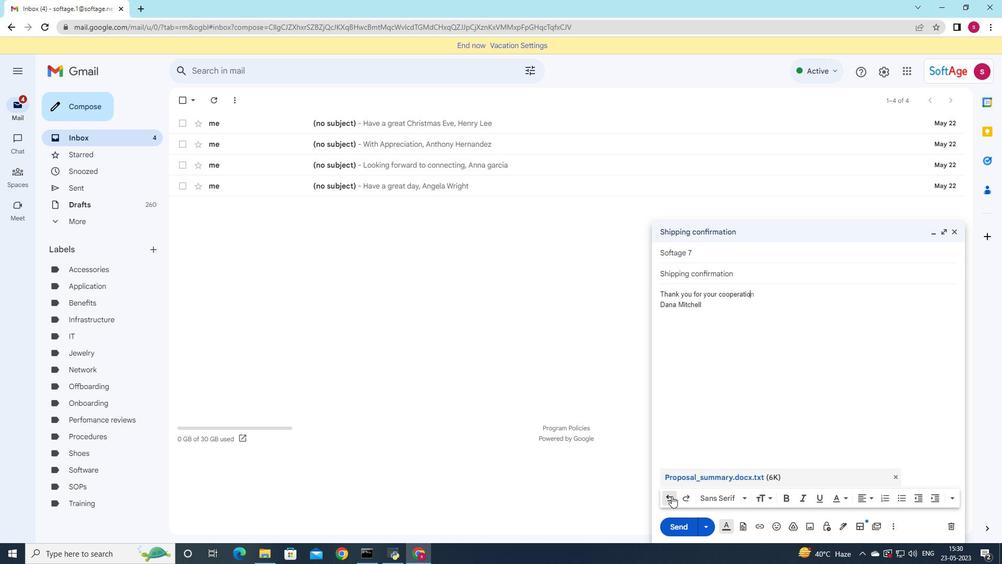
Action: Mouse pressed left at (672, 496)
Screenshot: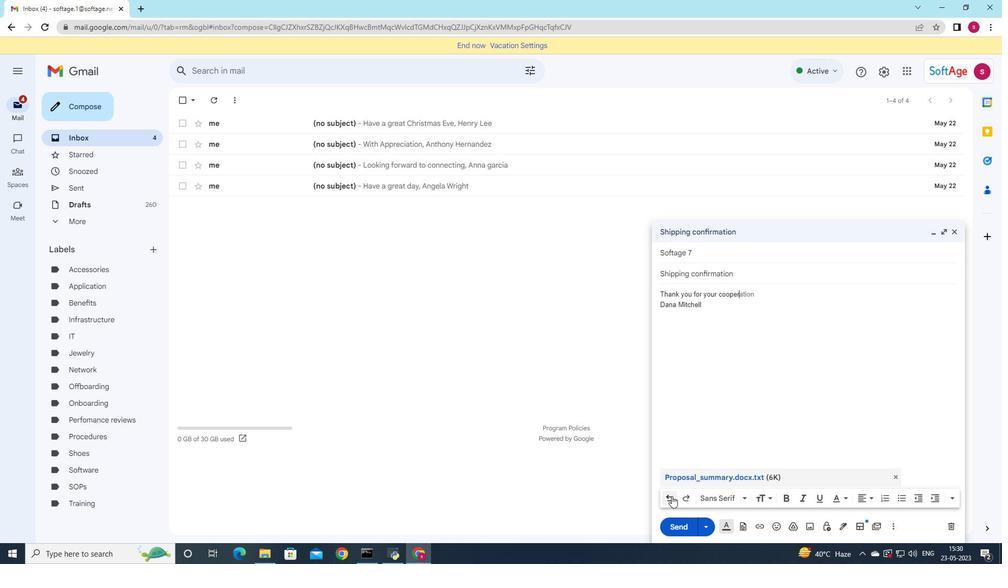 
Action: Mouse pressed left at (672, 496)
Screenshot: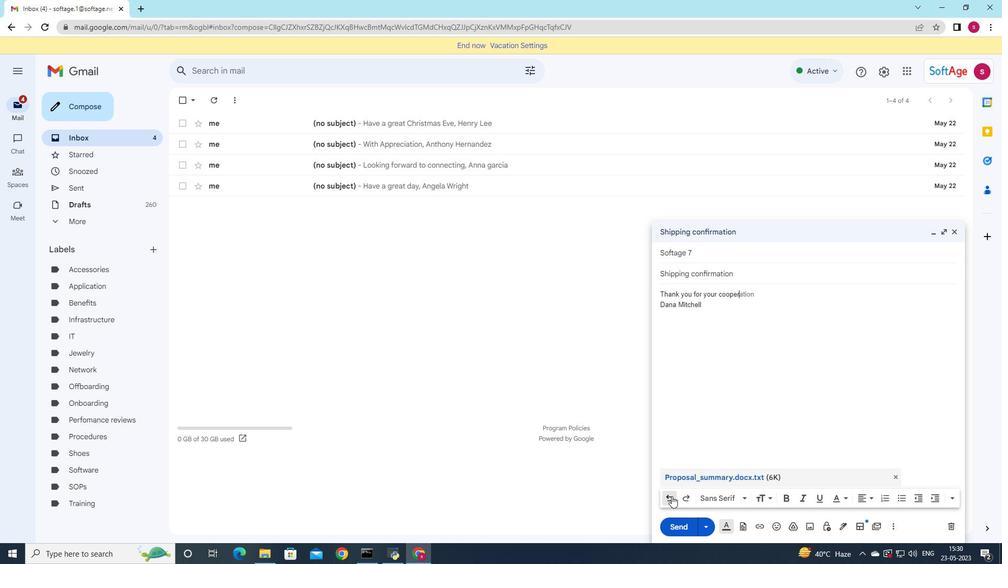 
Action: Mouse pressed left at (672, 496)
Screenshot: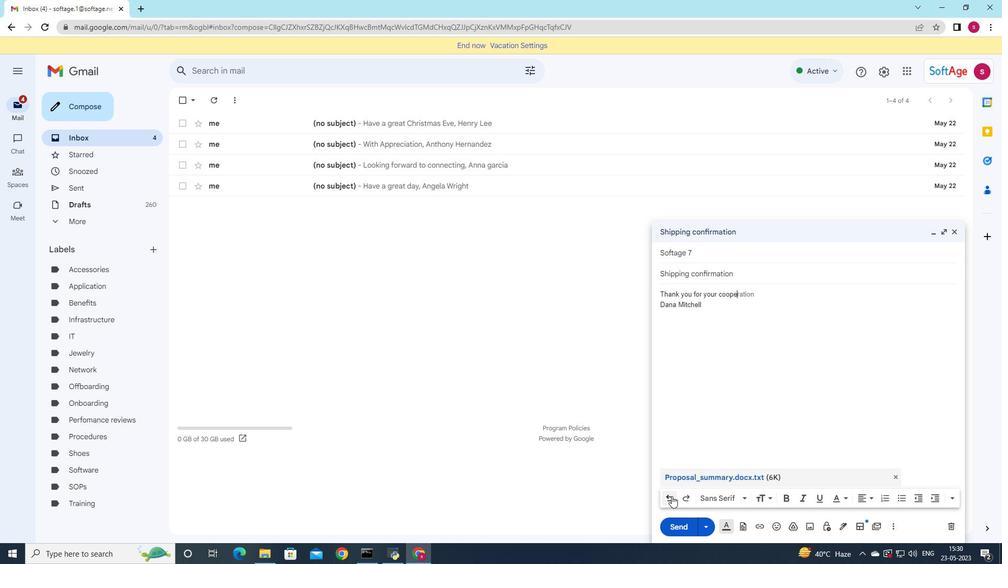 
Action: Mouse pressed left at (672, 496)
Screenshot: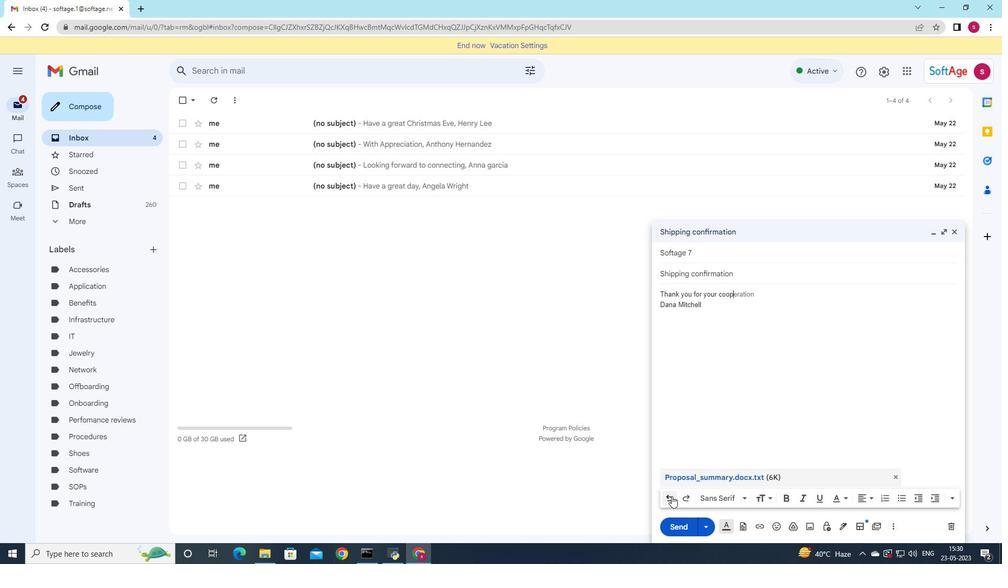 
Action: Mouse pressed left at (672, 496)
Screenshot: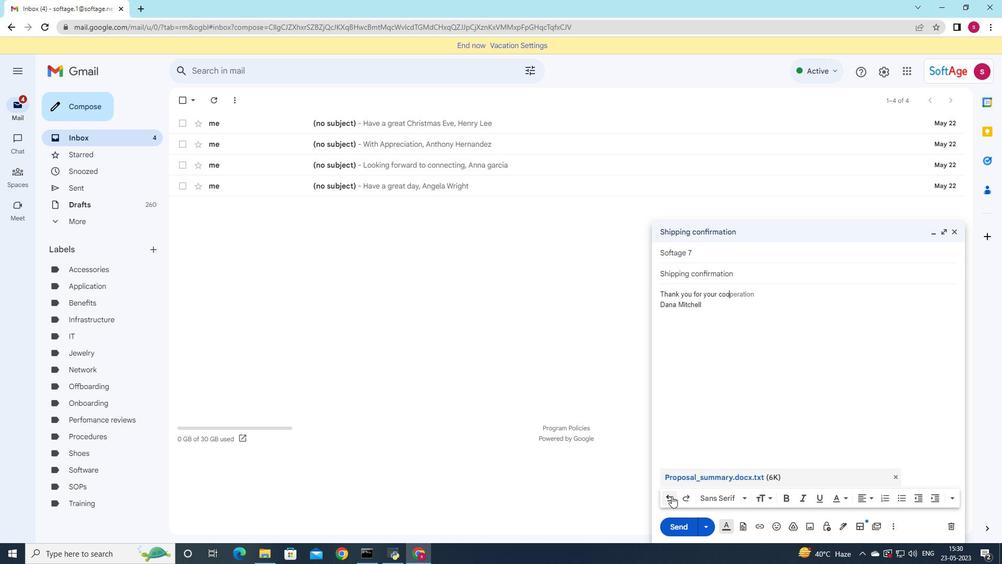 
Action: Mouse pressed left at (672, 496)
Screenshot: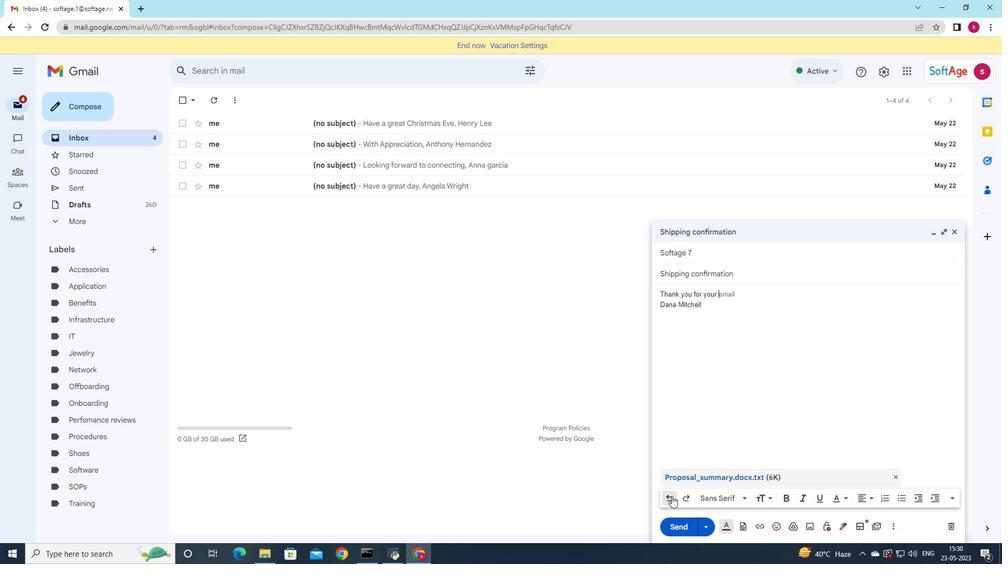 
Action: Mouse pressed left at (672, 496)
Screenshot: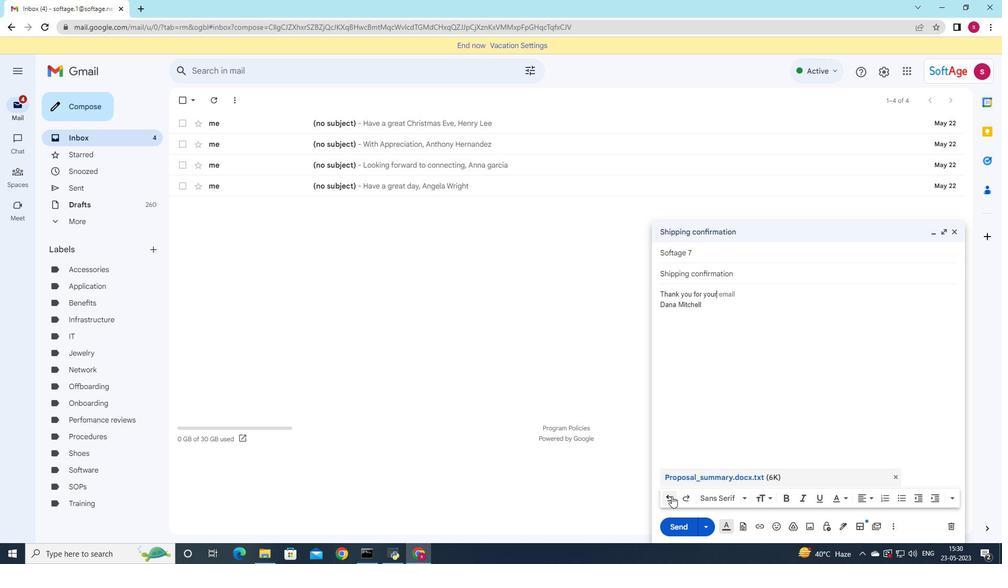 
Action: Mouse pressed left at (672, 496)
Screenshot: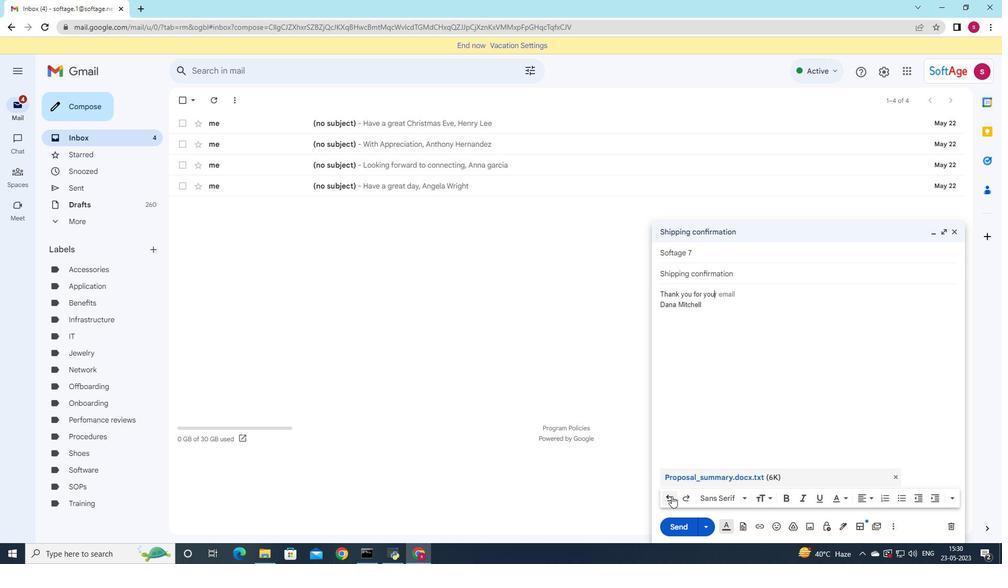 
Action: Mouse pressed left at (672, 496)
Screenshot: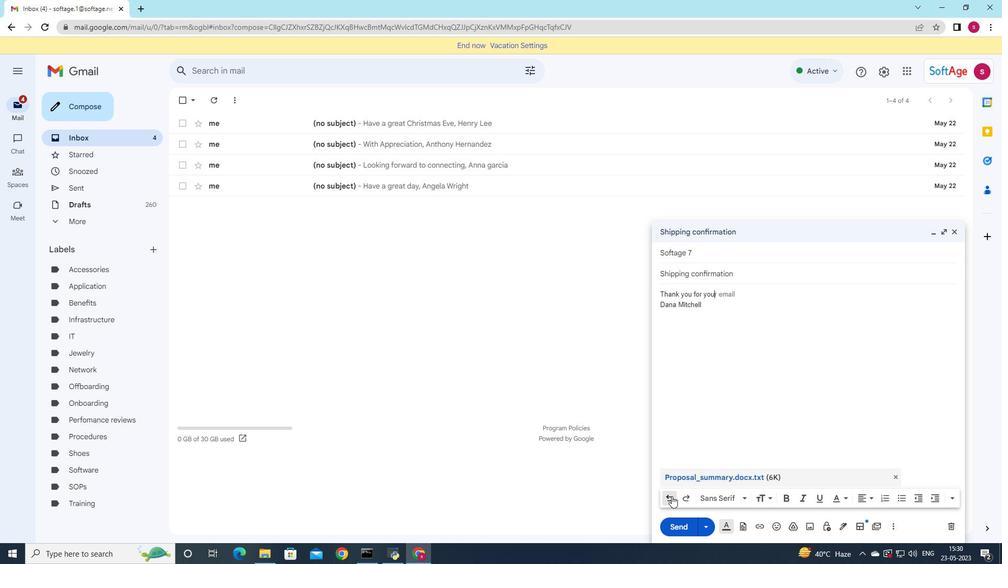 
Action: Mouse pressed left at (672, 496)
Screenshot: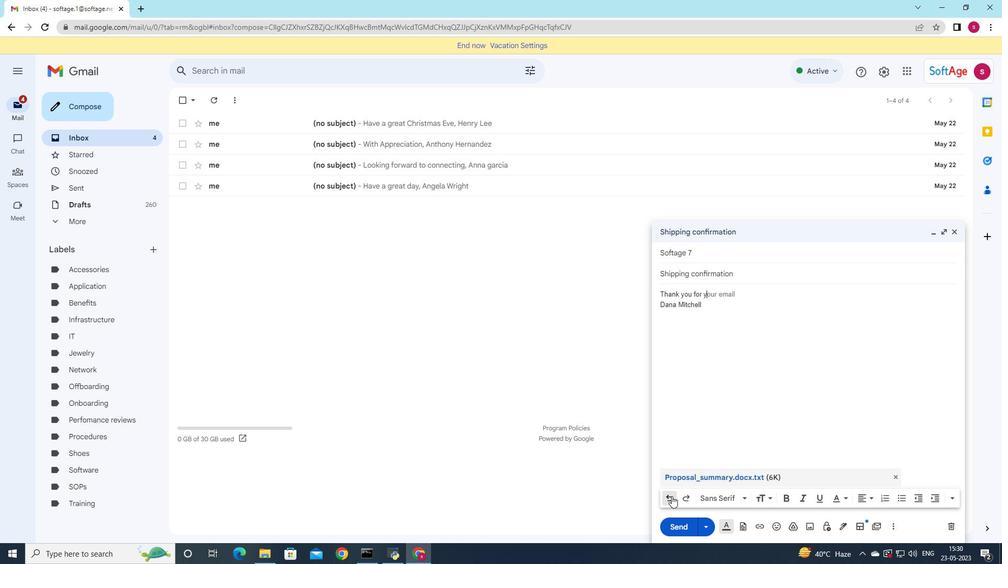 
Action: Mouse pressed left at (672, 496)
Screenshot: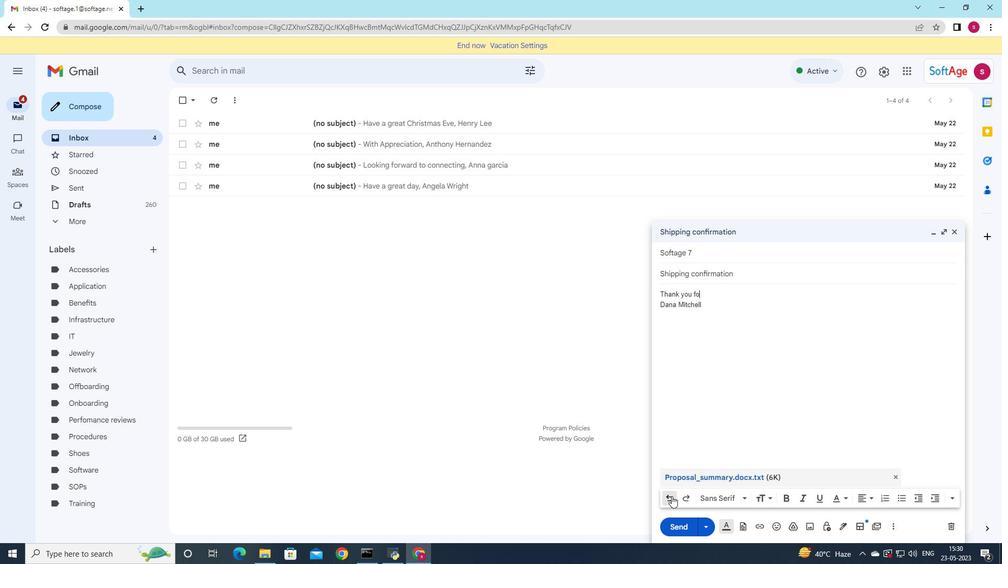 
Action: Mouse pressed left at (672, 496)
Screenshot: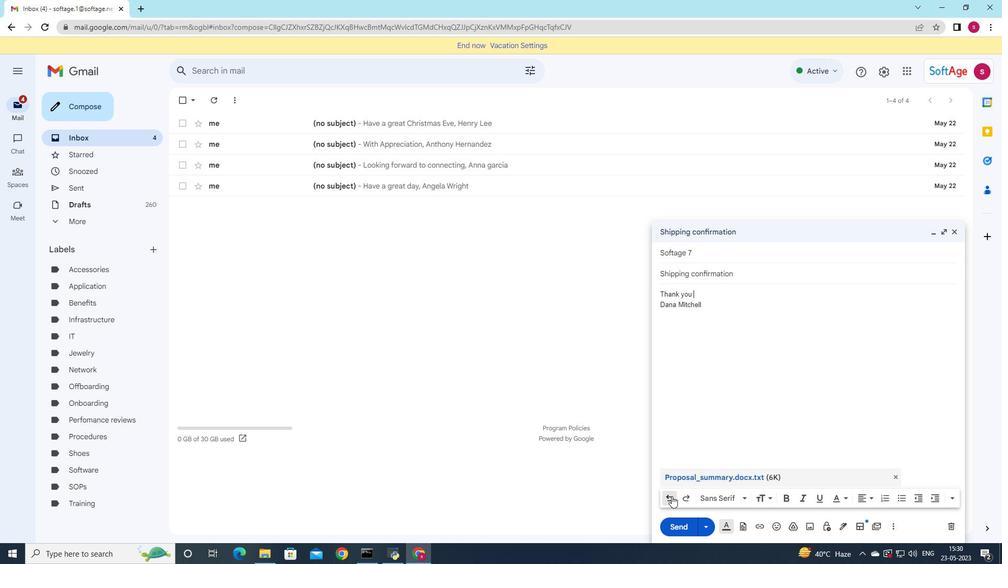 
Action: Mouse pressed left at (672, 496)
Screenshot: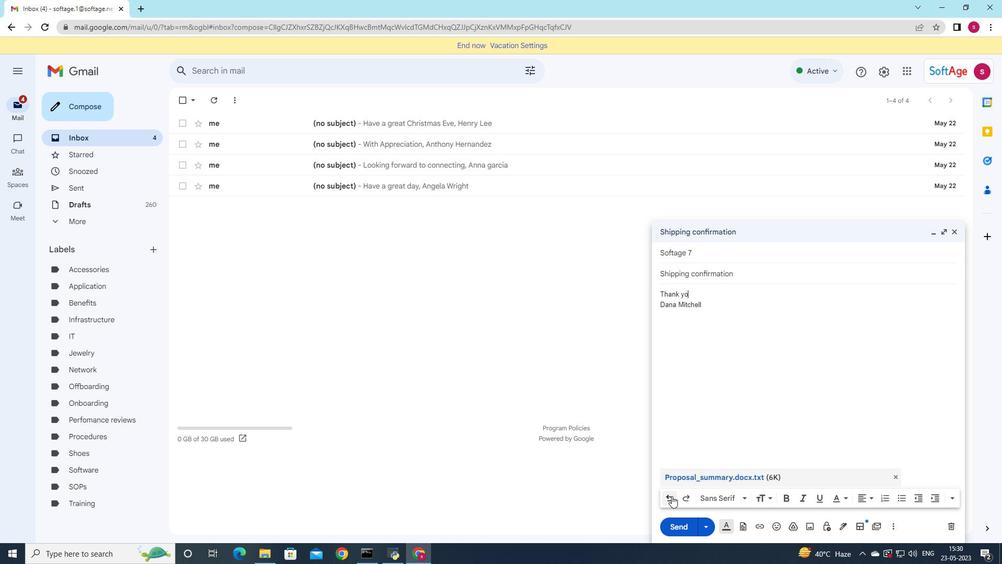 
Action: Mouse pressed left at (672, 496)
Screenshot: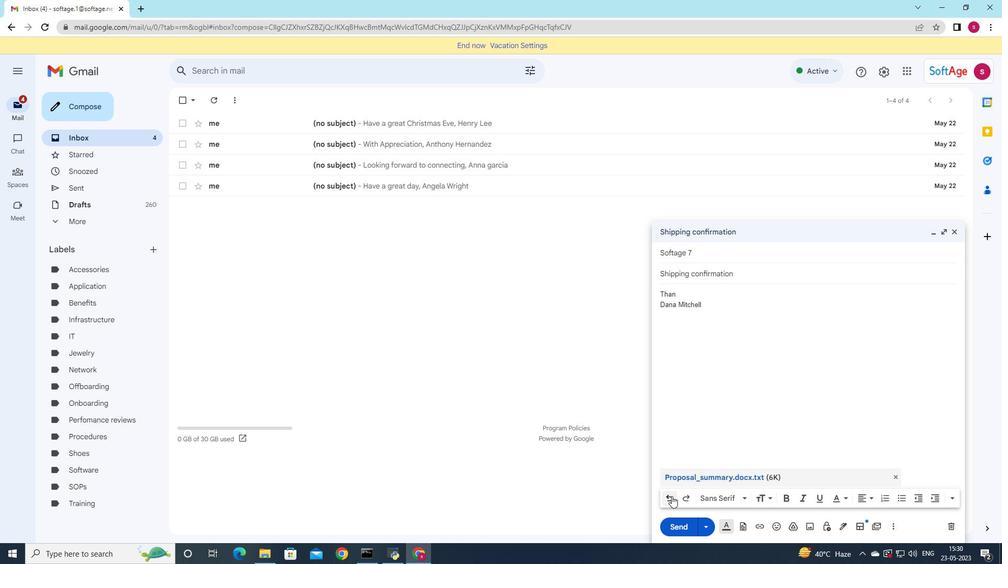 
Action: Mouse pressed left at (672, 496)
Screenshot: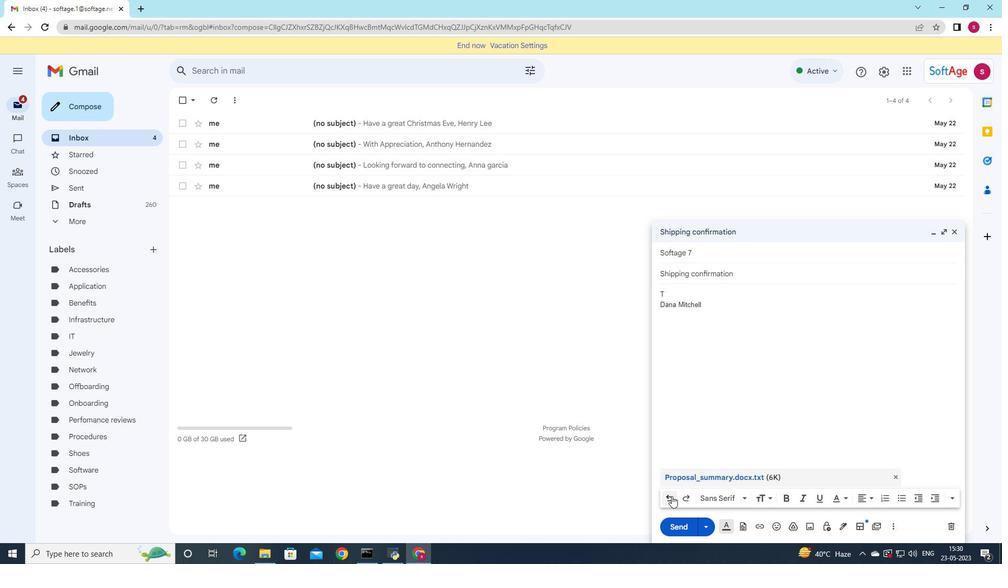 
Action: Mouse moved to (934, 295)
Screenshot: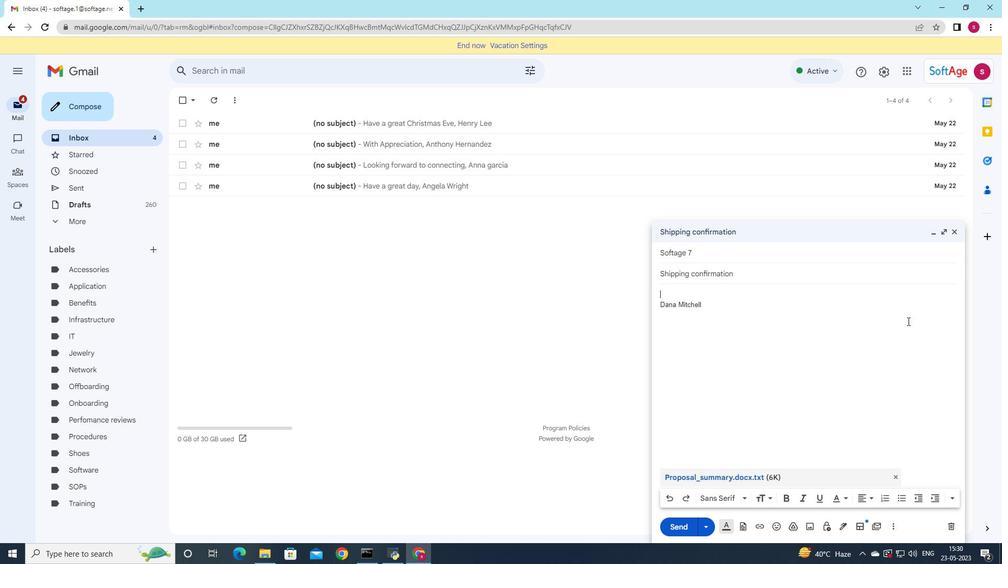 
Action: Key pressed <Key.shift>Could<Key.space>you<Key.space><Key.shift>Please<Key.space>provide<Key.space>more<Key.space>details<Key.space>on<Key.space>the<Key.space>timeline
Screenshot: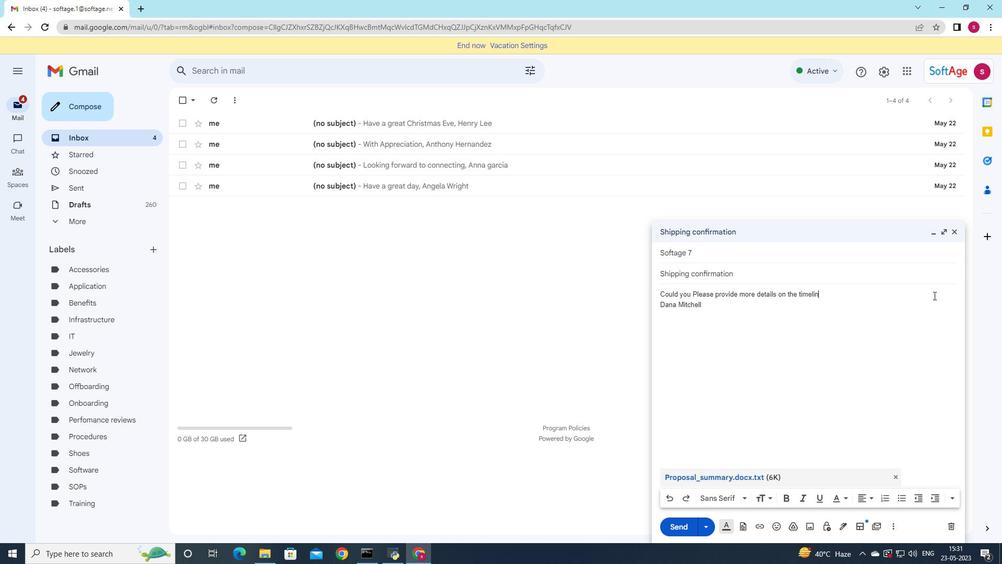 
Action: Mouse moved to (674, 528)
Screenshot: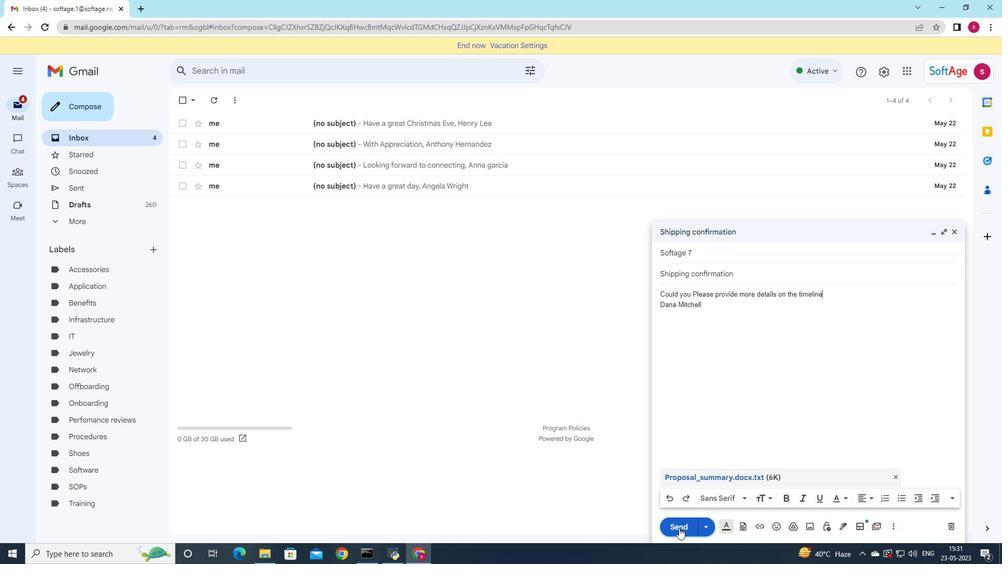 
Action: Mouse pressed left at (674, 528)
Screenshot: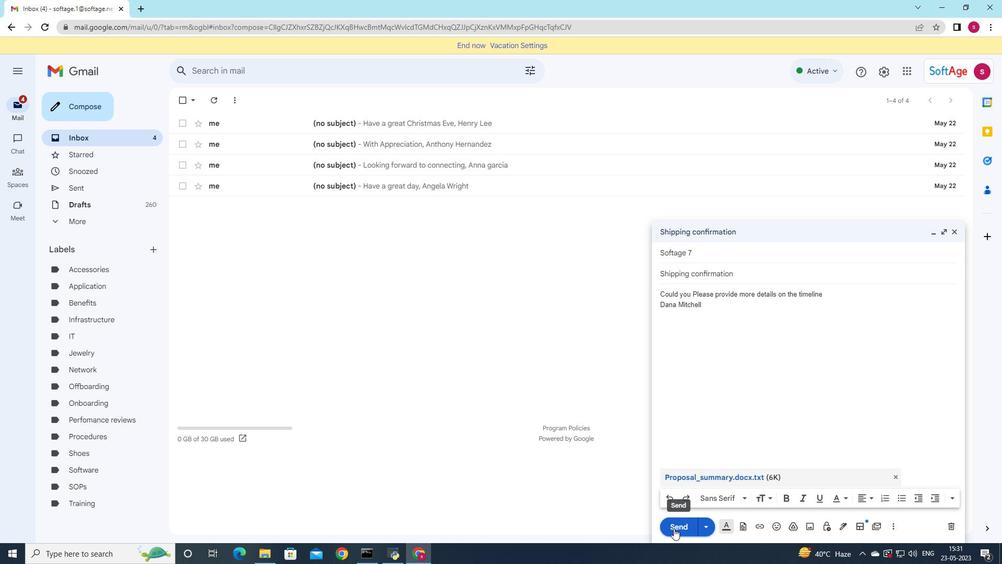 
Action: Mouse moved to (103, 195)
Screenshot: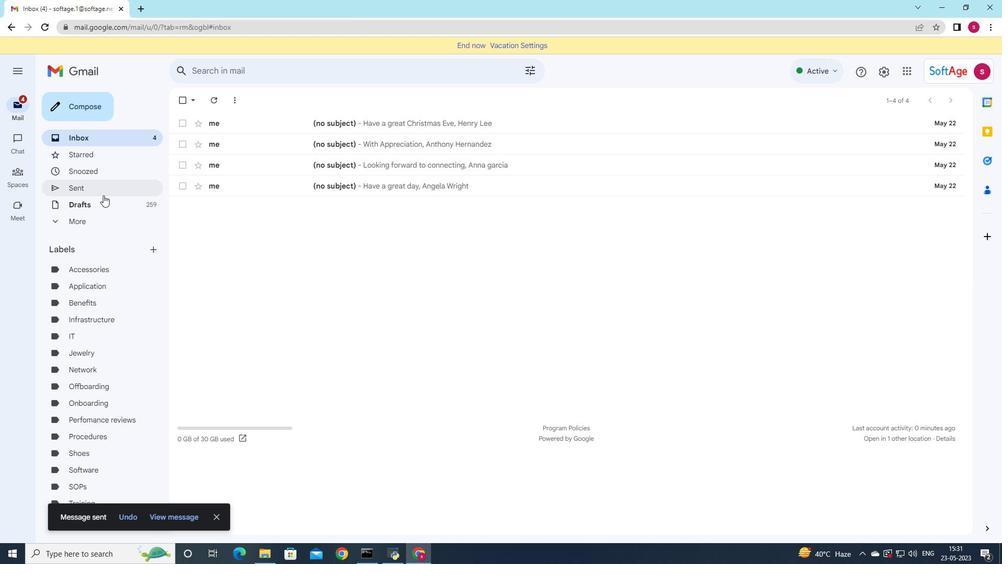 
Action: Mouse pressed left at (103, 195)
Screenshot: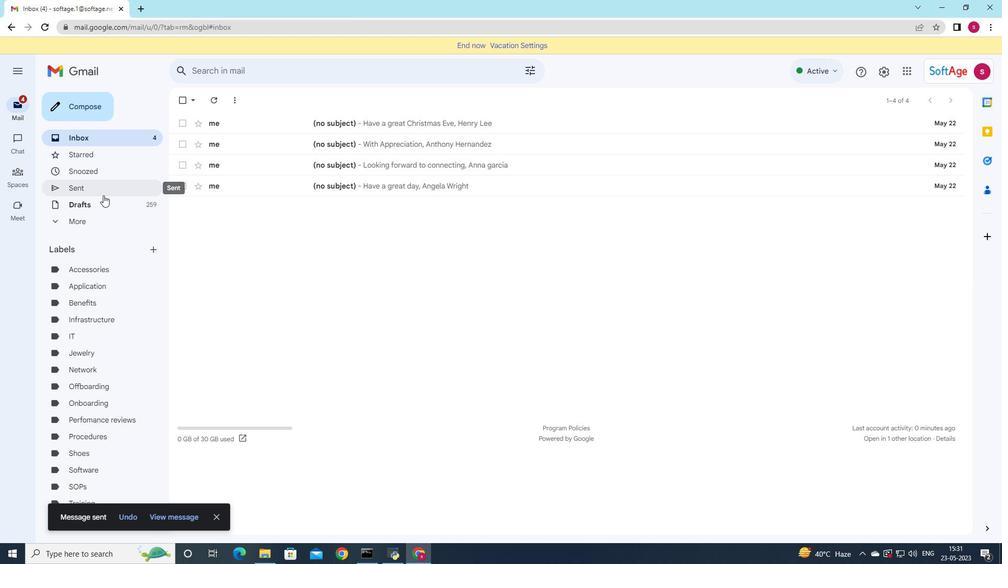 
Action: Mouse moved to (408, 163)
Screenshot: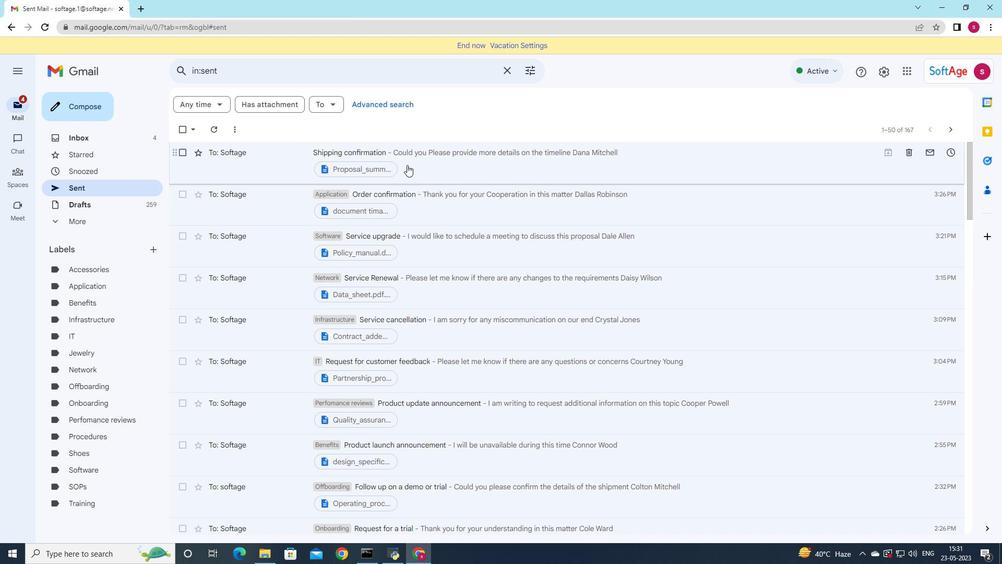 
Action: Mouse pressed left at (408, 163)
Screenshot: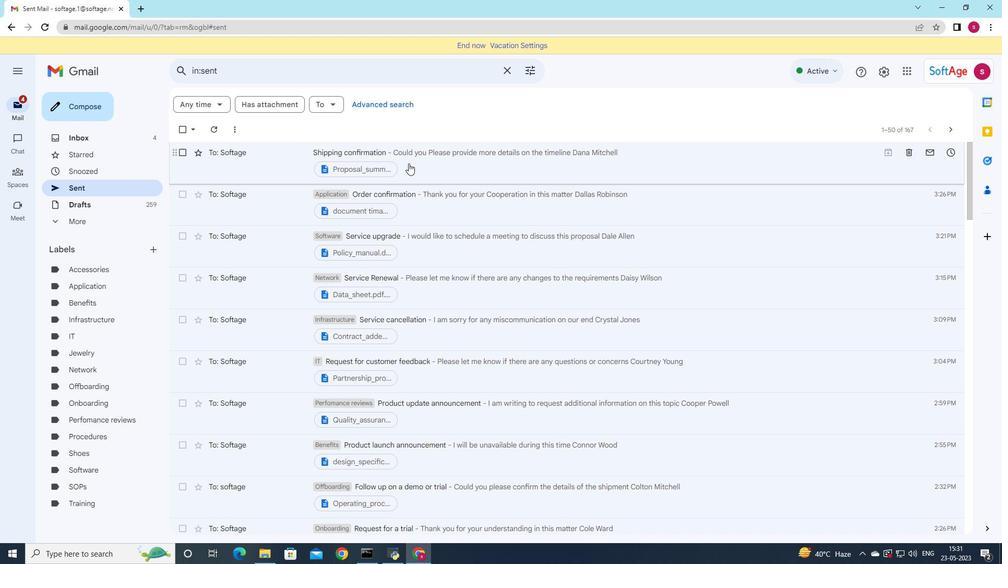
Action: Mouse moved to (391, 99)
Screenshot: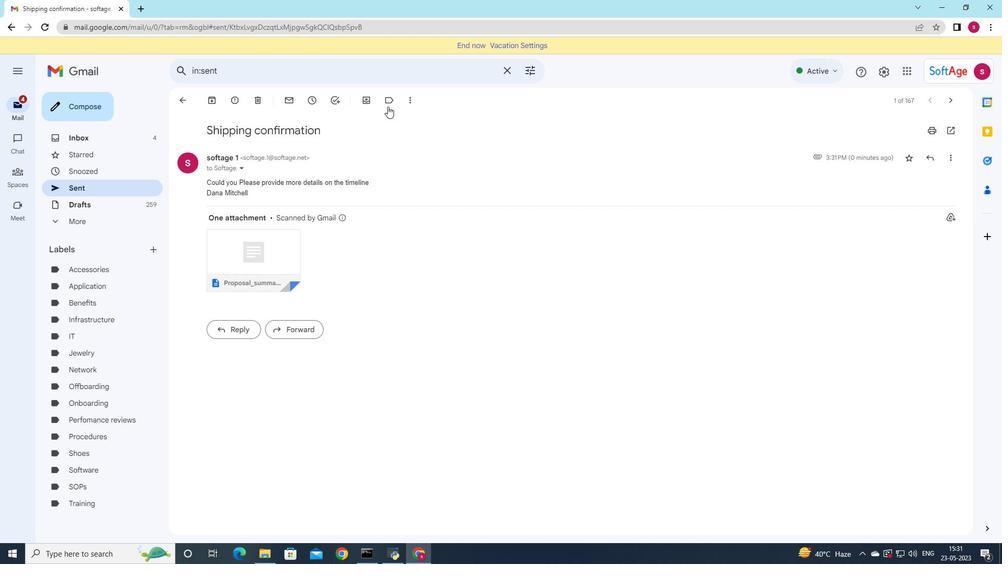 
Action: Mouse pressed left at (391, 99)
Screenshot: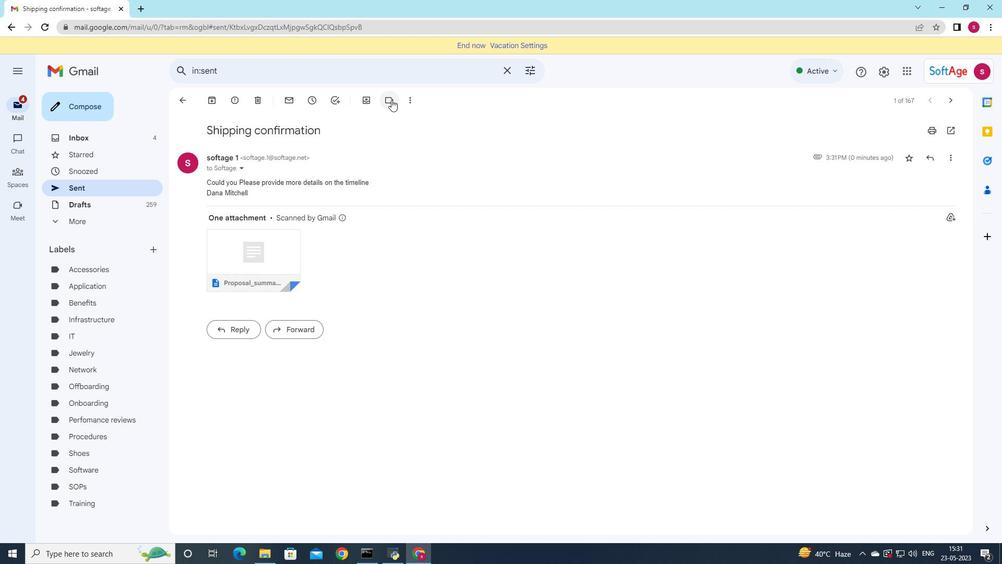 
Action: Mouse moved to (432, 293)
Screenshot: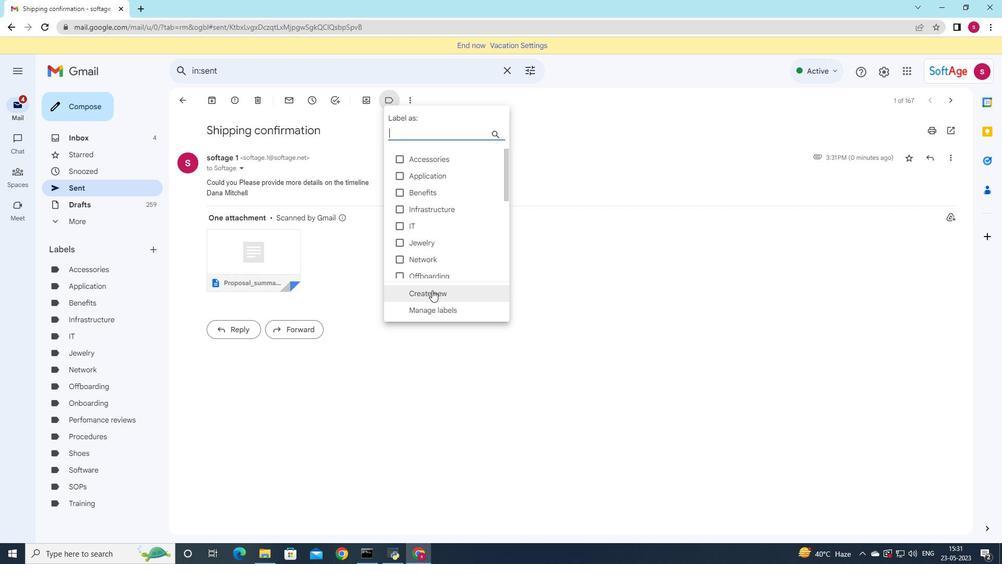 
Action: Mouse pressed left at (432, 293)
Screenshot: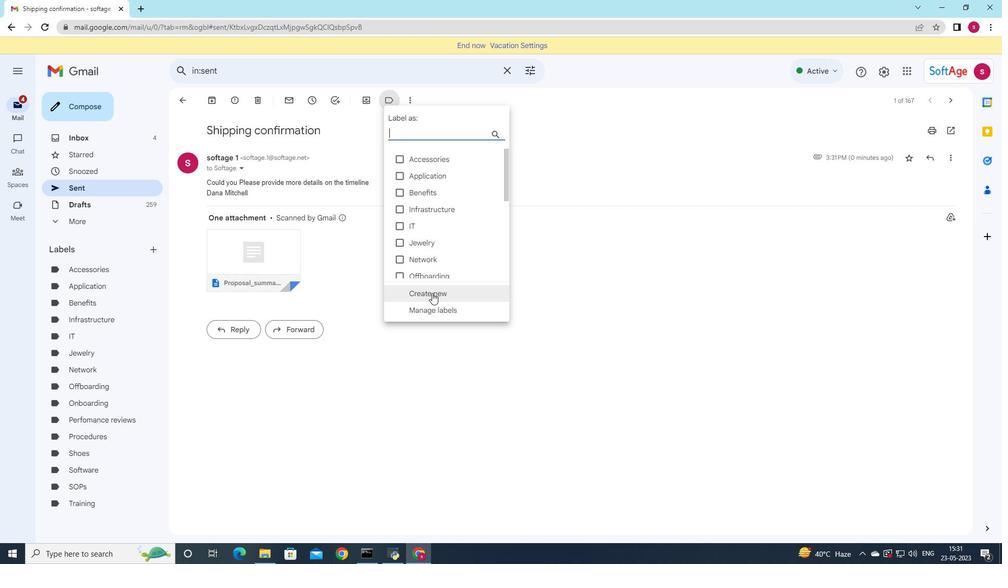 
Action: Mouse moved to (507, 267)
Screenshot: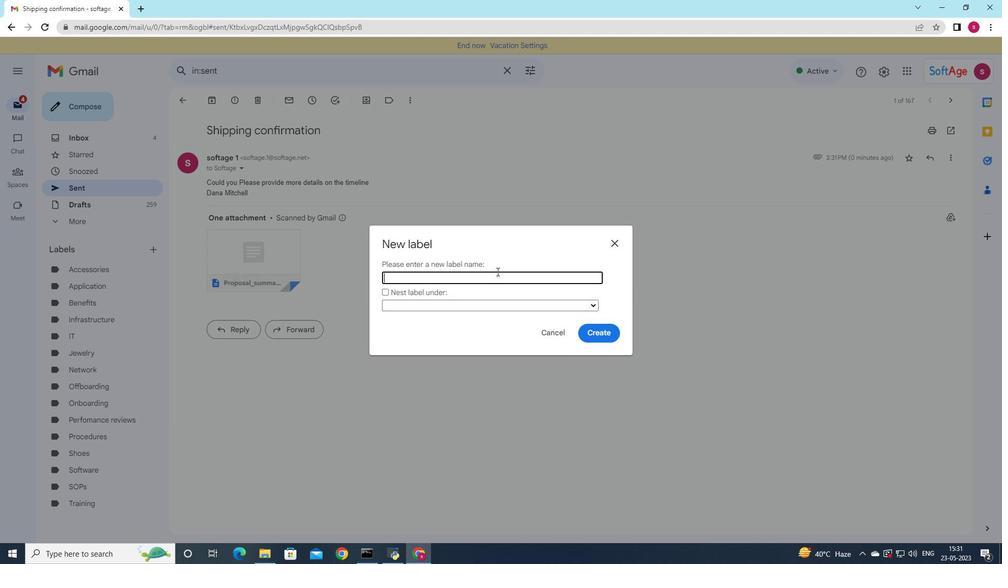 
Action: Key pressed <Key.shift>Databases
Screenshot: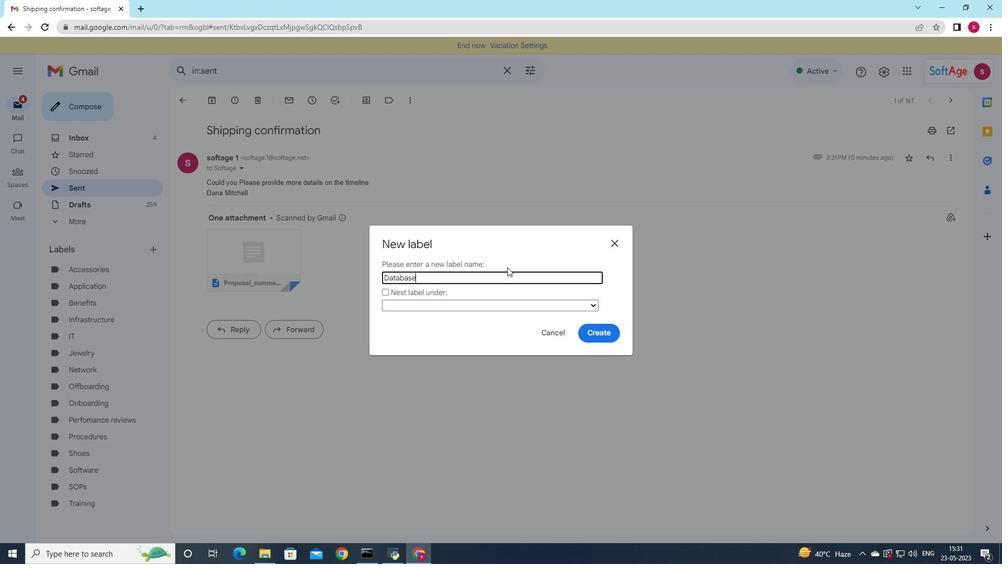 
Action: Mouse moved to (589, 333)
Screenshot: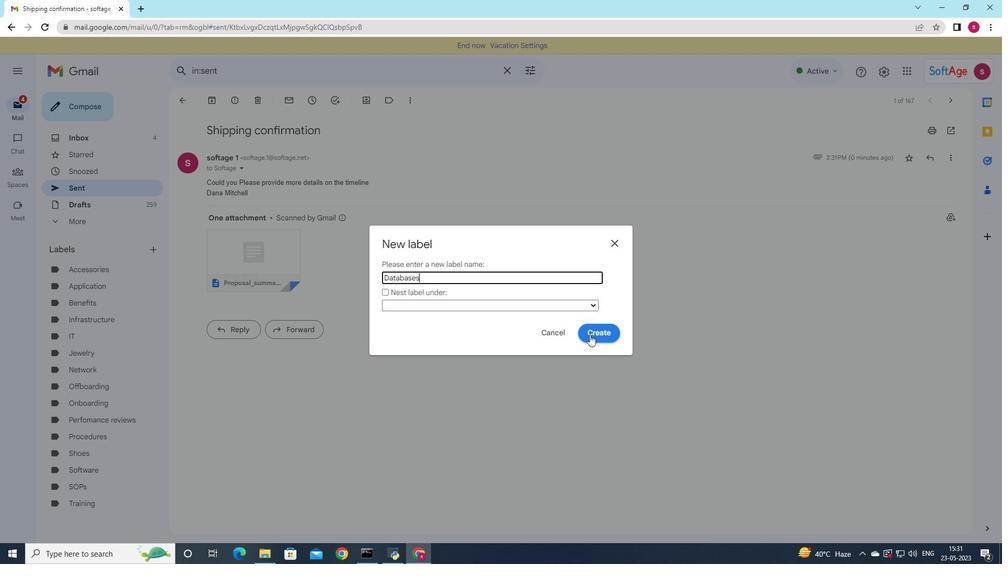 
Action: Mouse pressed left at (589, 333)
Screenshot: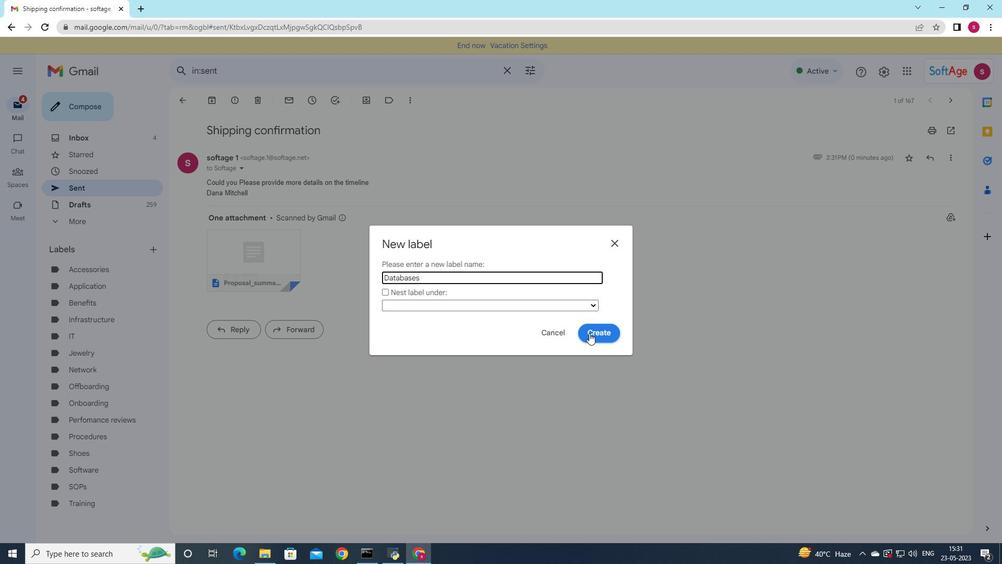 
Action: Mouse moved to (969, 429)
Screenshot: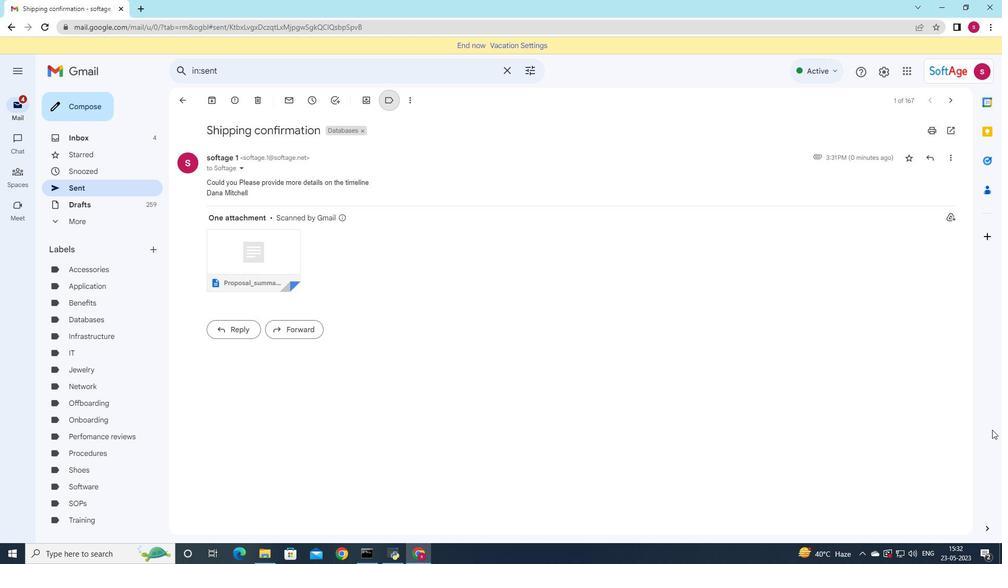 
